 Task: Search one way flight ticket for 3 adults, 3 children in premium economy from Portland: Portland International Jetport to Evansville: Evansville Regional Airport on 5-3-2023. Number of bags: 1 carry on bag. Price is upto 94000. Outbound departure time preference is 8:45.
Action: Mouse moved to (254, 100)
Screenshot: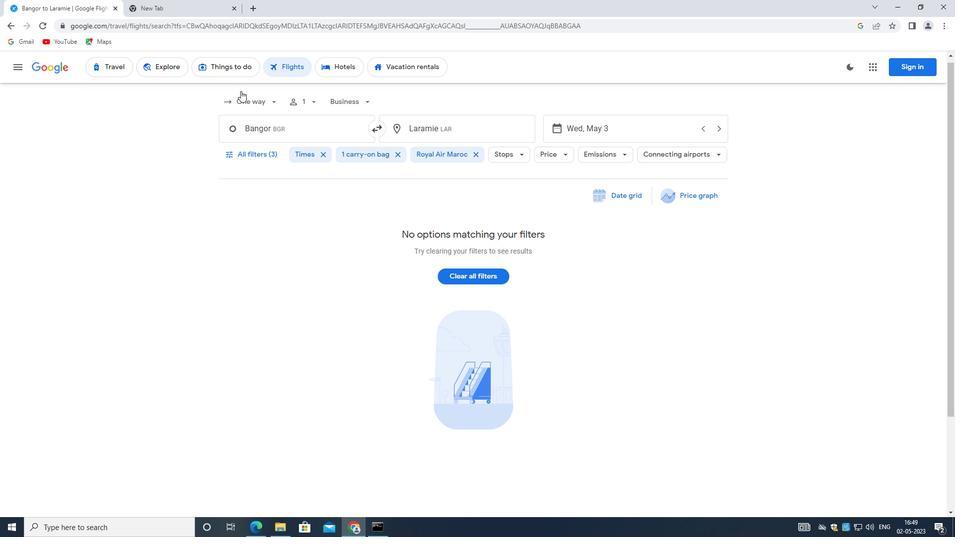 
Action: Mouse pressed left at (254, 100)
Screenshot: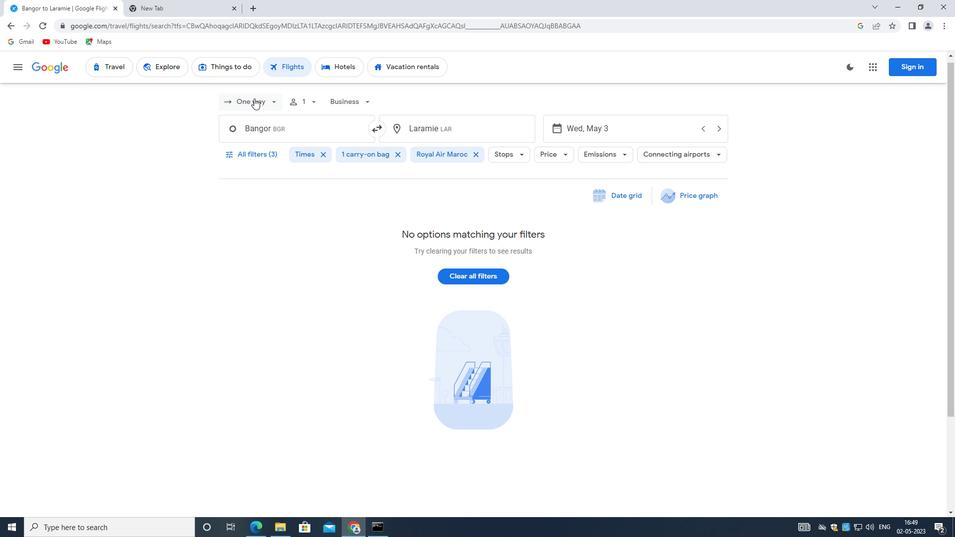 
Action: Mouse moved to (258, 146)
Screenshot: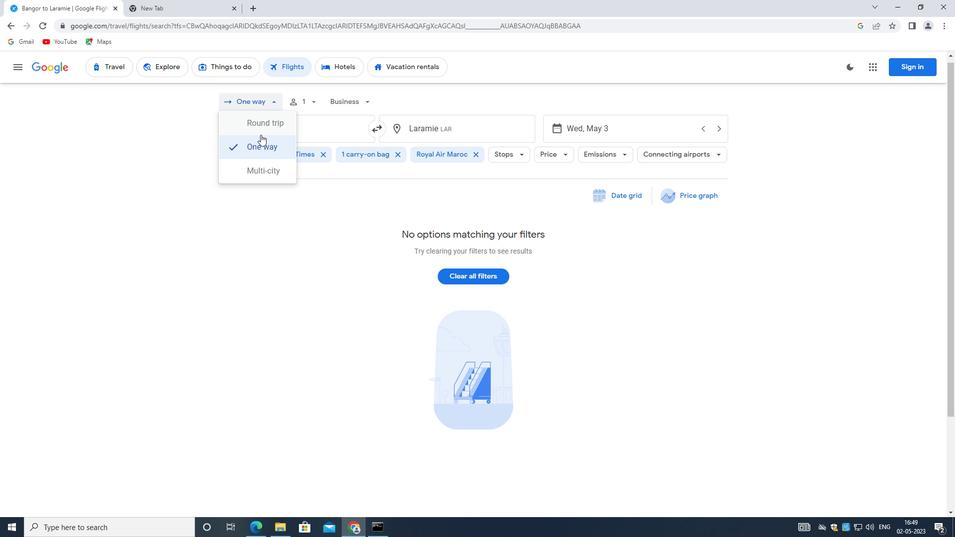 
Action: Mouse pressed left at (258, 146)
Screenshot: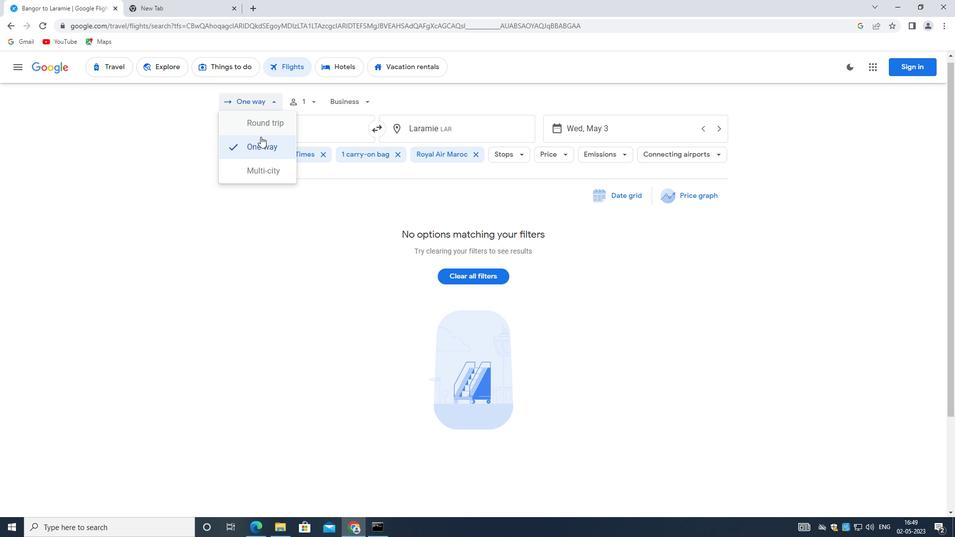 
Action: Mouse moved to (309, 100)
Screenshot: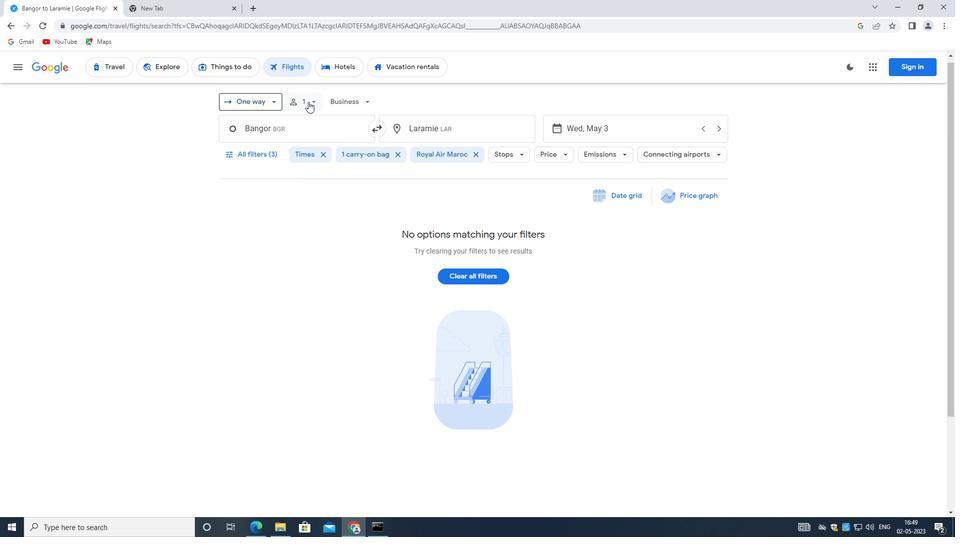 
Action: Mouse pressed left at (309, 100)
Screenshot: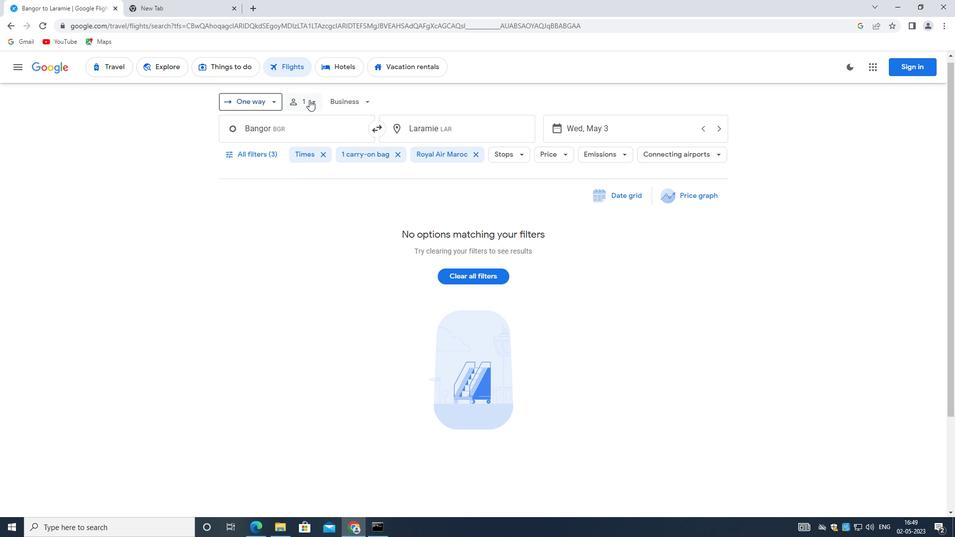 
Action: Mouse moved to (393, 128)
Screenshot: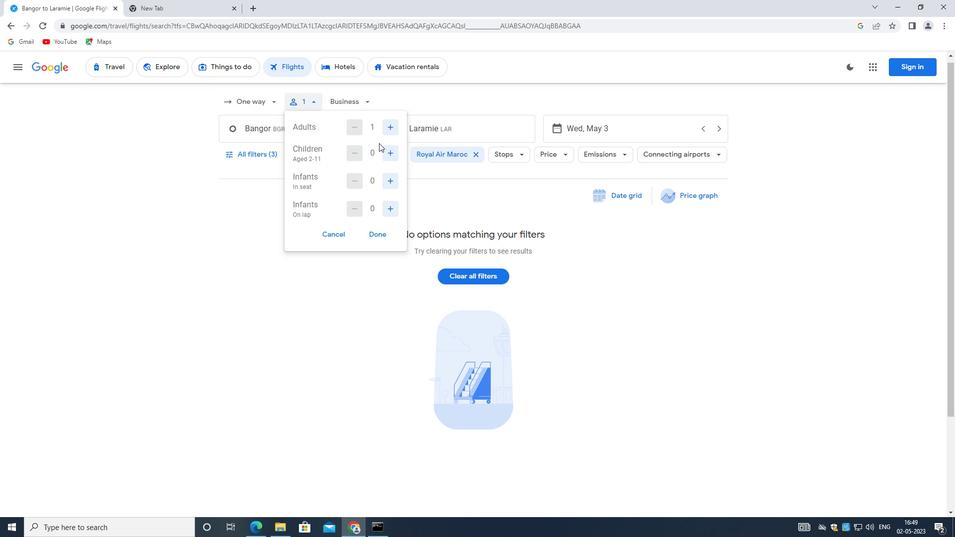 
Action: Mouse pressed left at (393, 128)
Screenshot: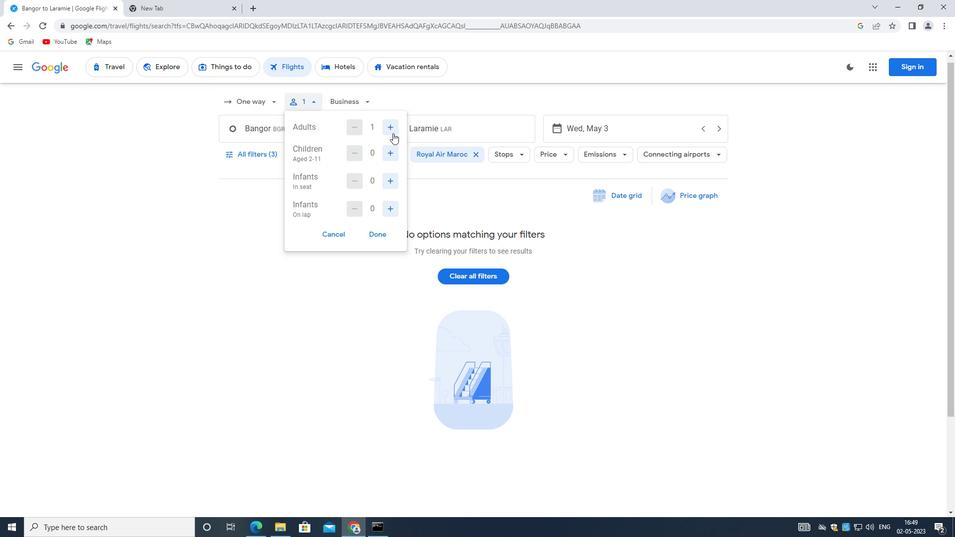 
Action: Mouse pressed left at (393, 128)
Screenshot: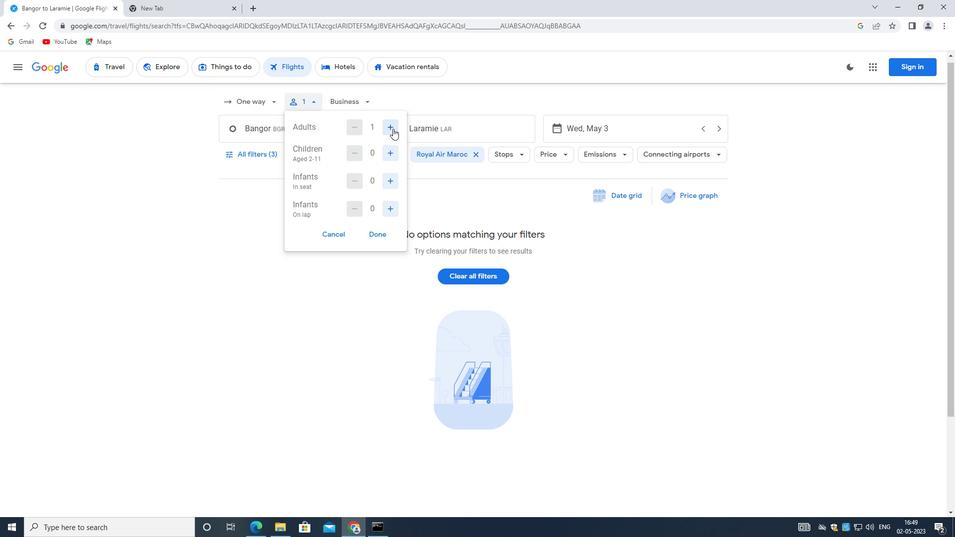 
Action: Mouse moved to (388, 155)
Screenshot: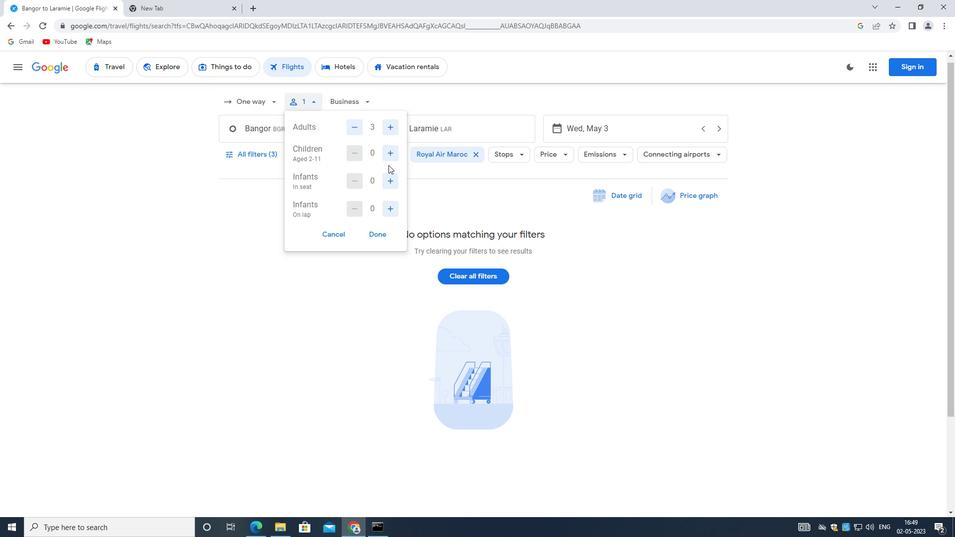 
Action: Mouse pressed left at (388, 155)
Screenshot: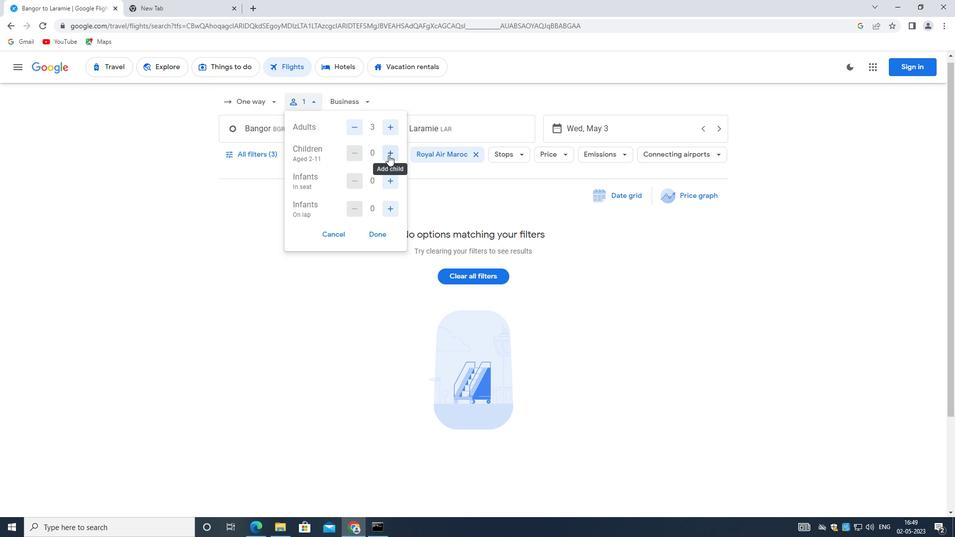 
Action: Mouse pressed left at (388, 155)
Screenshot: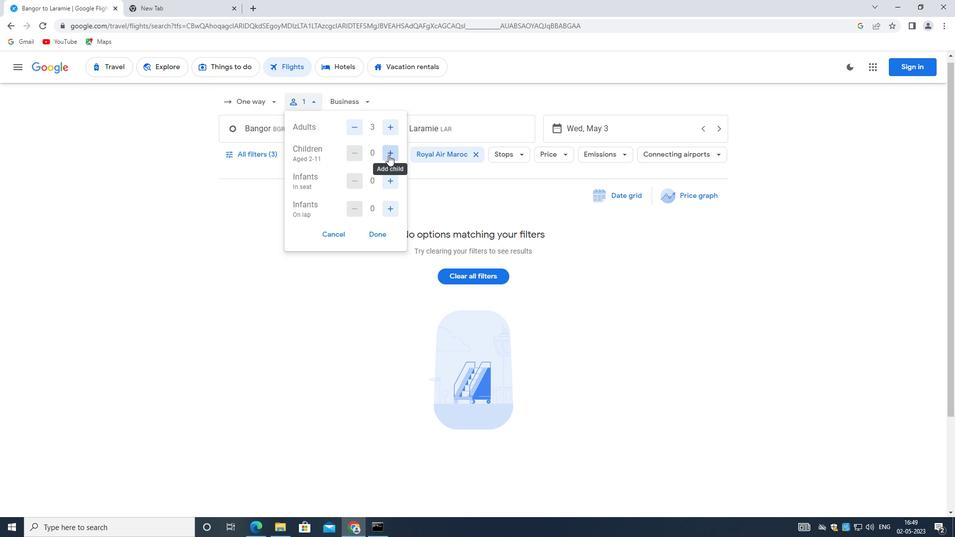 
Action: Mouse moved to (388, 154)
Screenshot: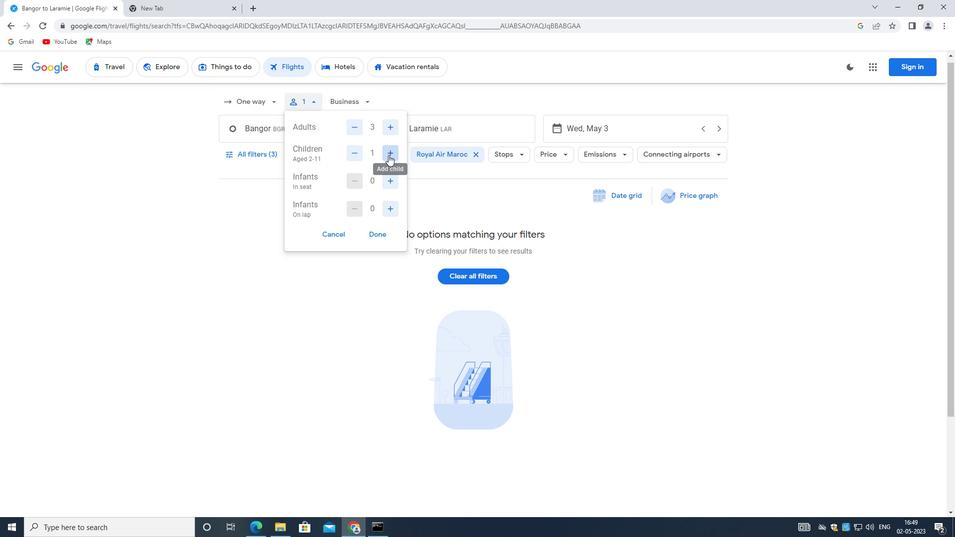 
Action: Mouse pressed left at (388, 154)
Screenshot: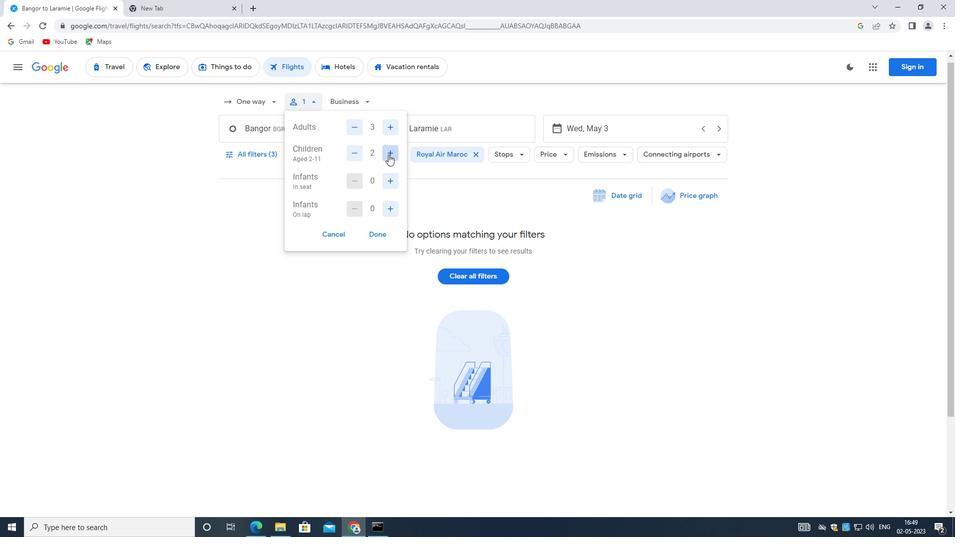 
Action: Mouse moved to (488, 190)
Screenshot: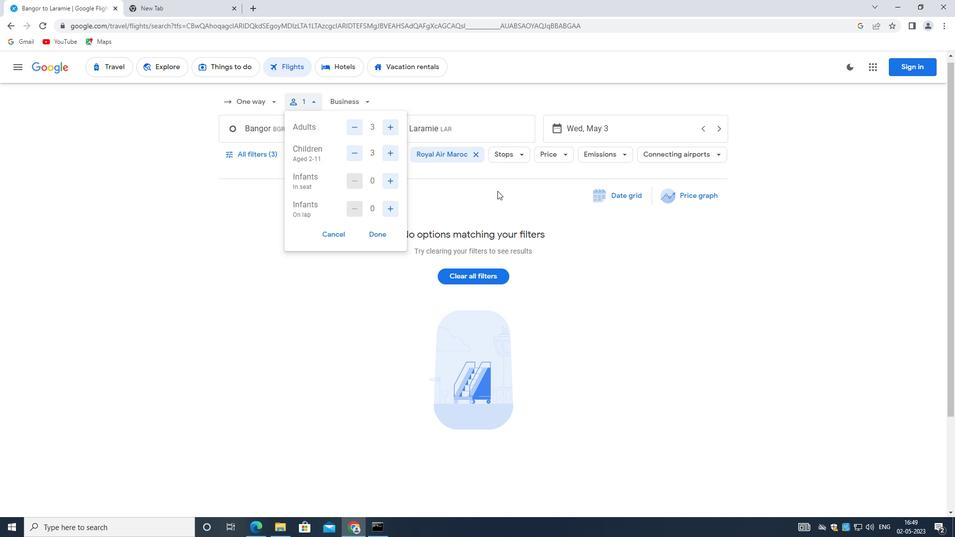 
Action: Mouse pressed left at (488, 190)
Screenshot: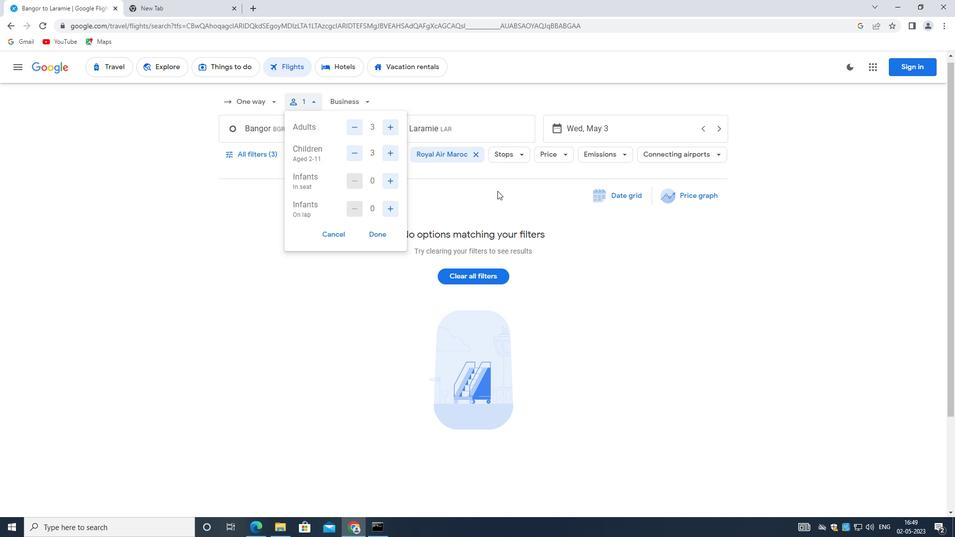 
Action: Mouse moved to (361, 99)
Screenshot: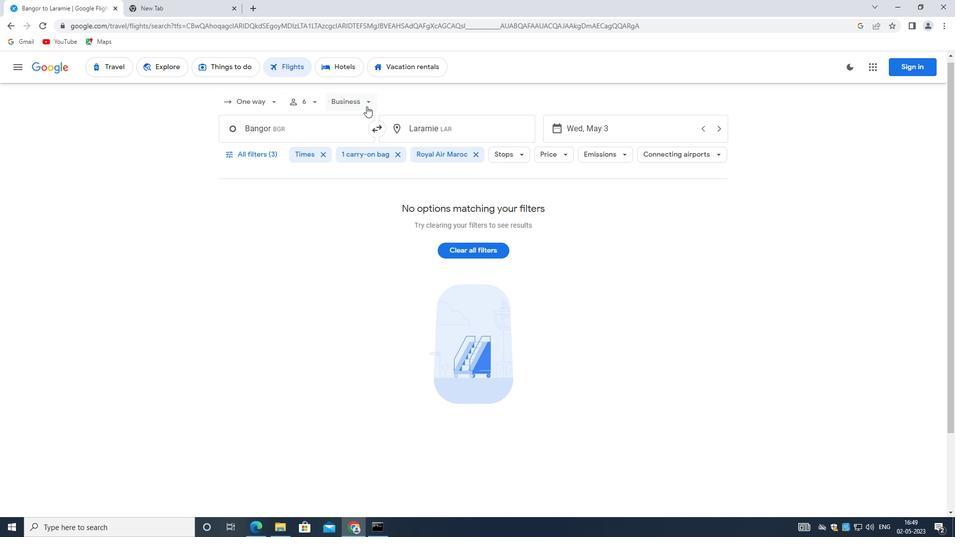 
Action: Mouse pressed left at (361, 99)
Screenshot: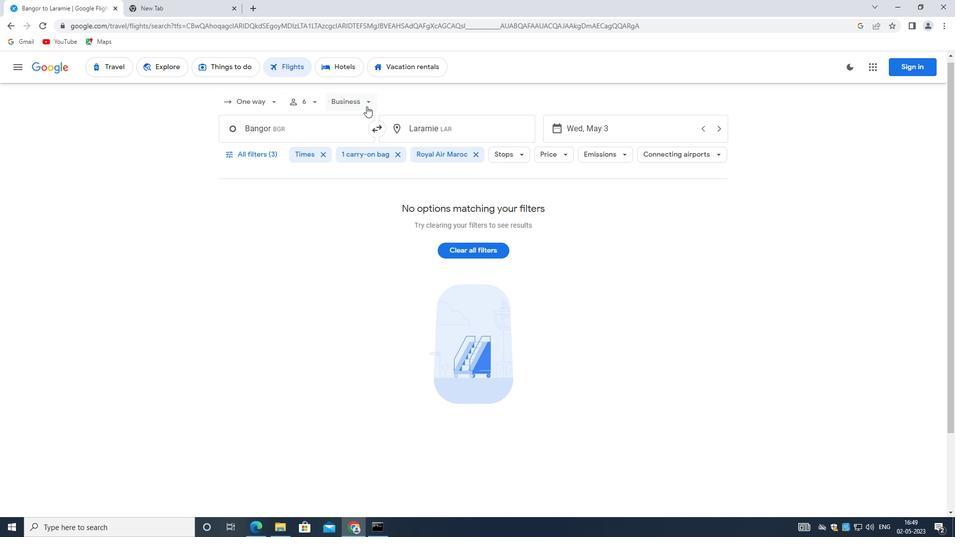 
Action: Mouse moved to (362, 121)
Screenshot: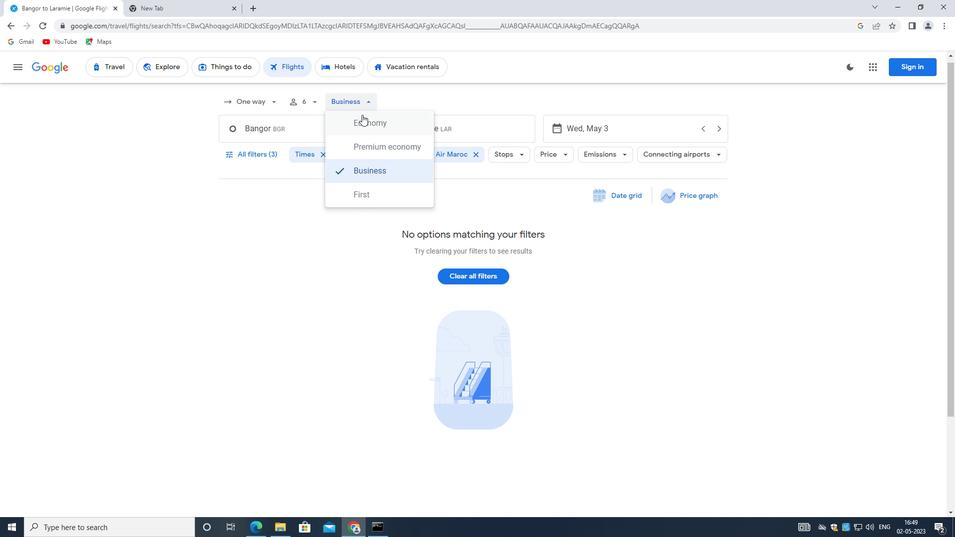 
Action: Mouse pressed left at (362, 121)
Screenshot: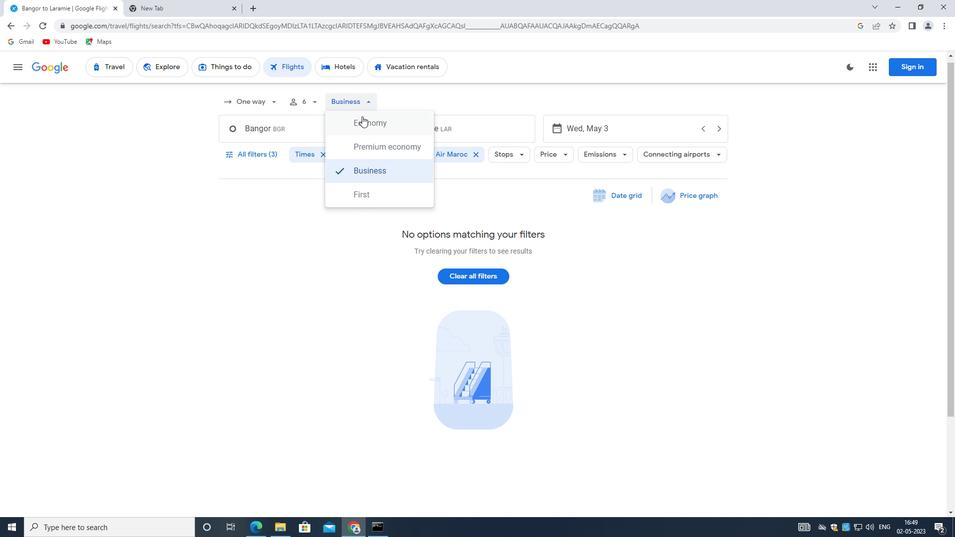 
Action: Mouse moved to (311, 134)
Screenshot: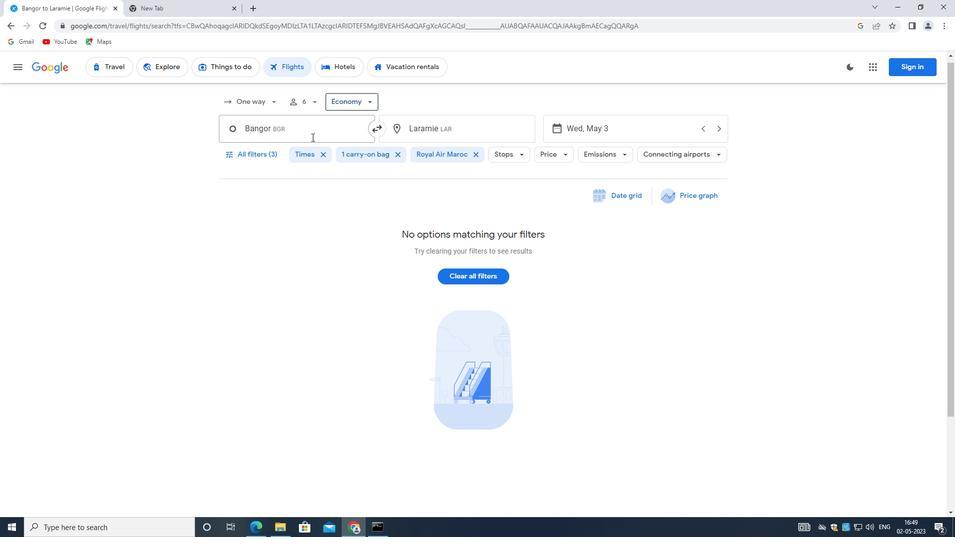 
Action: Mouse pressed left at (311, 134)
Screenshot: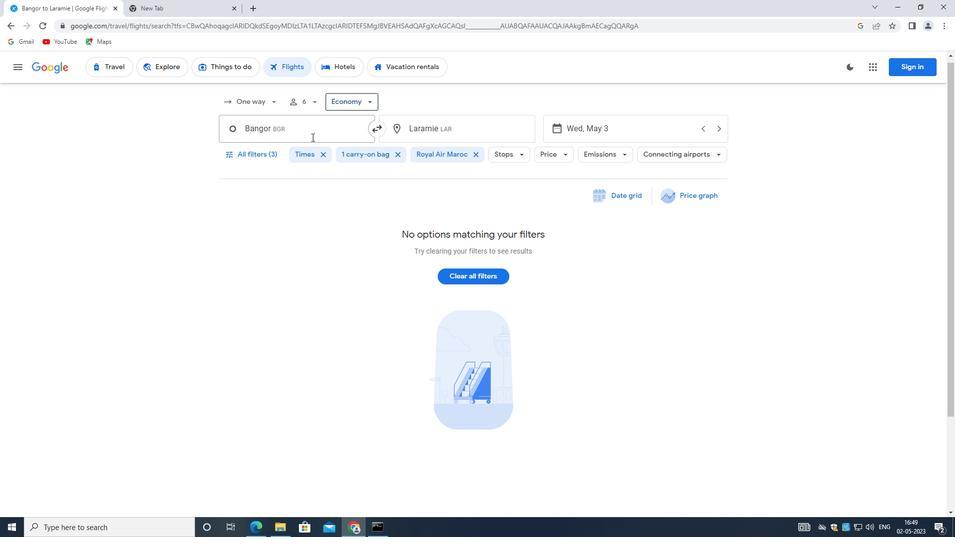 
Action: Mouse moved to (311, 132)
Screenshot: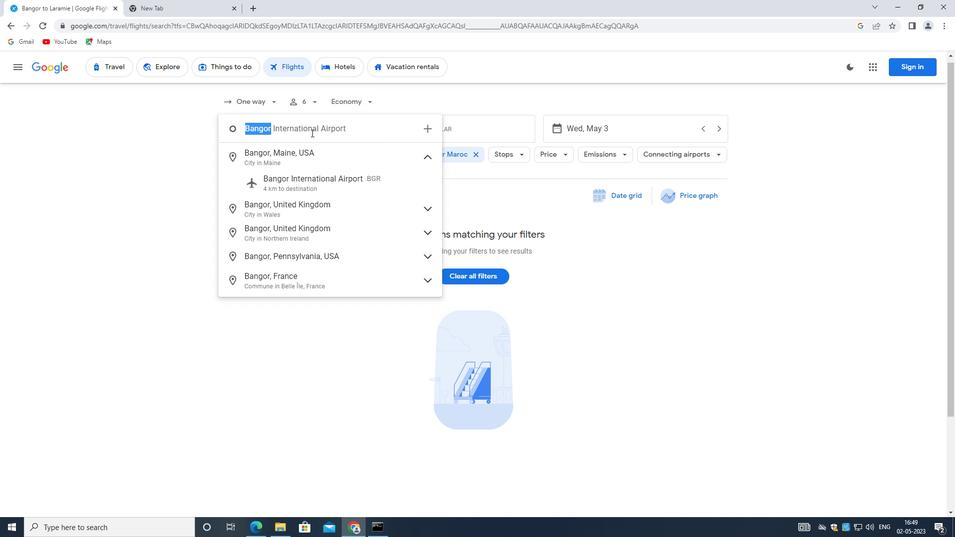 
Action: Key pressed <Key.backspace>portland
Screenshot: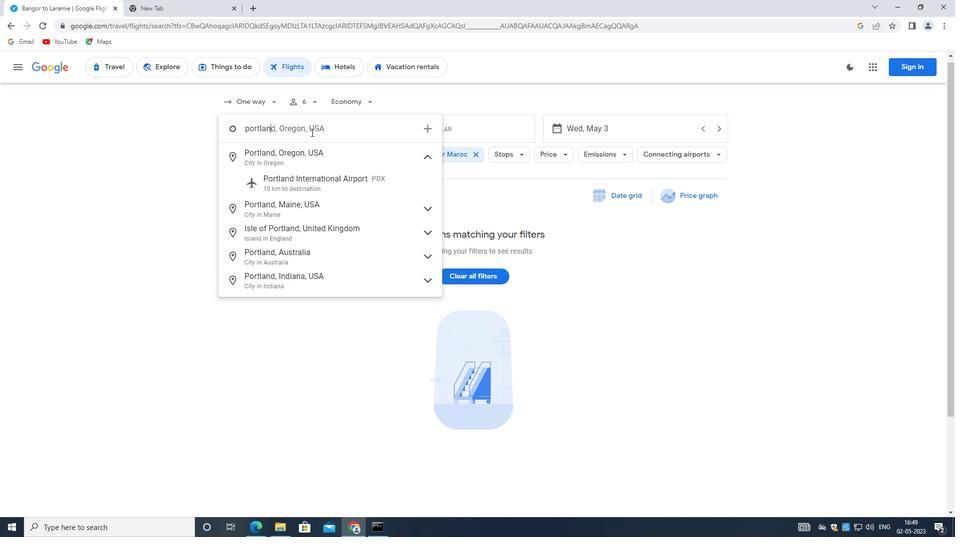 
Action: Mouse moved to (347, 180)
Screenshot: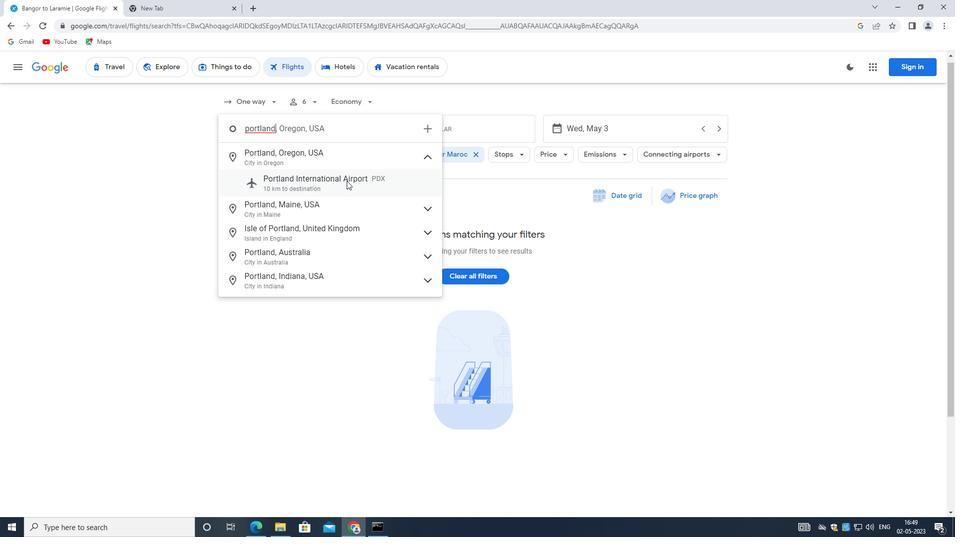 
Action: Mouse pressed left at (347, 180)
Screenshot: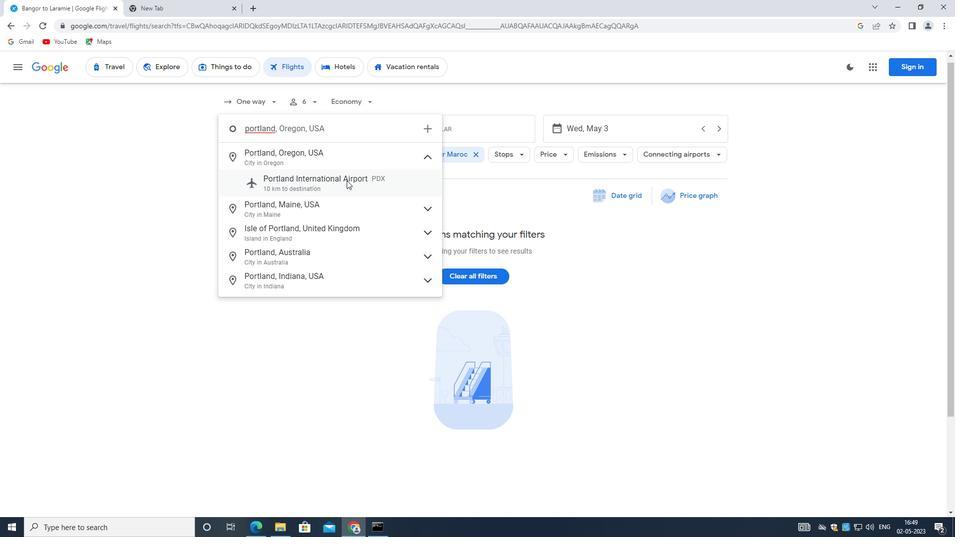 
Action: Mouse moved to (441, 123)
Screenshot: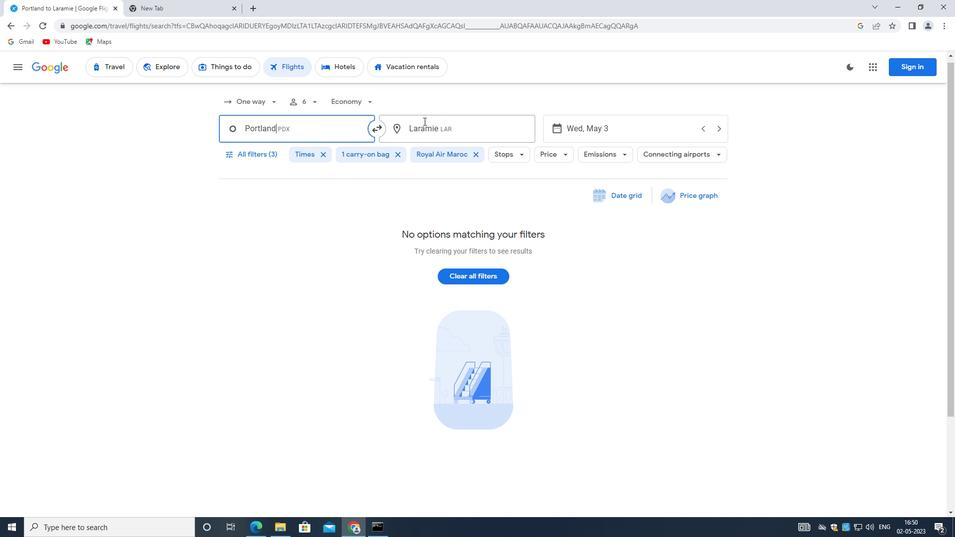 
Action: Mouse pressed left at (441, 123)
Screenshot: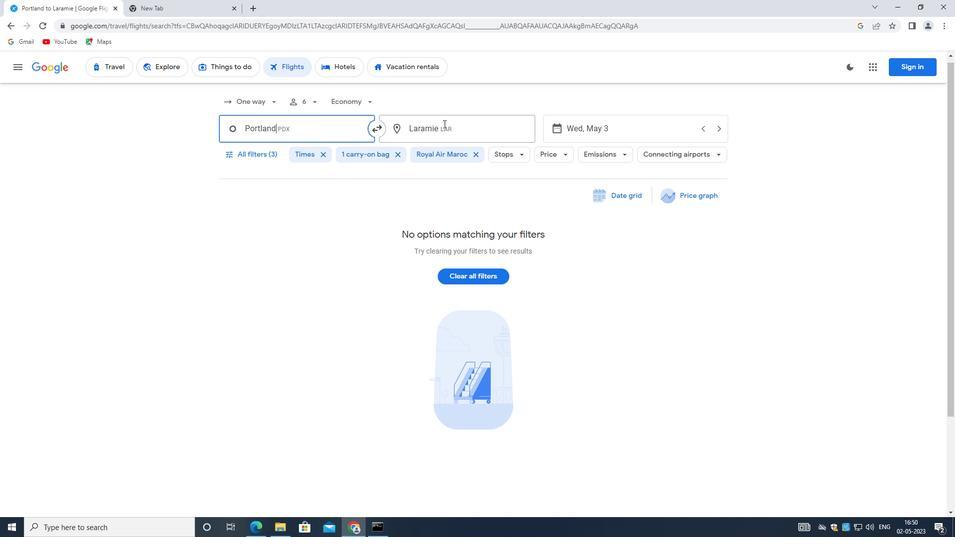
Action: Mouse moved to (422, 119)
Screenshot: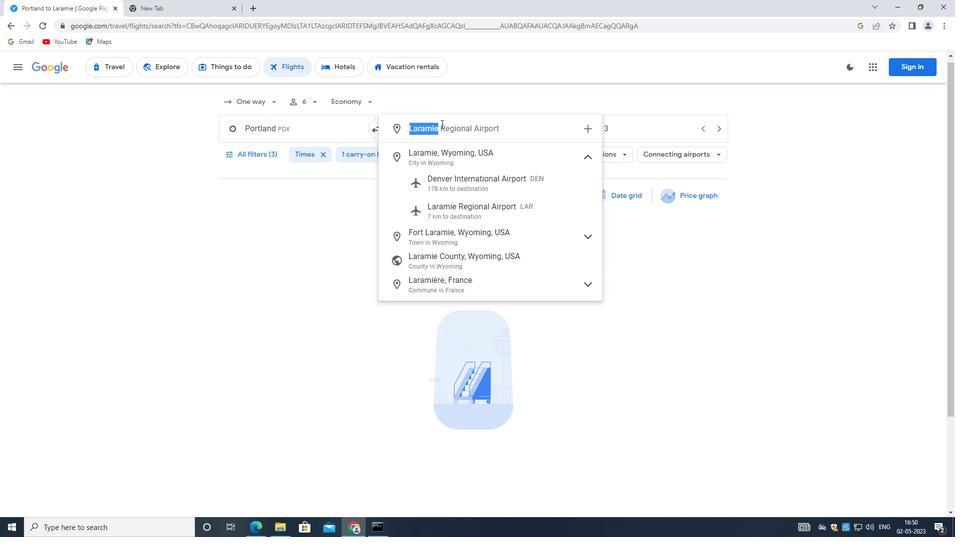 
Action: Key pressed <Key.backspace><Key.shift><Key.shift><Key.shift><Key.shift>EVANSVILLE
Screenshot: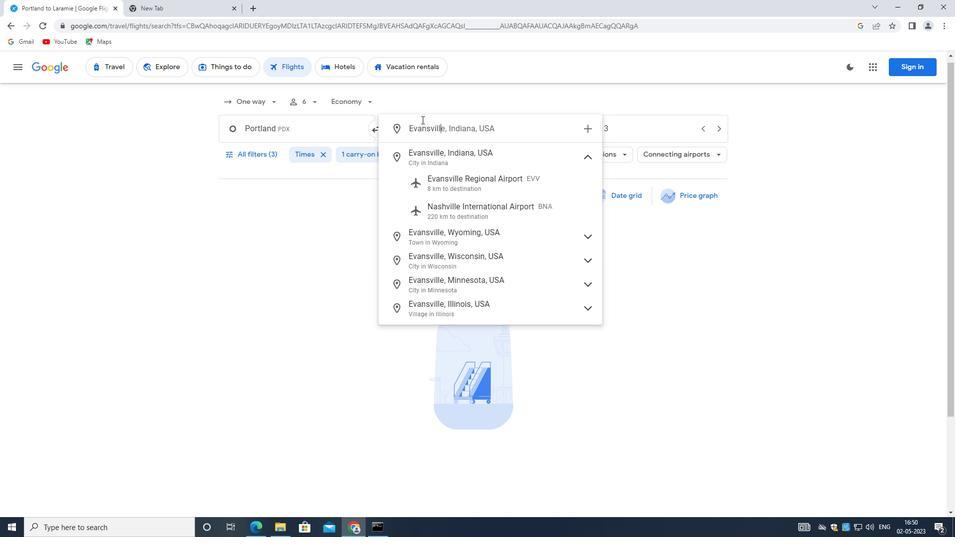 
Action: Mouse moved to (461, 178)
Screenshot: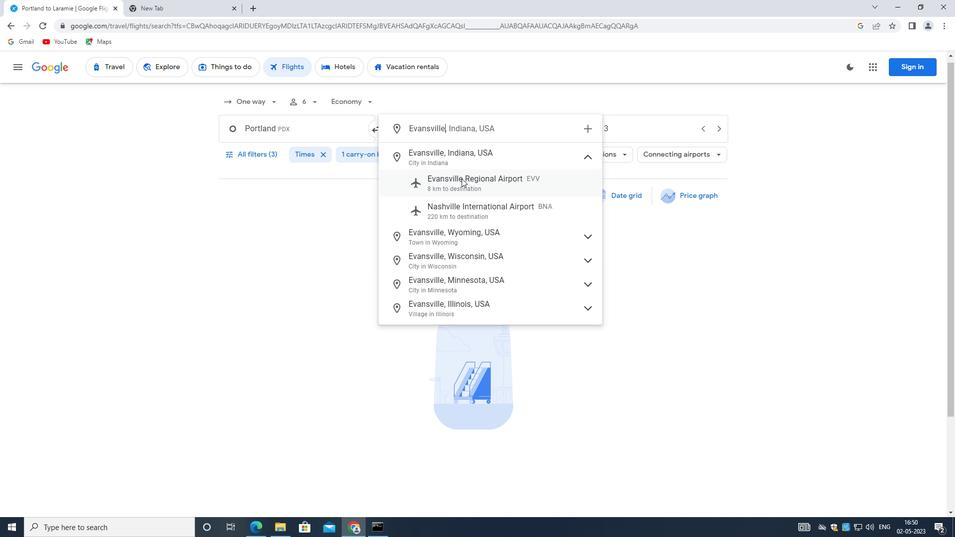 
Action: Mouse pressed left at (461, 178)
Screenshot: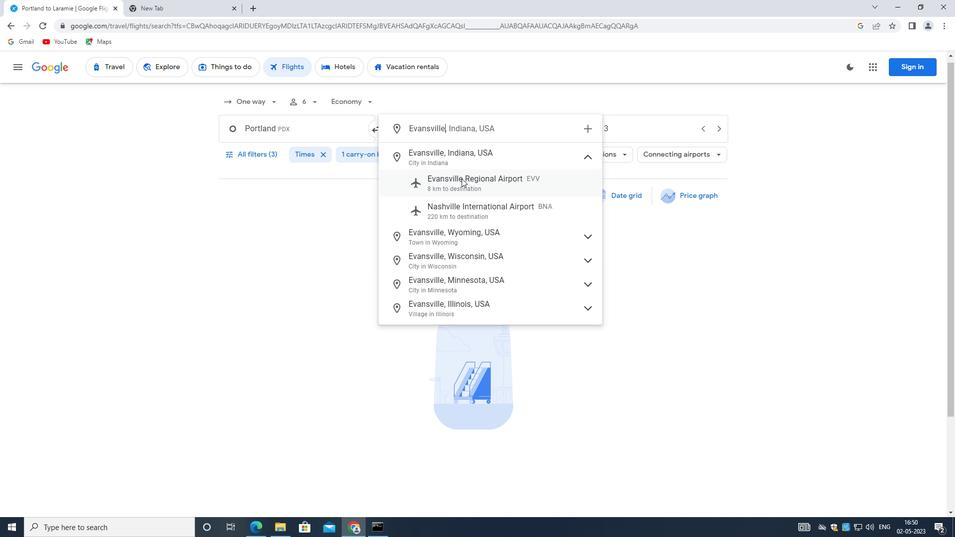 
Action: Mouse moved to (595, 128)
Screenshot: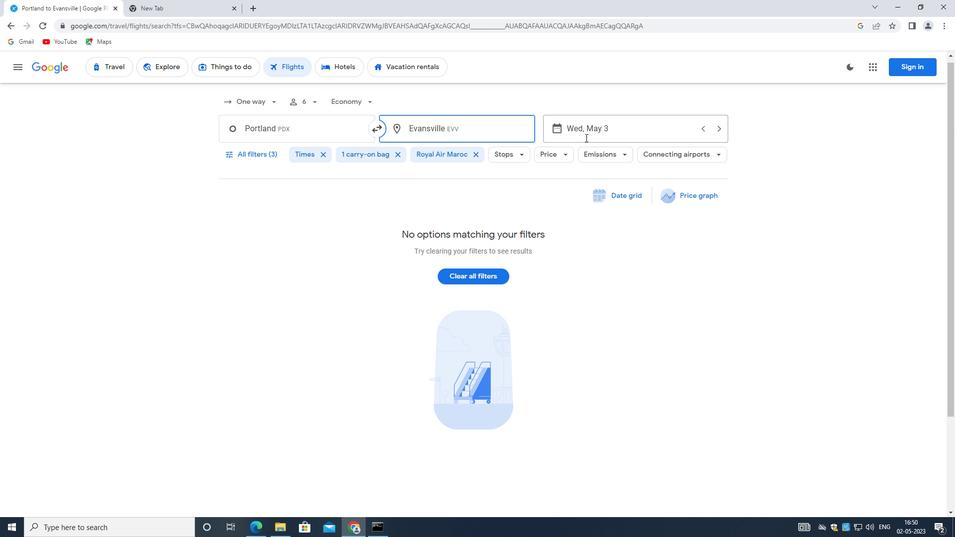 
Action: Mouse pressed left at (595, 128)
Screenshot: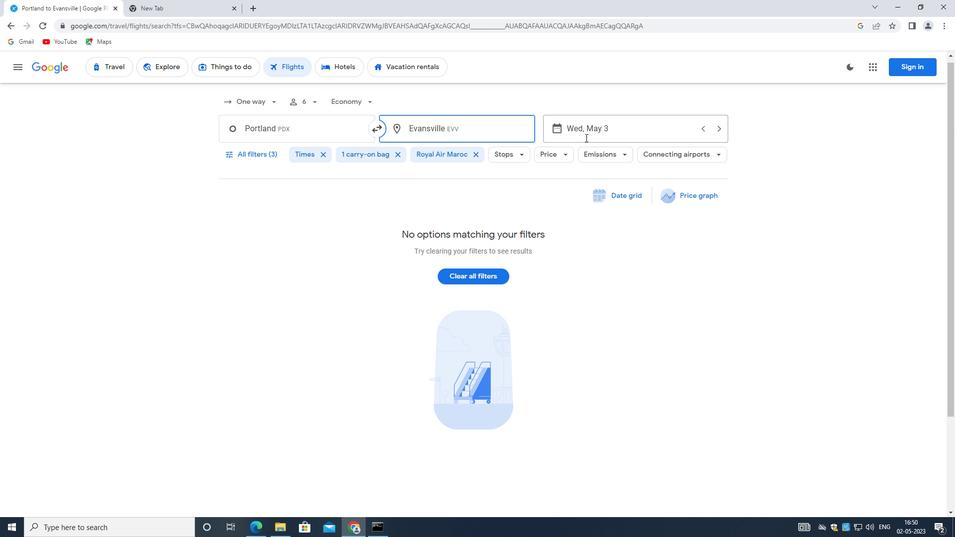 
Action: Mouse moved to (705, 372)
Screenshot: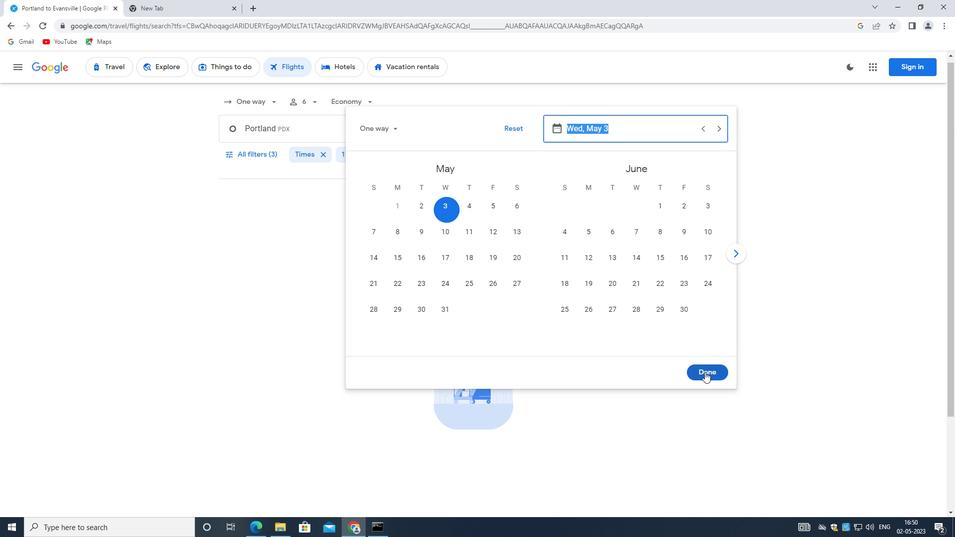 
Action: Mouse pressed left at (705, 372)
Screenshot: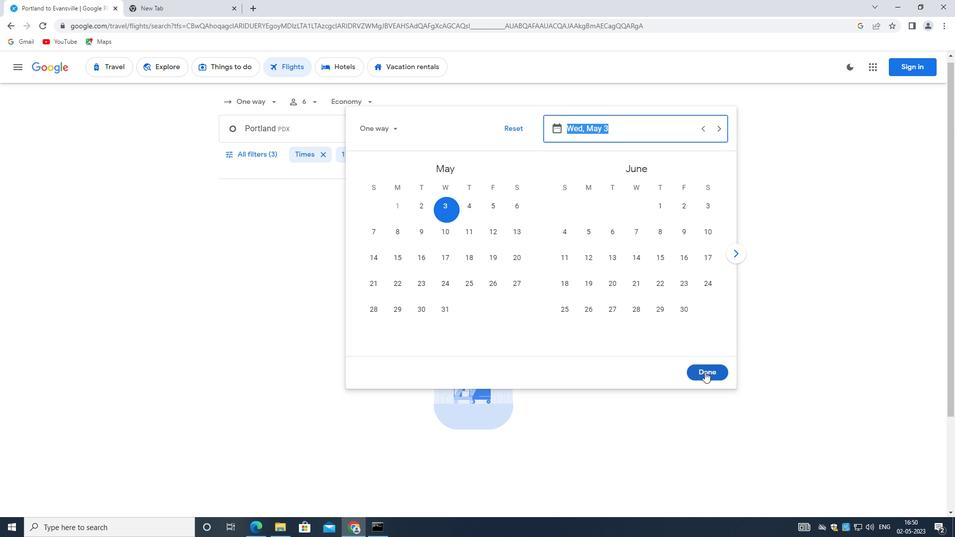 
Action: Mouse moved to (300, 260)
Screenshot: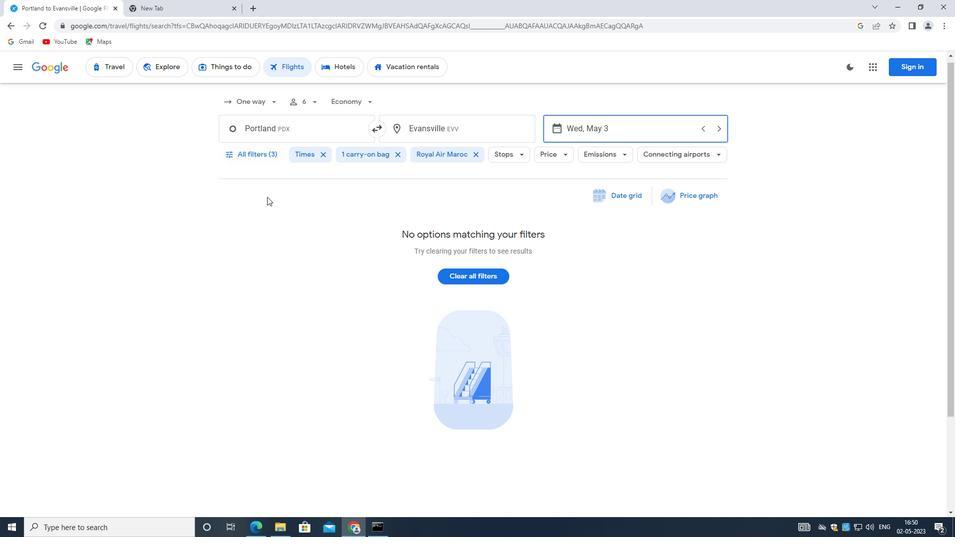 
Action: Mouse scrolled (300, 260) with delta (0, 0)
Screenshot: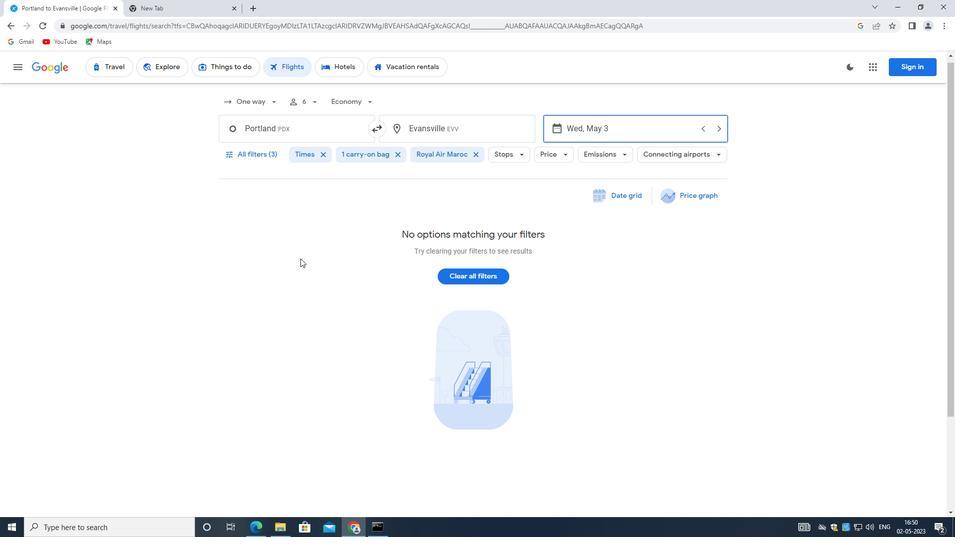 
Action: Mouse moved to (256, 155)
Screenshot: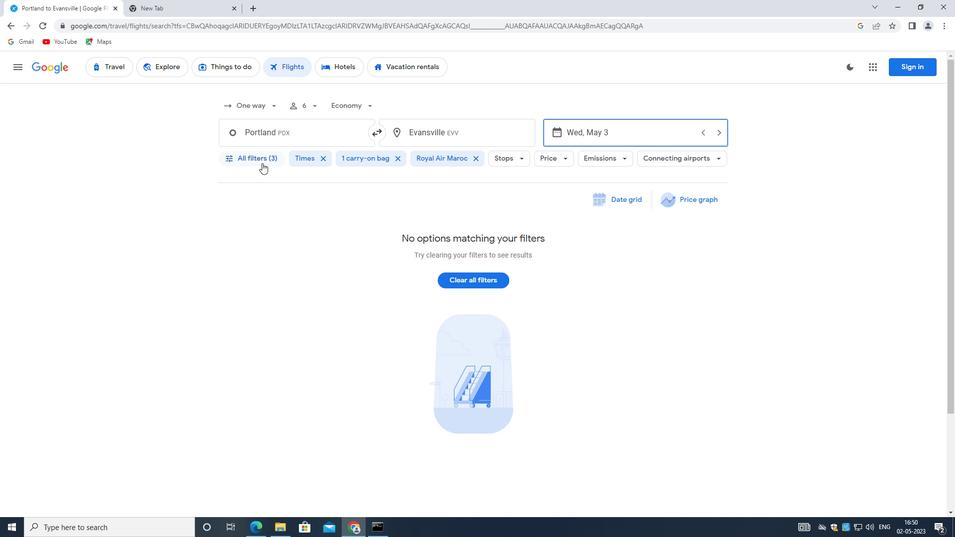 
Action: Mouse pressed left at (256, 155)
Screenshot: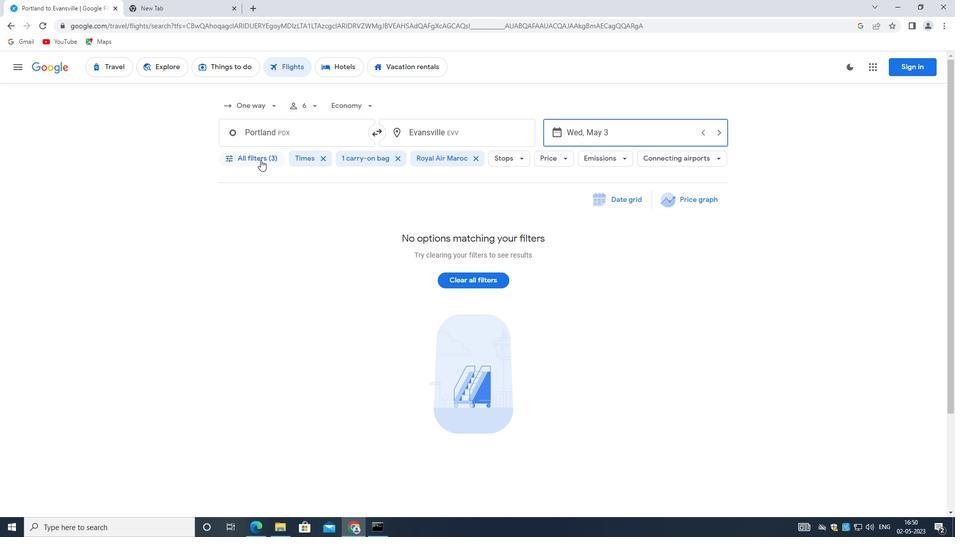 
Action: Mouse moved to (309, 290)
Screenshot: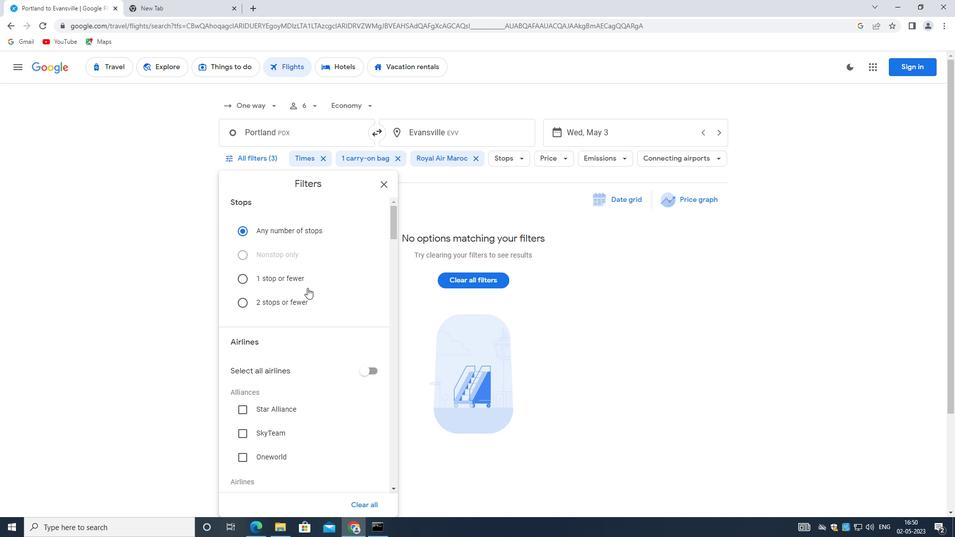 
Action: Mouse scrolled (309, 289) with delta (0, 0)
Screenshot: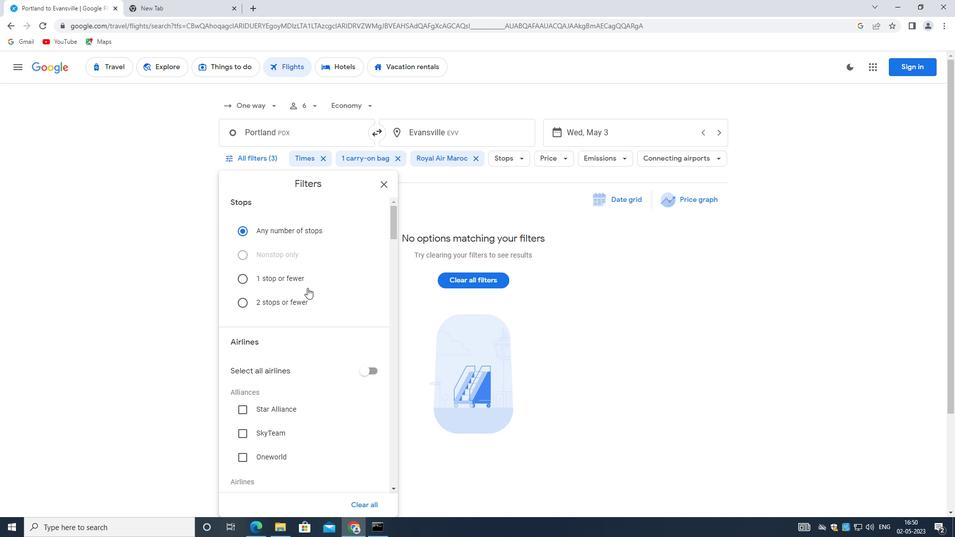 
Action: Mouse moved to (309, 291)
Screenshot: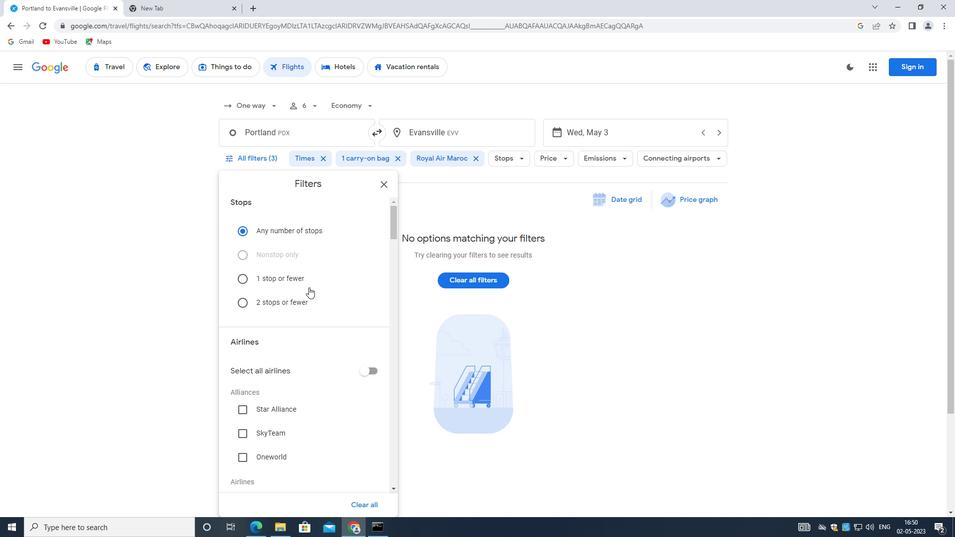 
Action: Mouse scrolled (309, 291) with delta (0, 0)
Screenshot: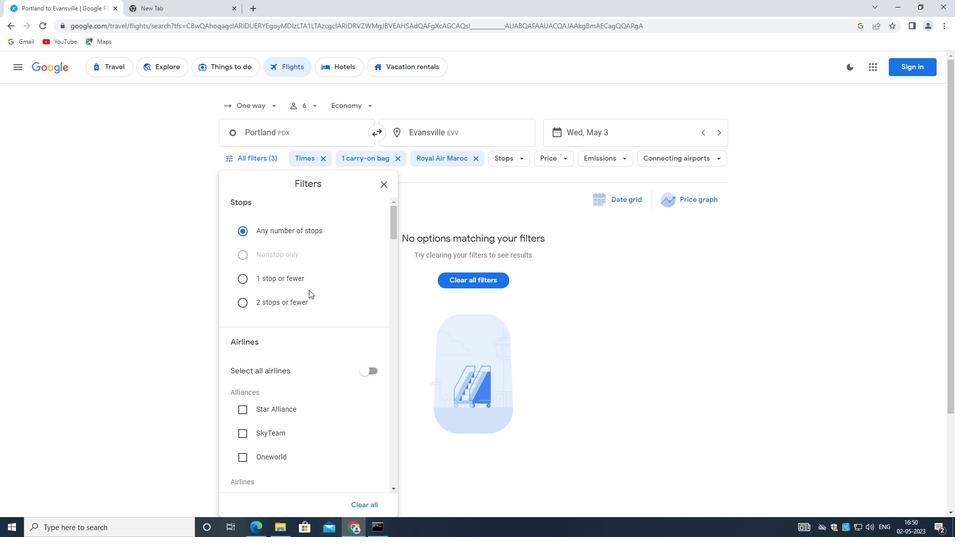 
Action: Mouse scrolled (309, 291) with delta (0, 0)
Screenshot: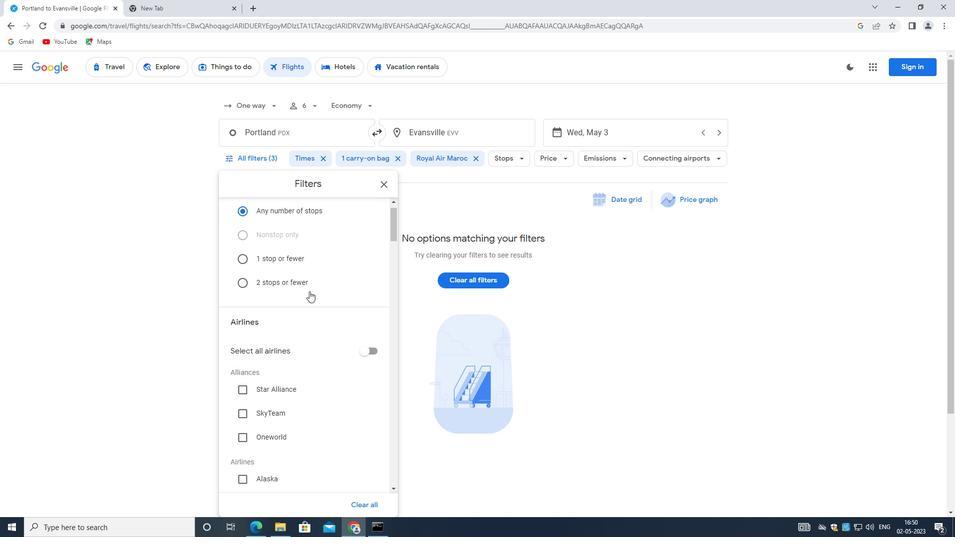 
Action: Mouse moved to (309, 291)
Screenshot: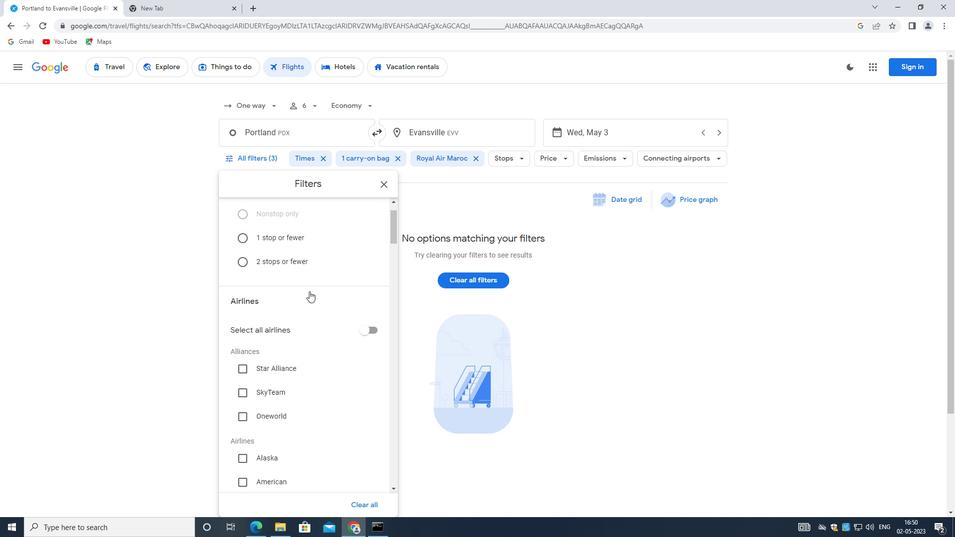 
Action: Mouse scrolled (309, 291) with delta (0, 0)
Screenshot: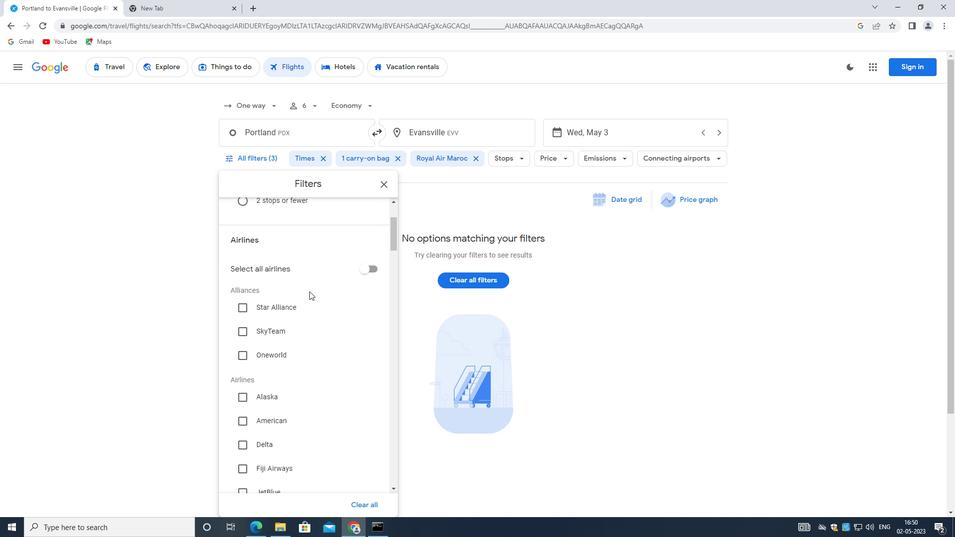 
Action: Mouse moved to (309, 293)
Screenshot: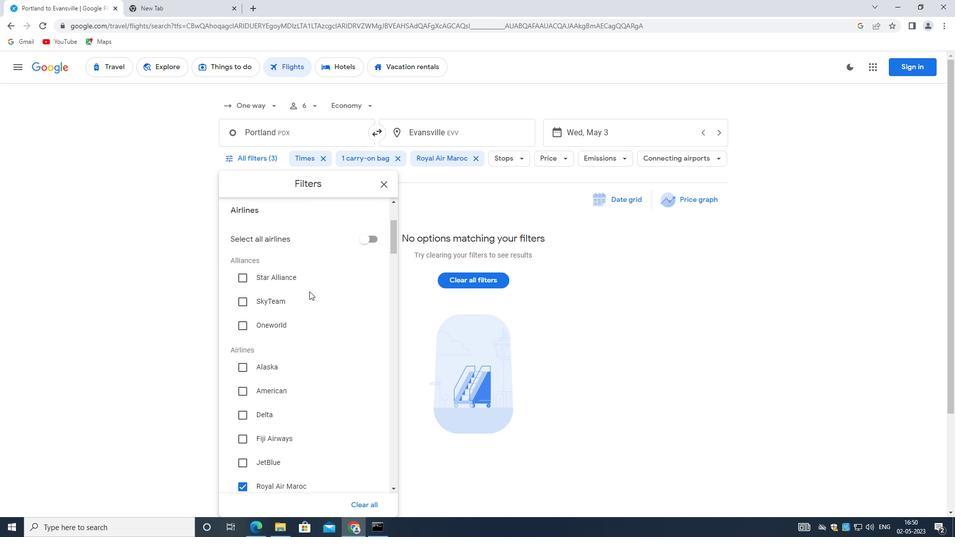 
Action: Mouse scrolled (309, 292) with delta (0, 0)
Screenshot: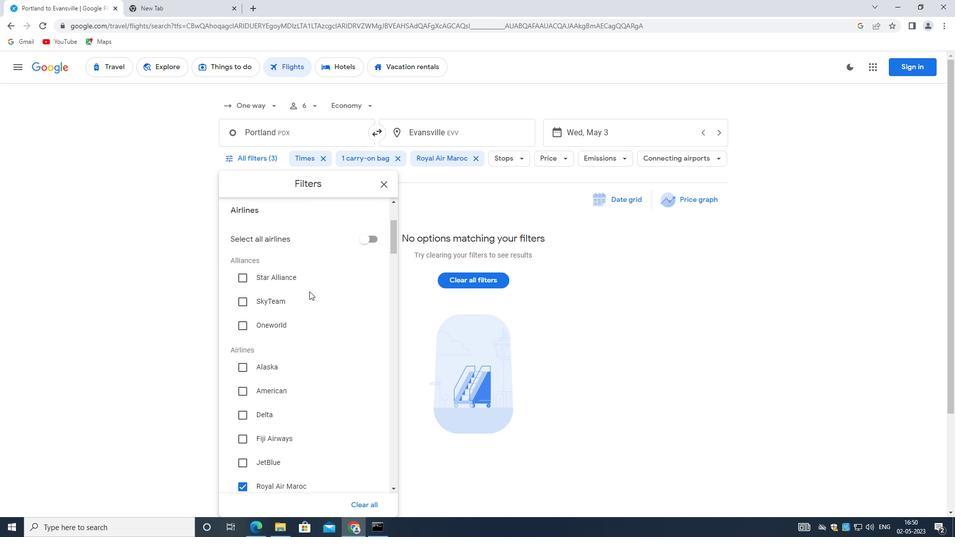 
Action: Mouse moved to (235, 370)
Screenshot: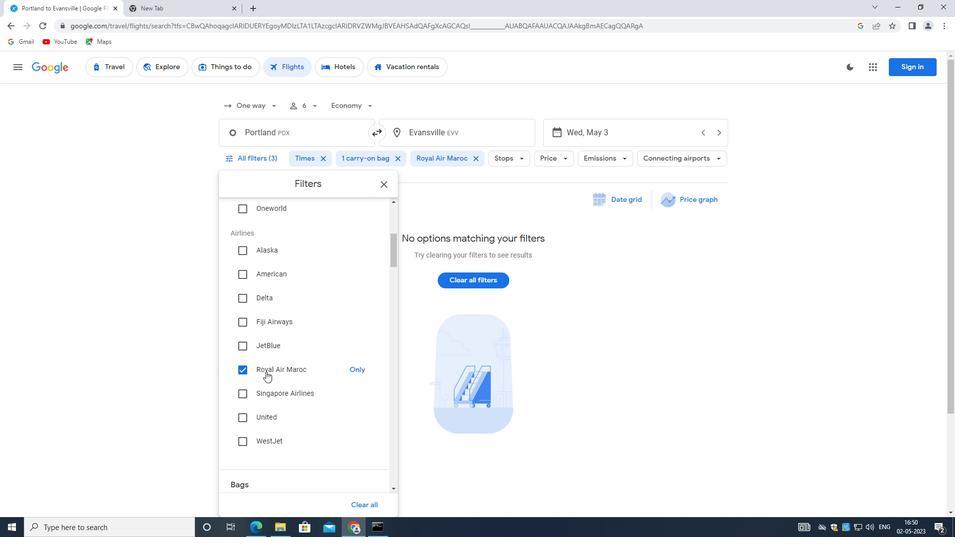 
Action: Mouse pressed left at (235, 370)
Screenshot: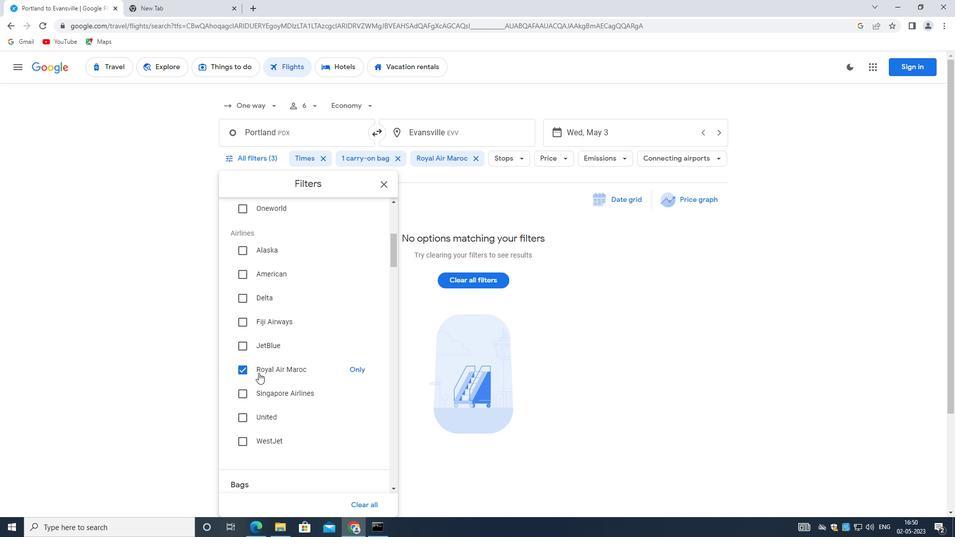 
Action: Mouse moved to (303, 361)
Screenshot: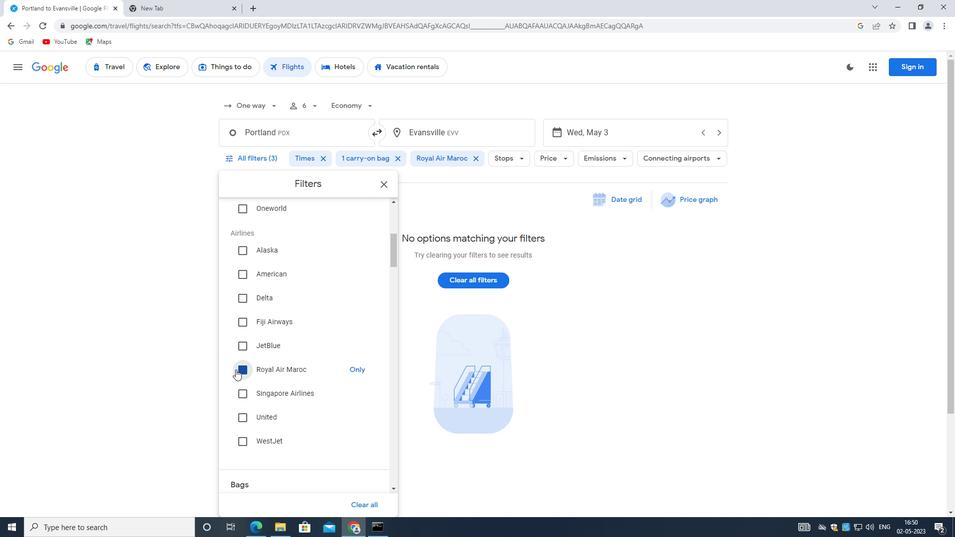 
Action: Mouse scrolled (303, 361) with delta (0, 0)
Screenshot: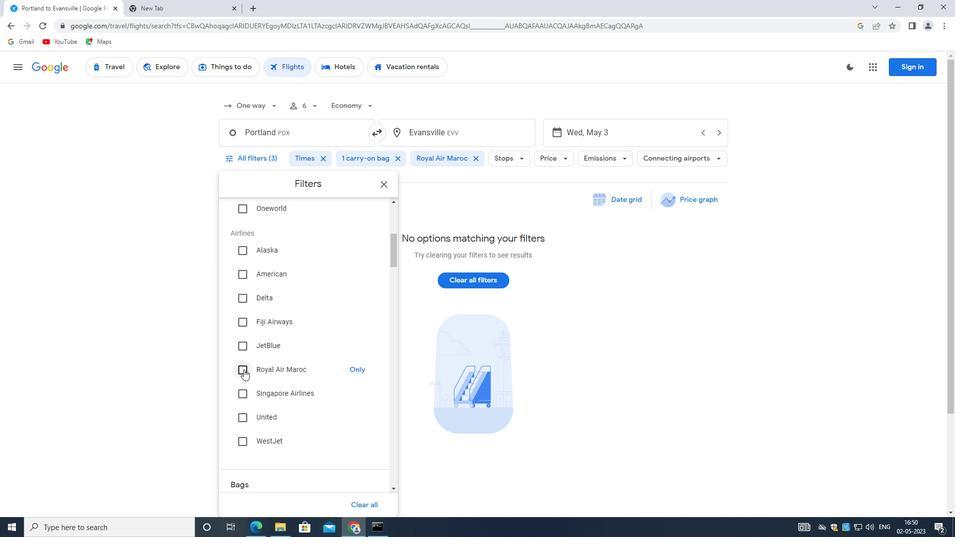 
Action: Mouse scrolled (303, 361) with delta (0, 0)
Screenshot: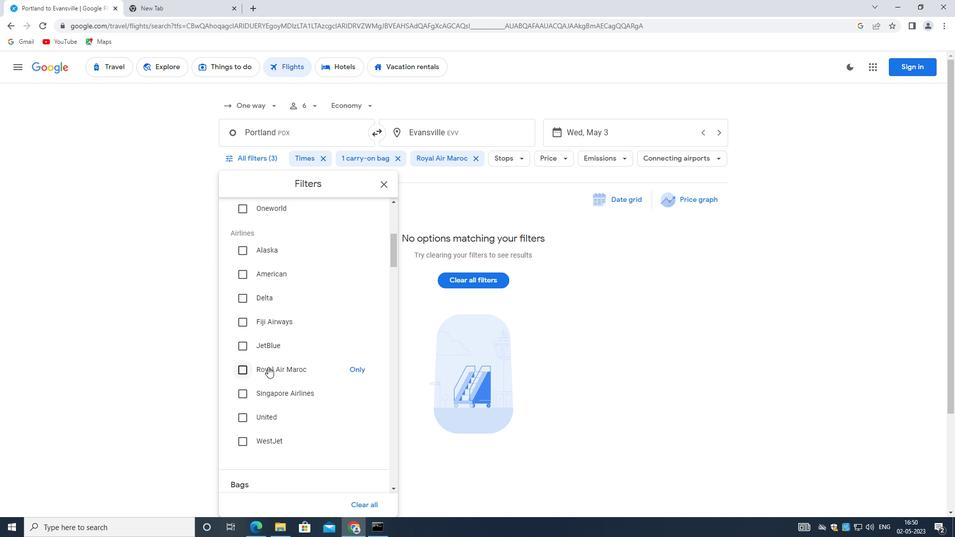 
Action: Mouse scrolled (303, 361) with delta (0, 0)
Screenshot: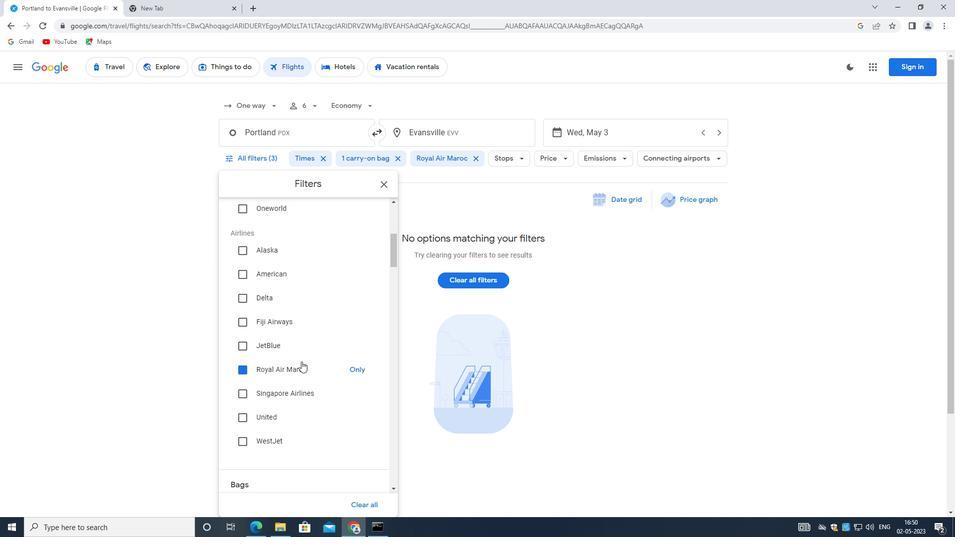 
Action: Mouse scrolled (303, 361) with delta (0, 0)
Screenshot: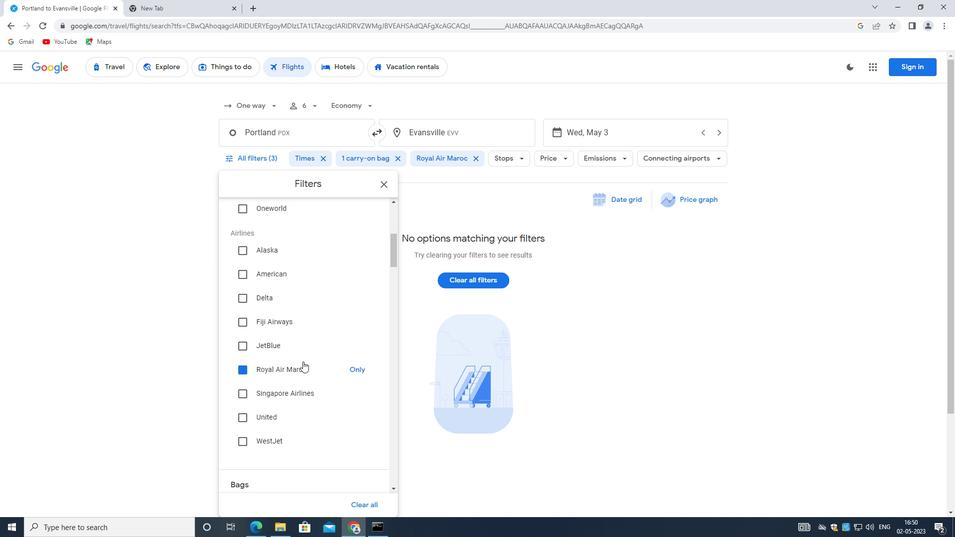 
Action: Mouse moved to (285, 326)
Screenshot: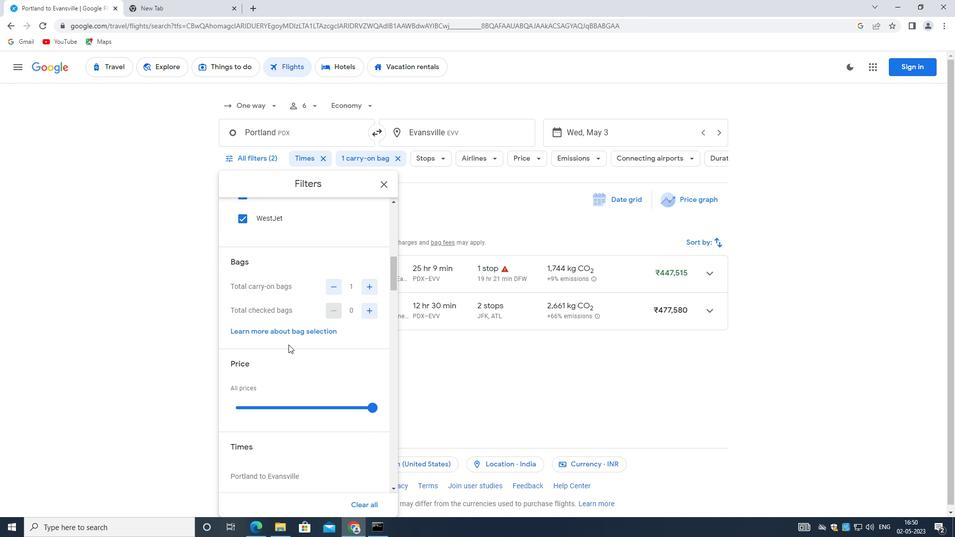 
Action: Mouse scrolled (285, 326) with delta (0, 0)
Screenshot: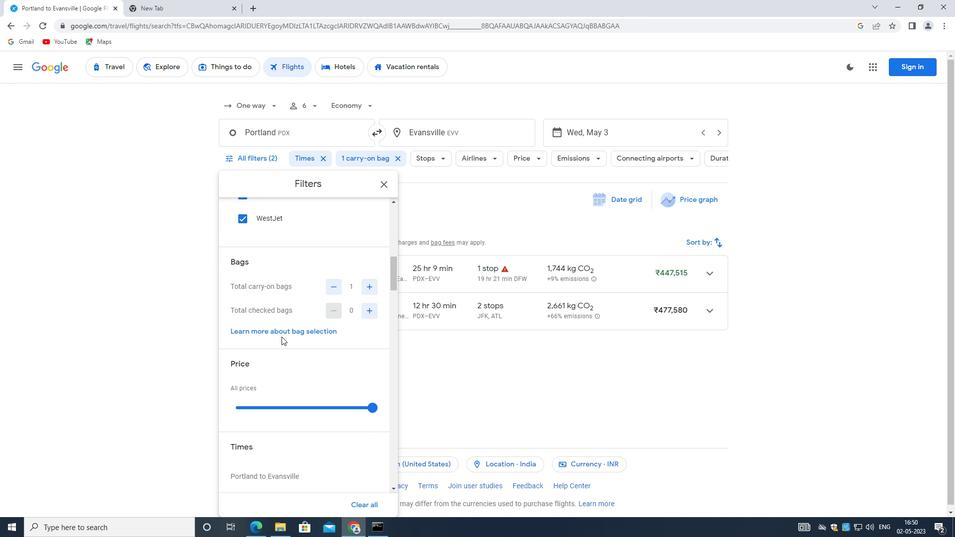 
Action: Mouse moved to (285, 329)
Screenshot: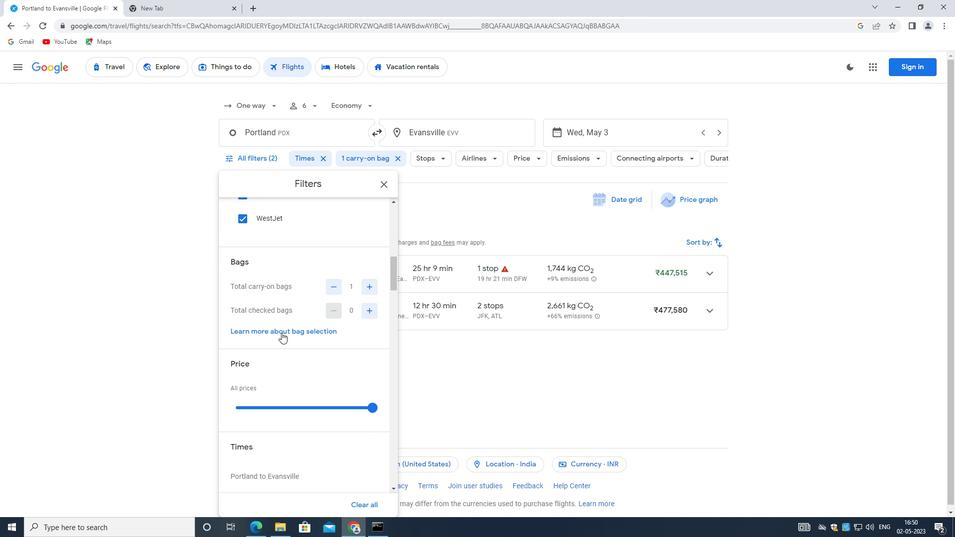 
Action: Mouse scrolled (285, 328) with delta (0, 0)
Screenshot: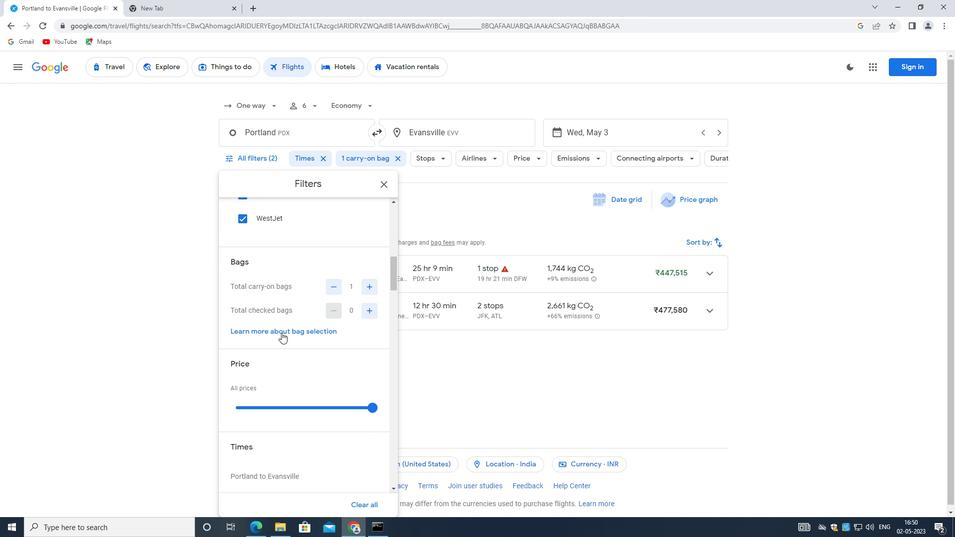 
Action: Mouse scrolled (285, 329) with delta (0, 0)
Screenshot: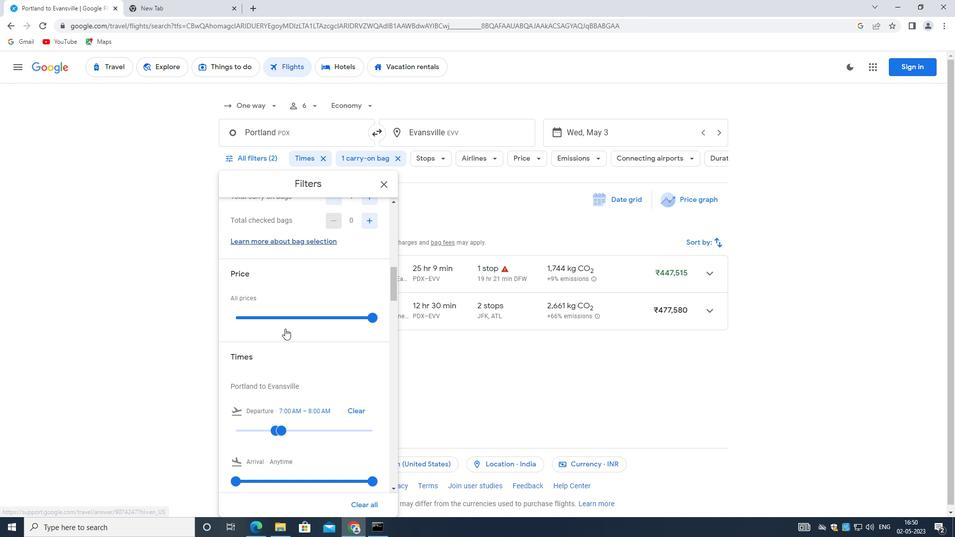 
Action: Mouse moved to (342, 237)
Screenshot: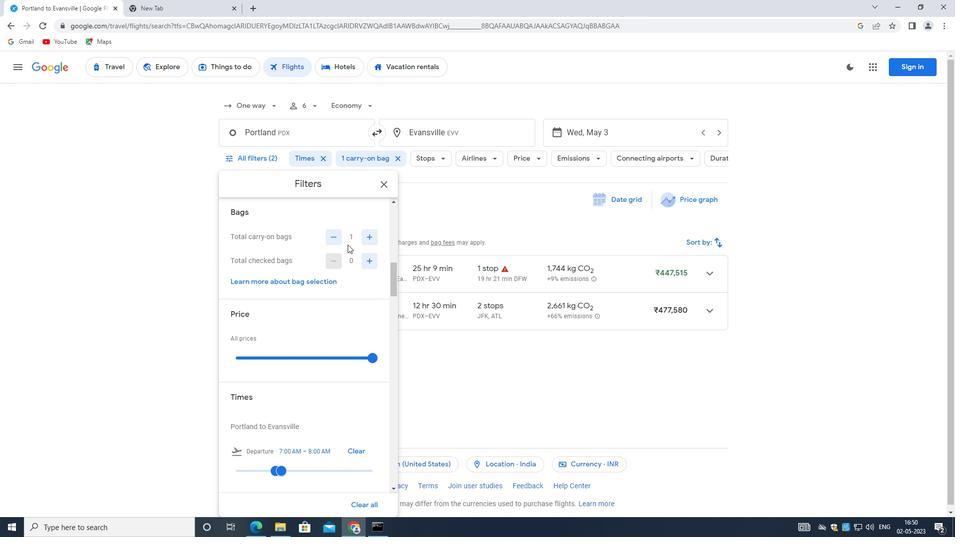 
Action: Mouse scrolled (342, 236) with delta (0, 0)
Screenshot: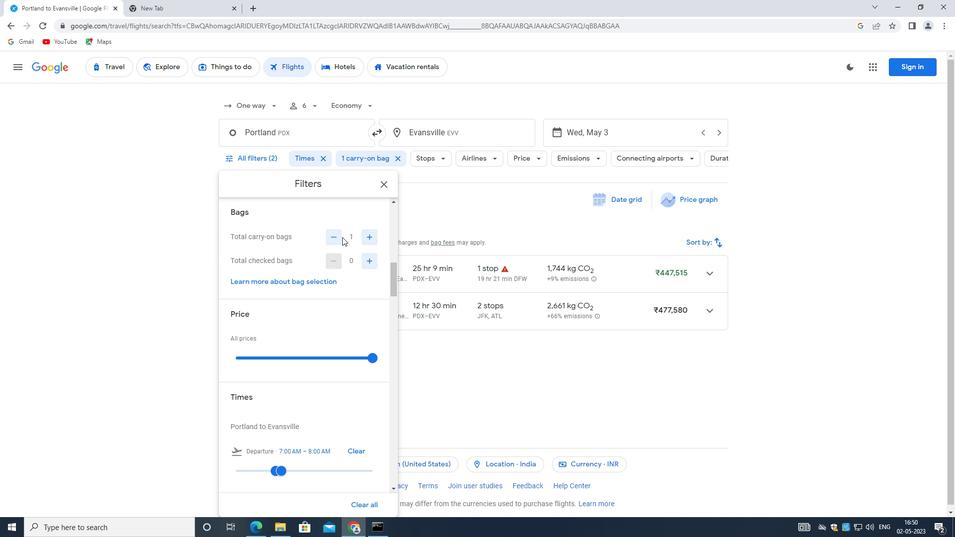
Action: Mouse moved to (370, 307)
Screenshot: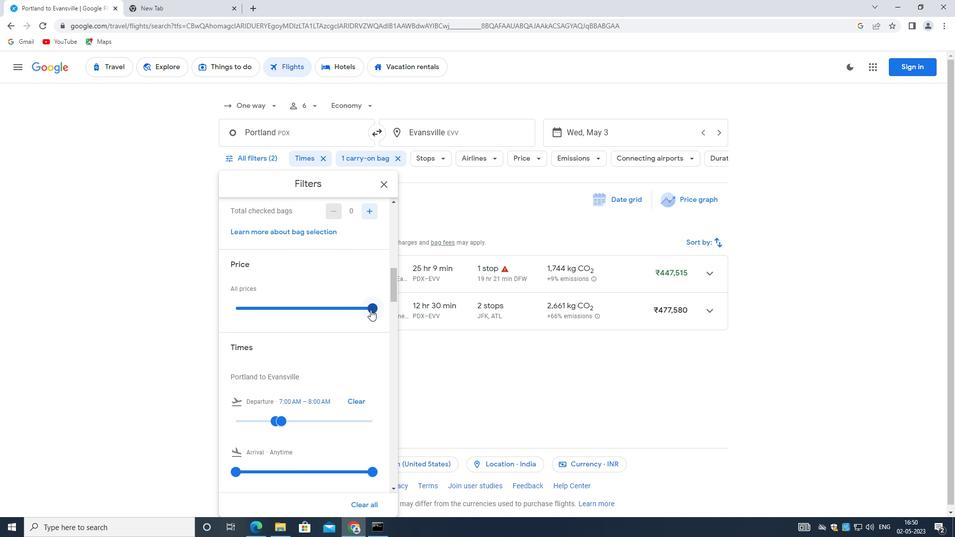 
Action: Mouse pressed left at (370, 307)
Screenshot: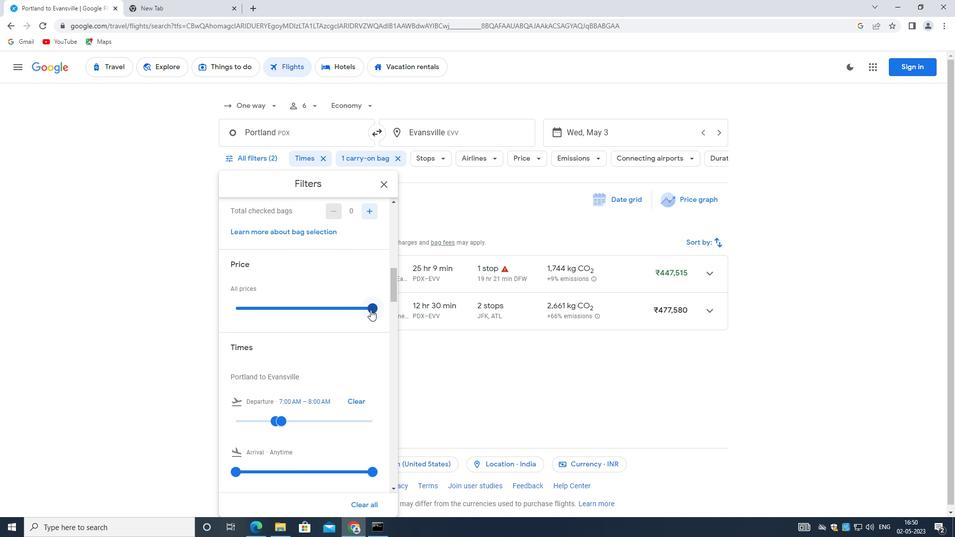 
Action: Mouse moved to (370, 306)
Screenshot: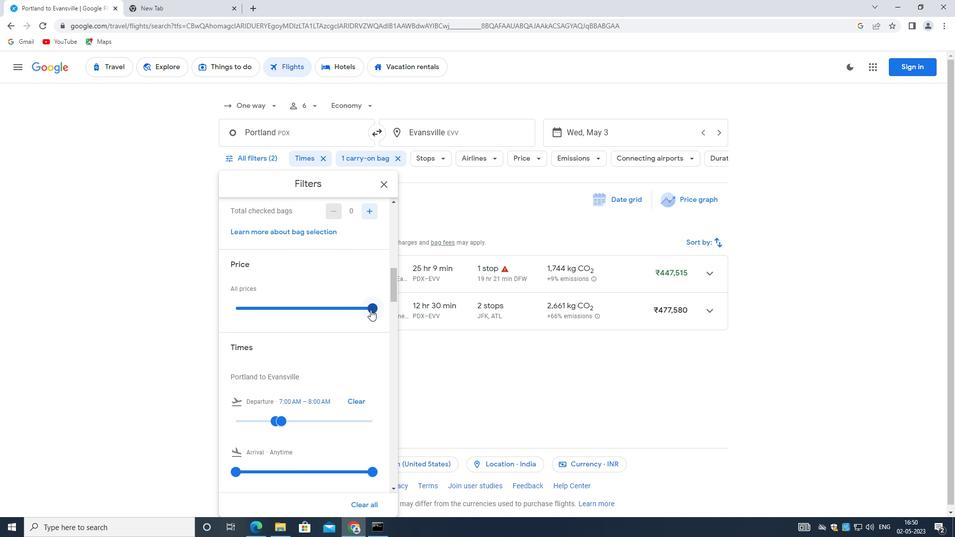
Action: Mouse pressed left at (370, 306)
Screenshot: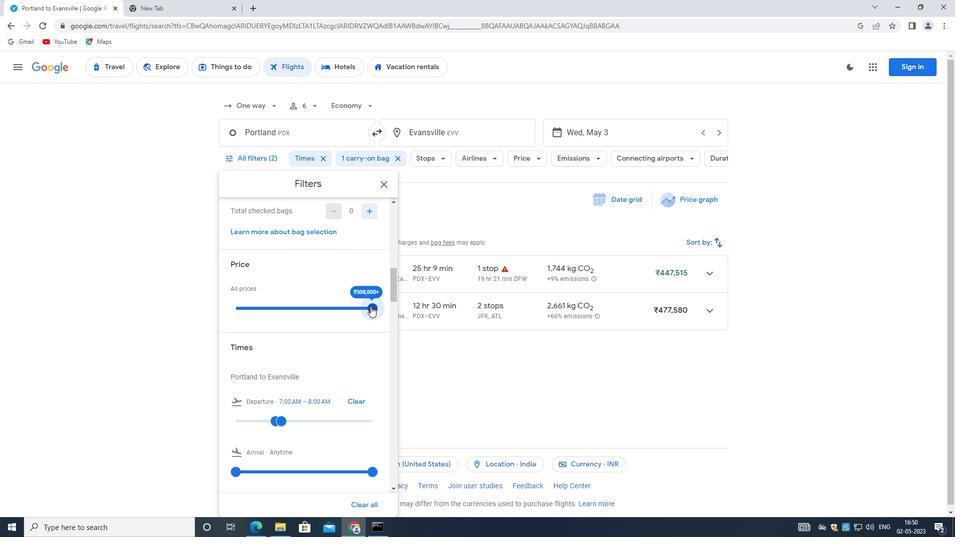 
Action: Mouse moved to (341, 296)
Screenshot: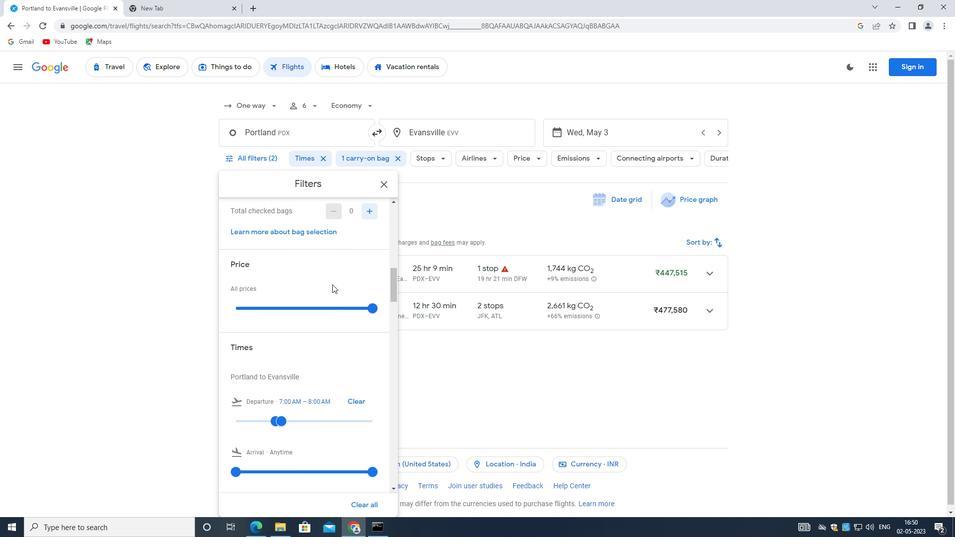 
Action: Mouse scrolled (341, 295) with delta (0, 0)
Screenshot: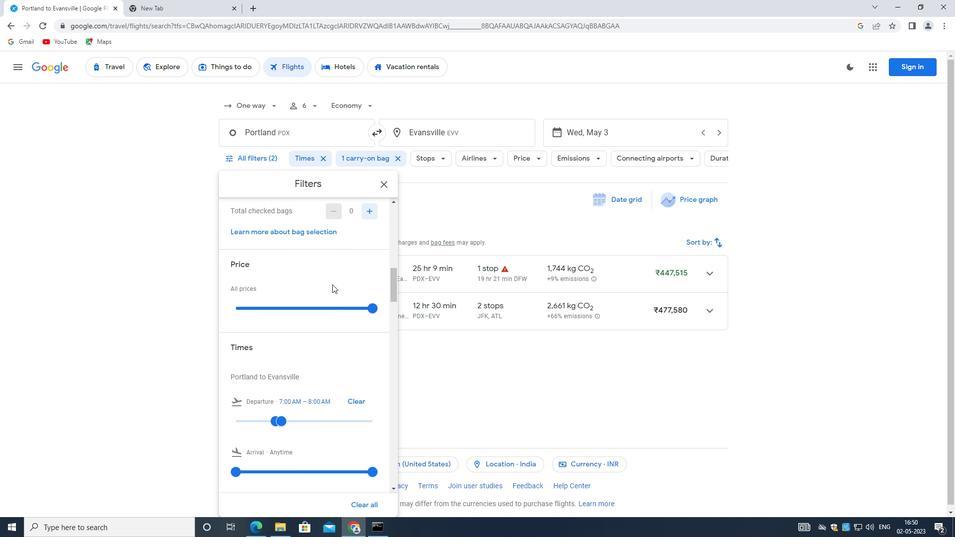 
Action: Mouse moved to (342, 298)
Screenshot: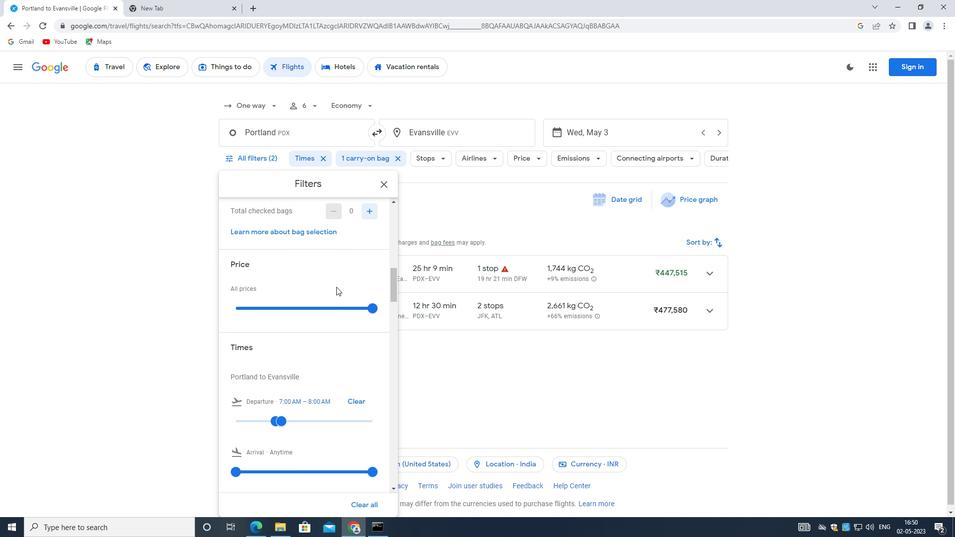
Action: Mouse scrolled (342, 297) with delta (0, 0)
Screenshot: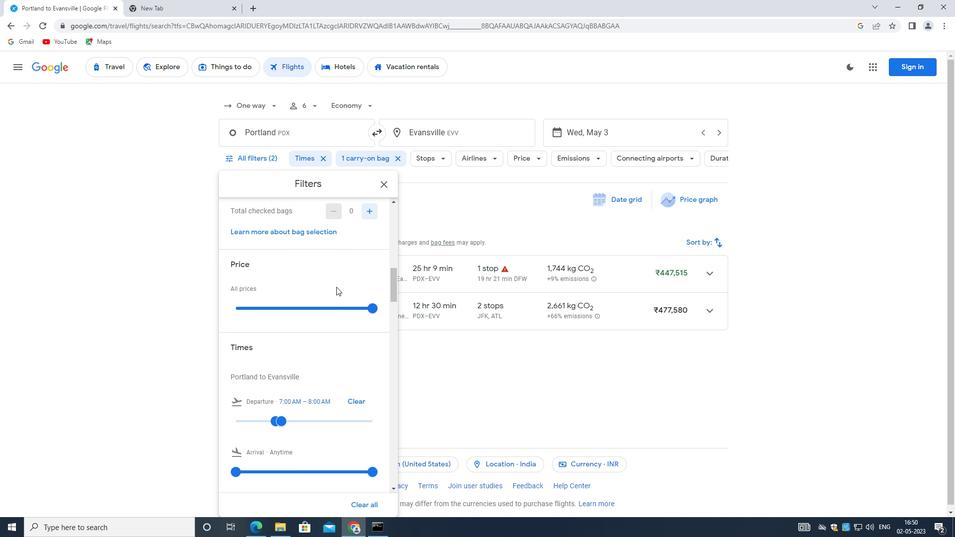 
Action: Mouse moved to (238, 320)
Screenshot: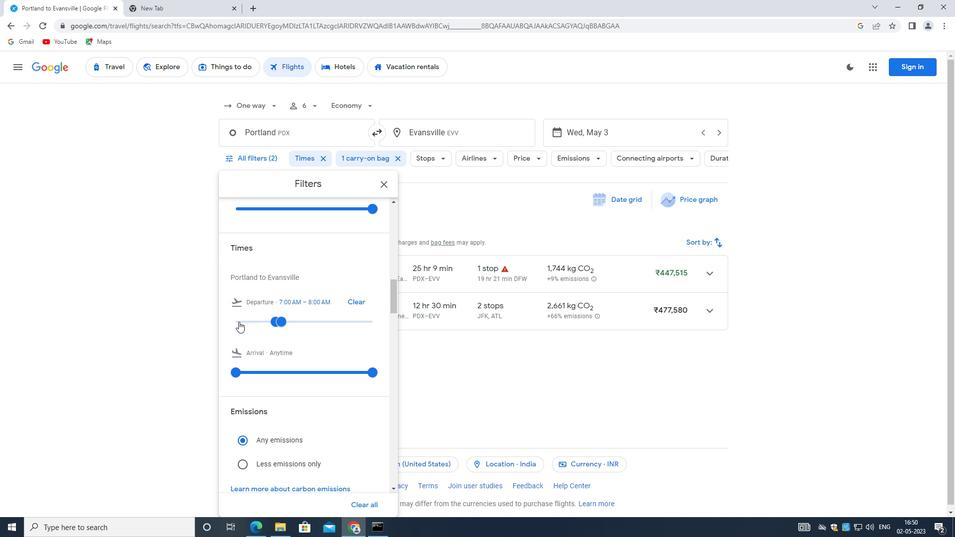 
Action: Mouse pressed left at (238, 320)
Screenshot: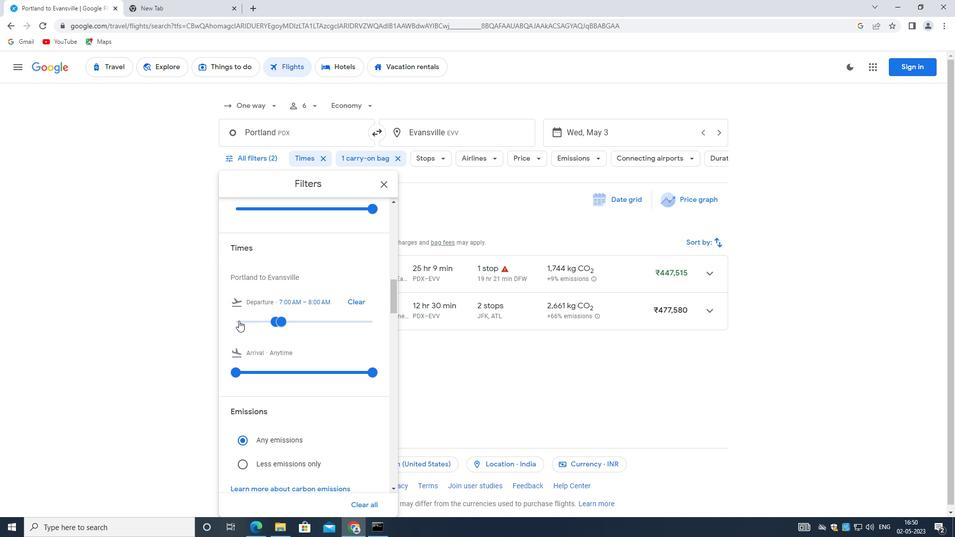 
Action: Mouse moved to (280, 321)
Screenshot: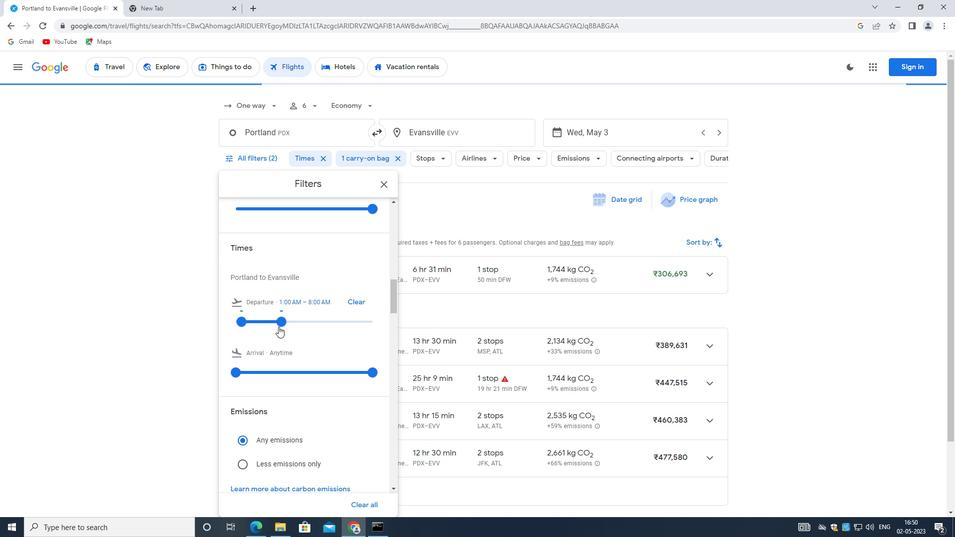 
Action: Mouse pressed left at (280, 321)
Screenshot: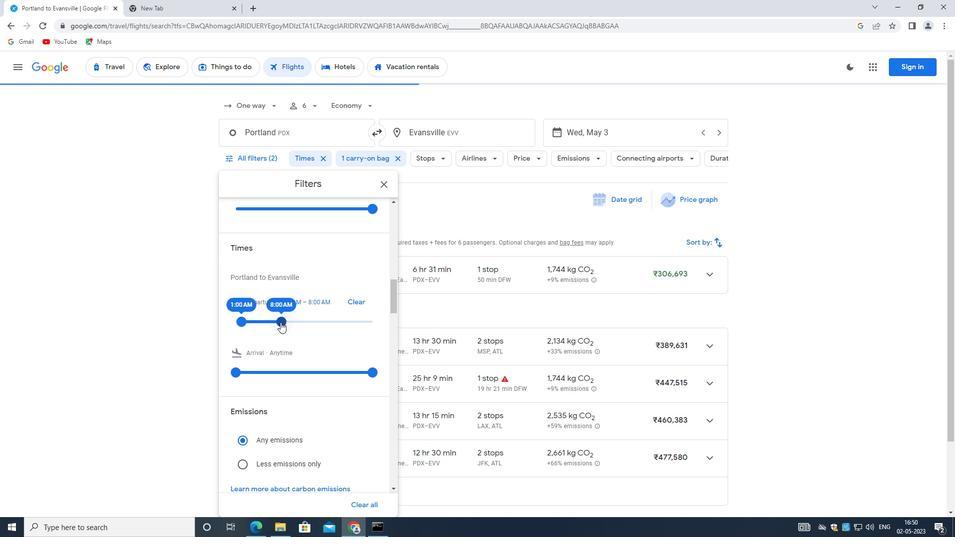 
Action: Mouse moved to (290, 321)
Screenshot: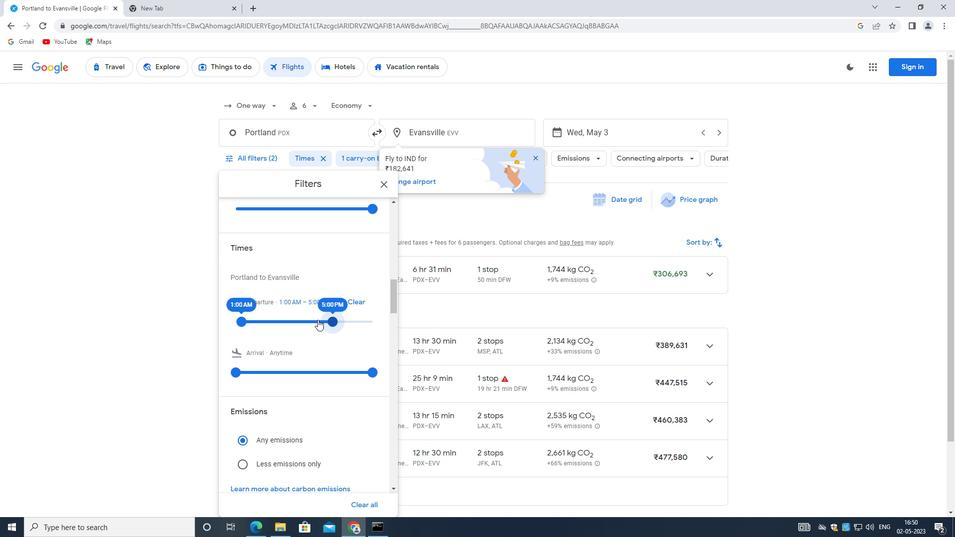 
Action: Mouse pressed left at (290, 321)
Screenshot: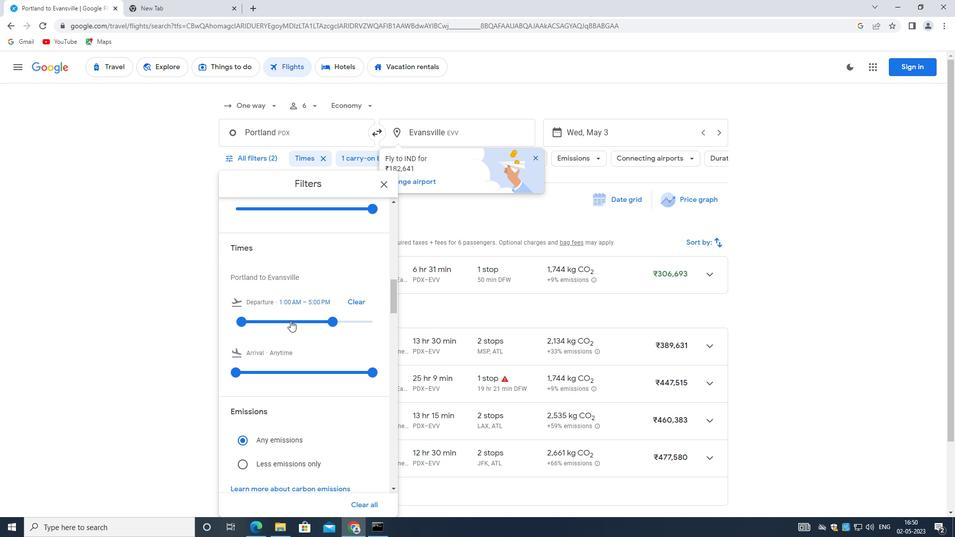 
Action: Mouse moved to (290, 320)
Screenshot: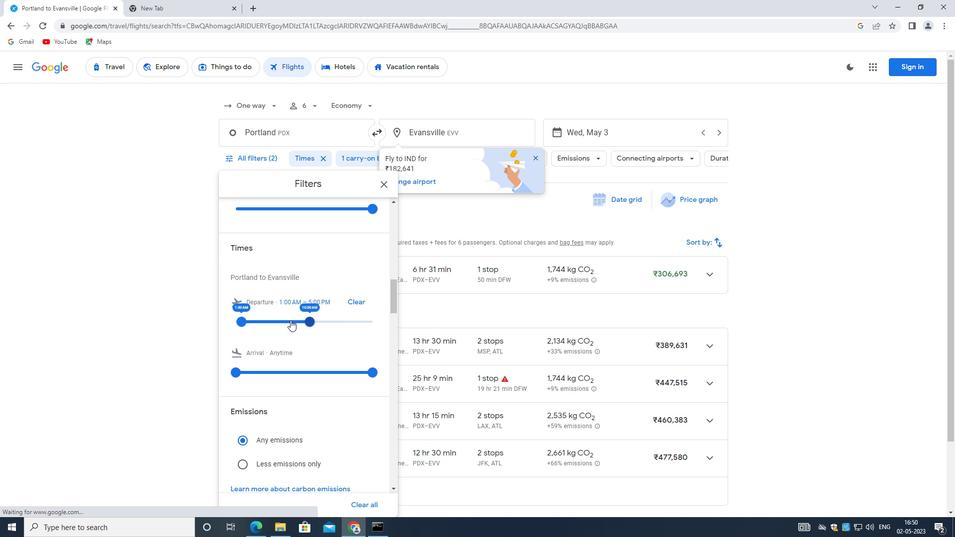 
Action: Mouse pressed left at (290, 320)
Screenshot: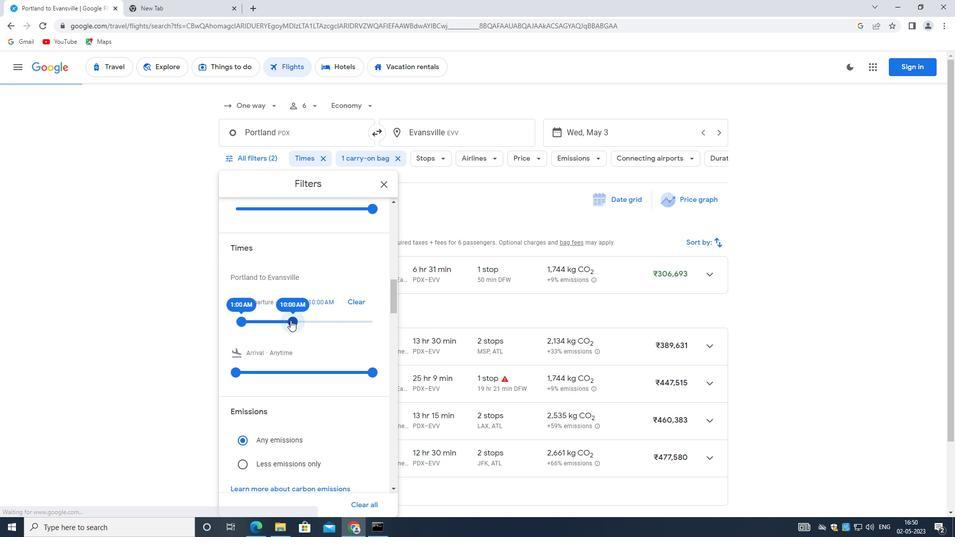 
Action: Mouse moved to (235, 319)
Screenshot: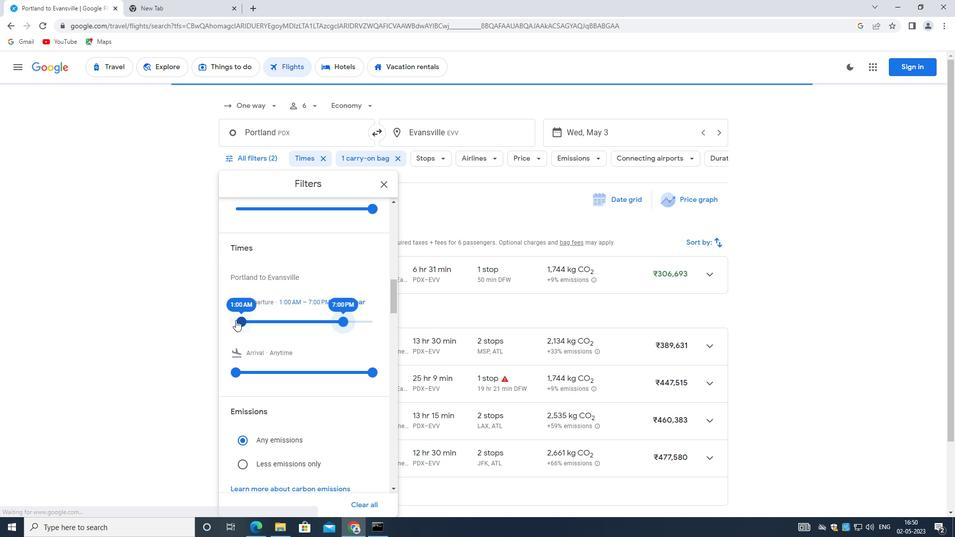 
Action: Mouse pressed left at (235, 319)
Screenshot: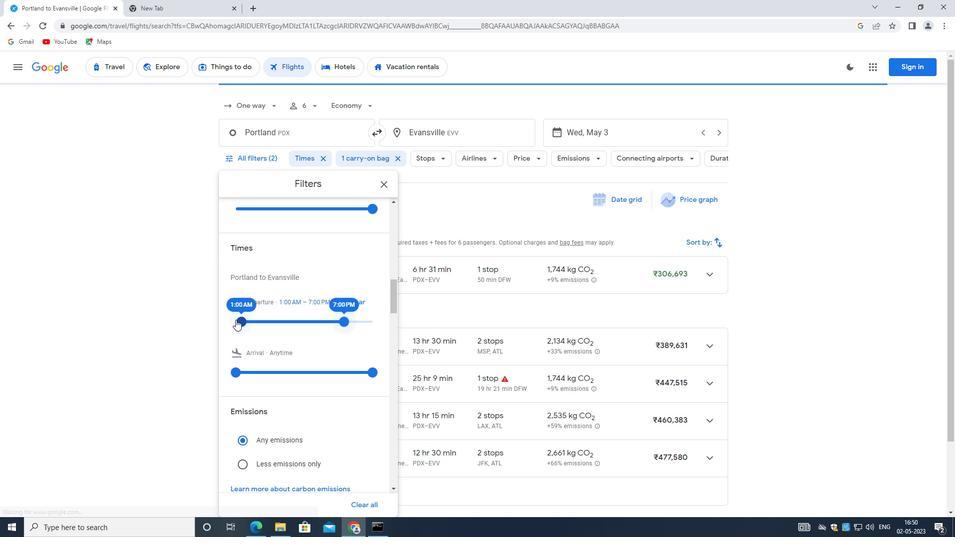 
Action: Mouse moved to (342, 321)
Screenshot: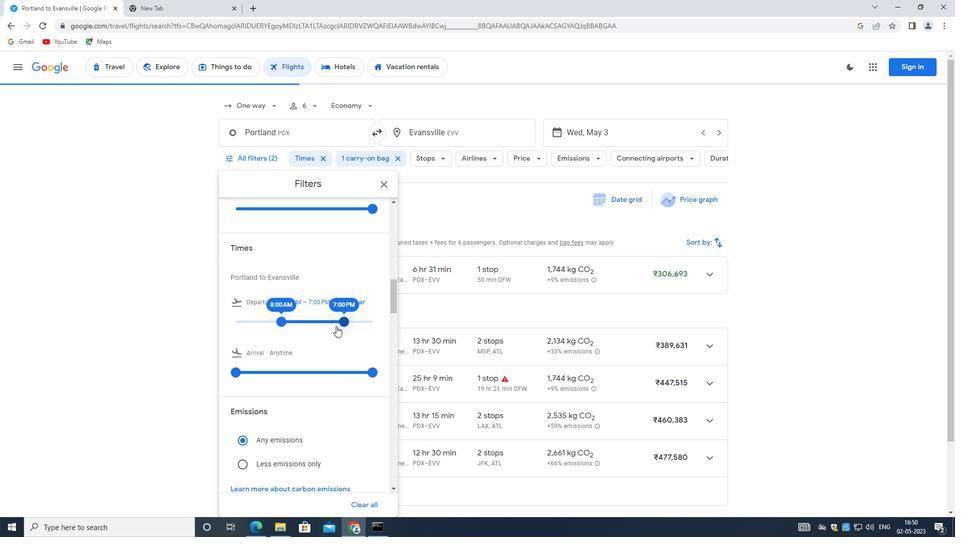 
Action: Mouse pressed left at (342, 321)
Screenshot: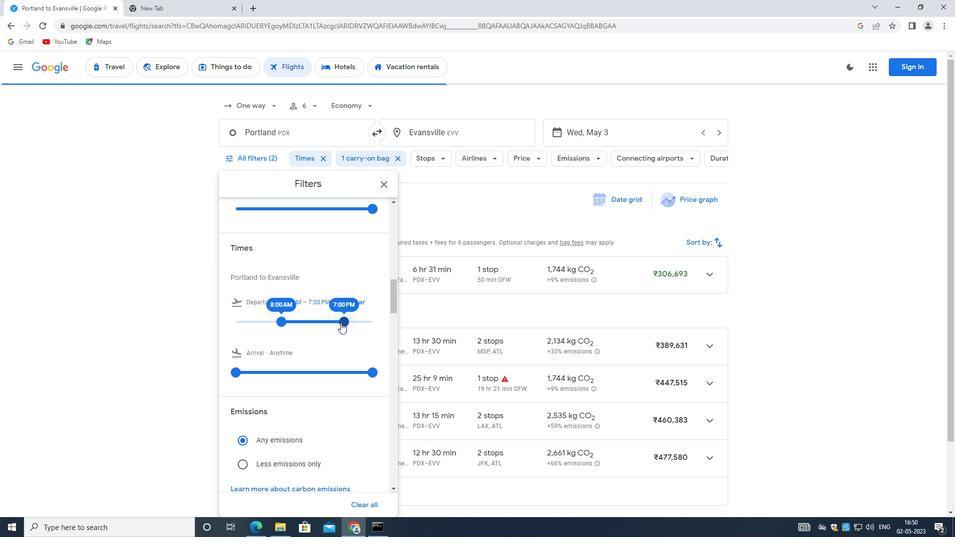 
Action: Mouse moved to (295, 337)
Screenshot: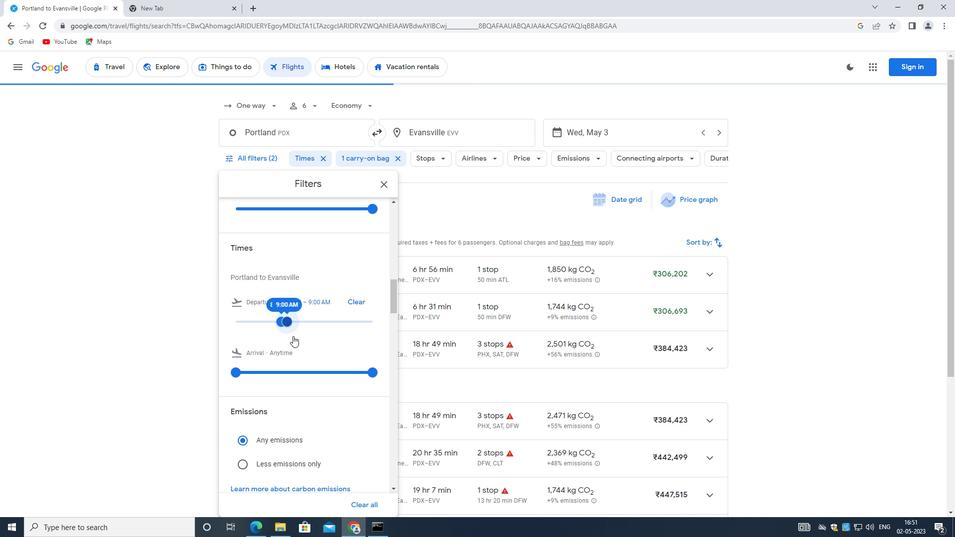 
Action: Mouse scrolled (295, 336) with delta (0, 0)
Screenshot: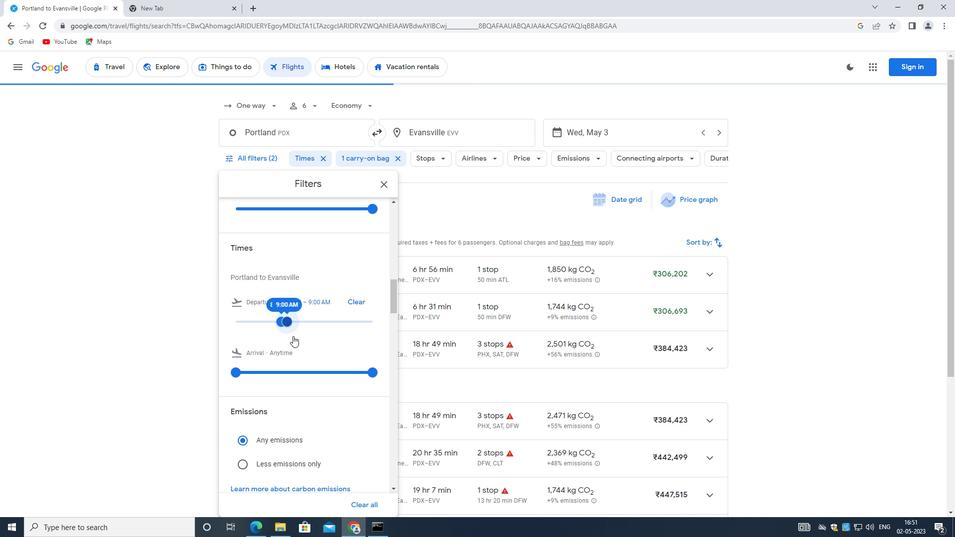 
Action: Mouse moved to (295, 337)
Screenshot: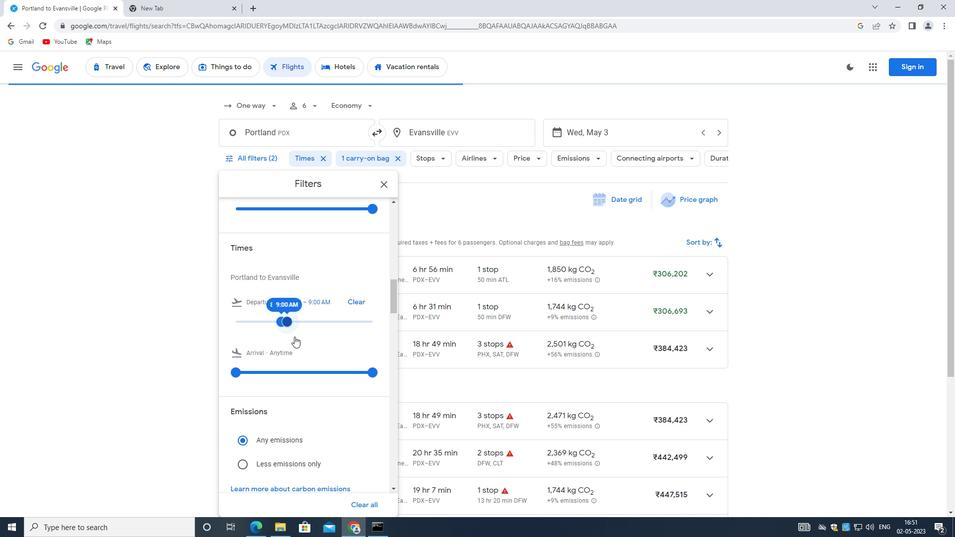 
Action: Mouse scrolled (295, 337) with delta (0, 0)
Screenshot: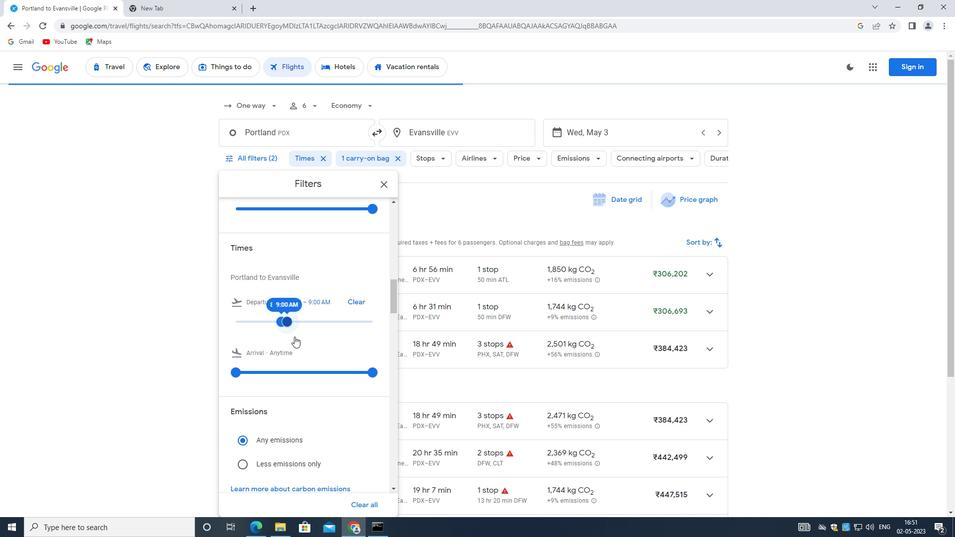 
Action: Mouse moved to (295, 339)
Screenshot: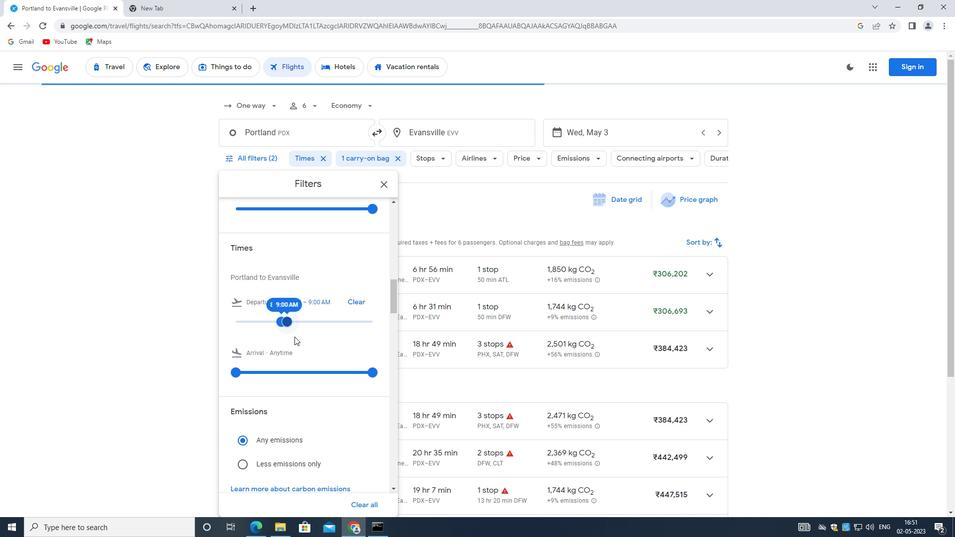 
Action: Mouse scrolled (295, 338) with delta (0, 0)
Screenshot: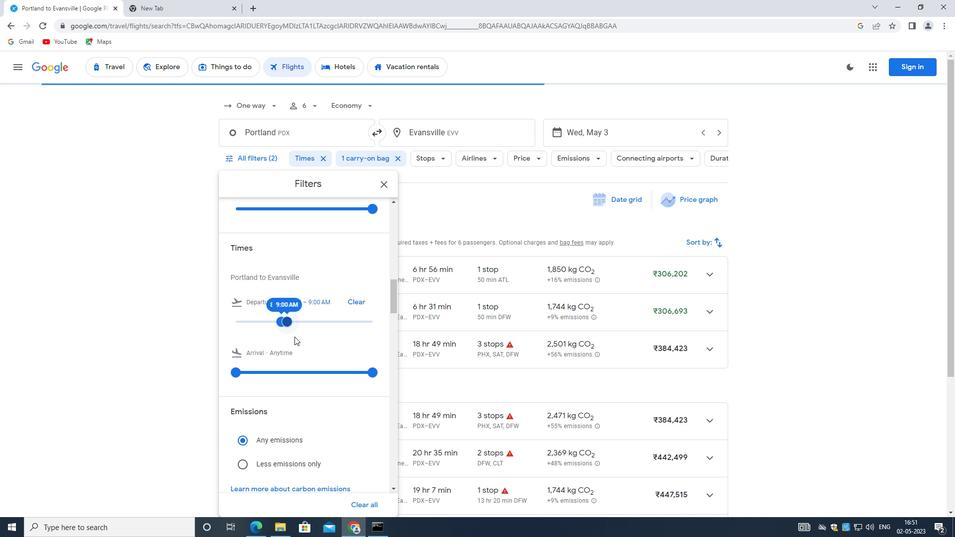 
Action: Mouse scrolled (295, 338) with delta (0, 0)
Screenshot: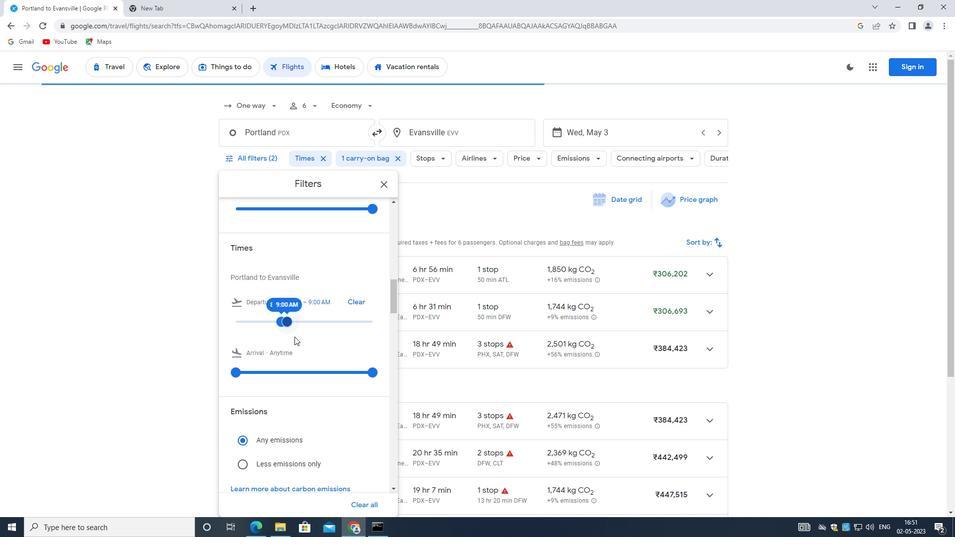 
Action: Mouse moved to (296, 339)
Screenshot: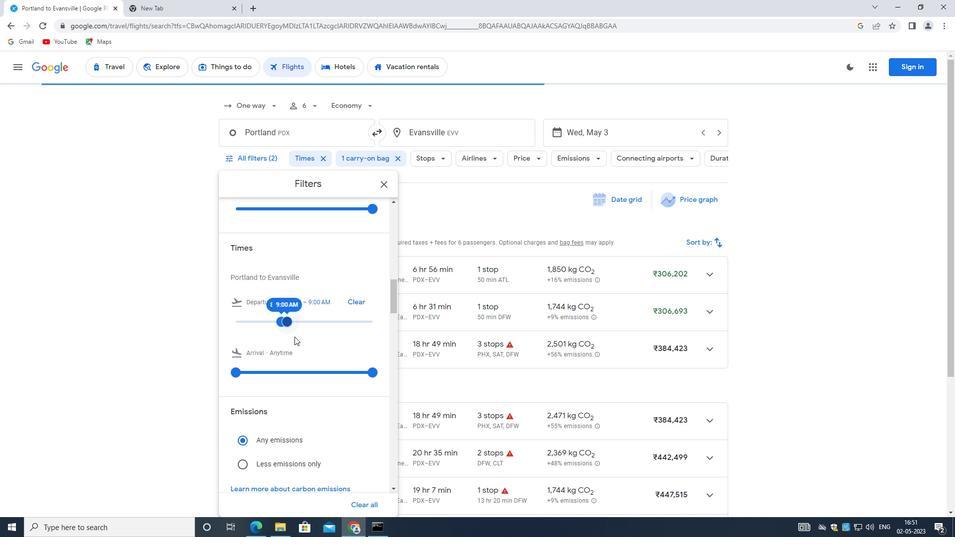 
Action: Mouse scrolled (296, 339) with delta (0, 0)
Screenshot: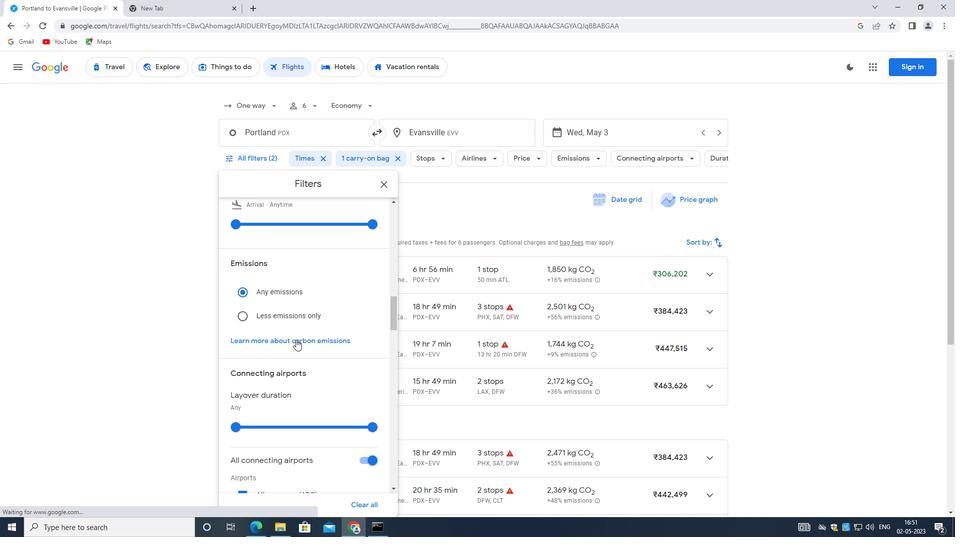 
Action: Mouse moved to (296, 340)
Screenshot: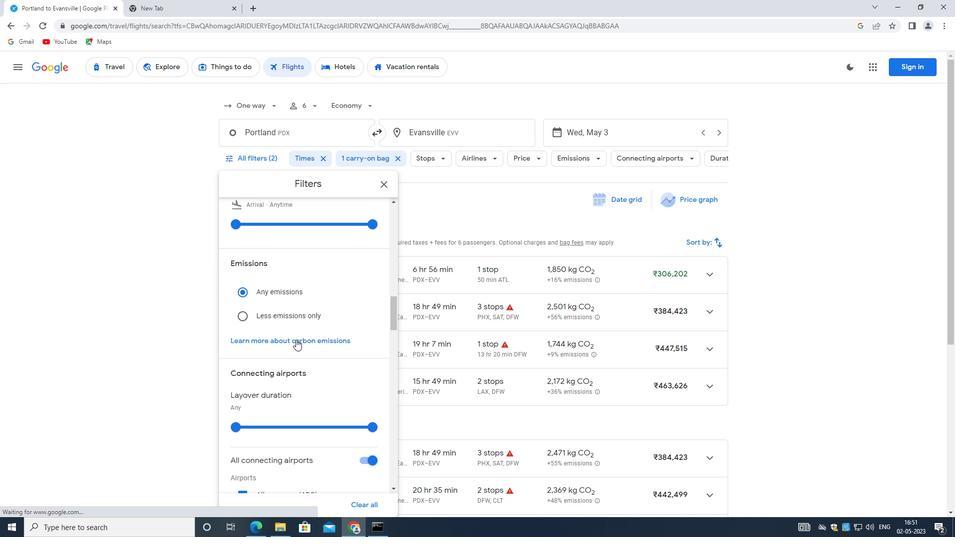 
Action: Mouse scrolled (296, 340) with delta (0, 0)
Screenshot: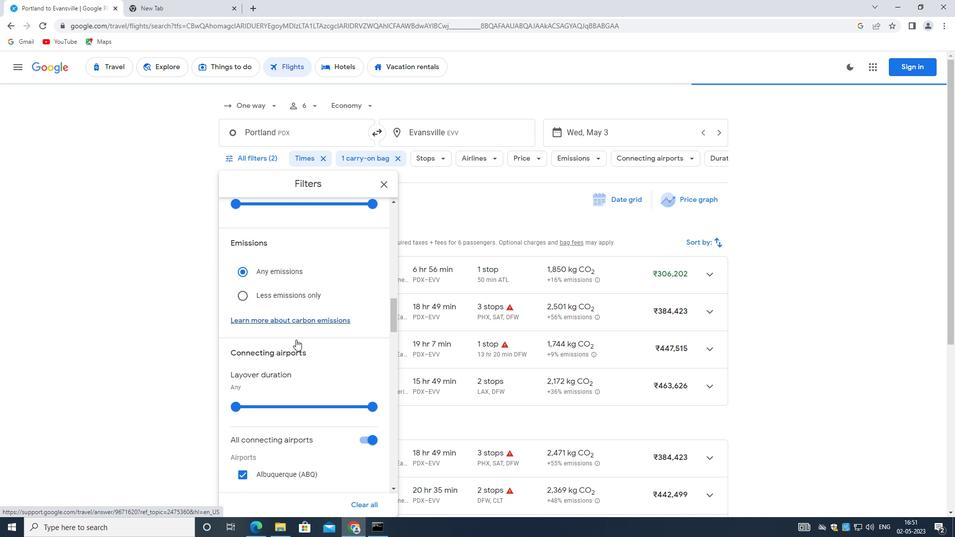 
Action: Mouse moved to (361, 310)
Screenshot: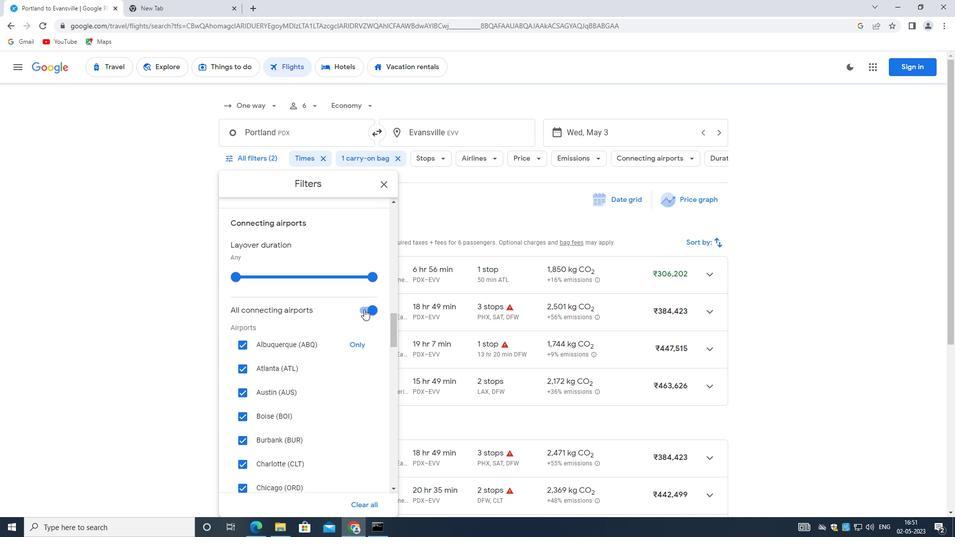 
Action: Mouse pressed left at (361, 310)
Screenshot: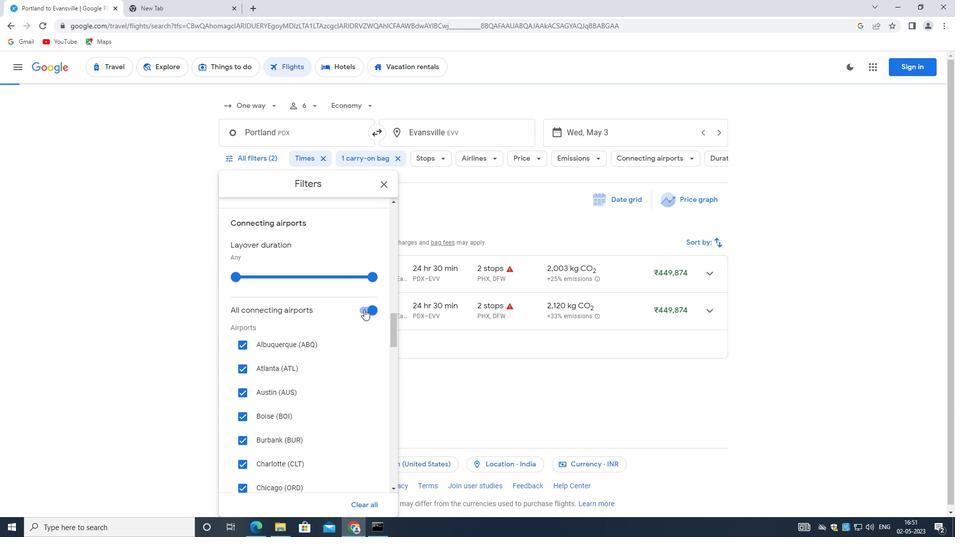 
Action: Mouse moved to (322, 324)
Screenshot: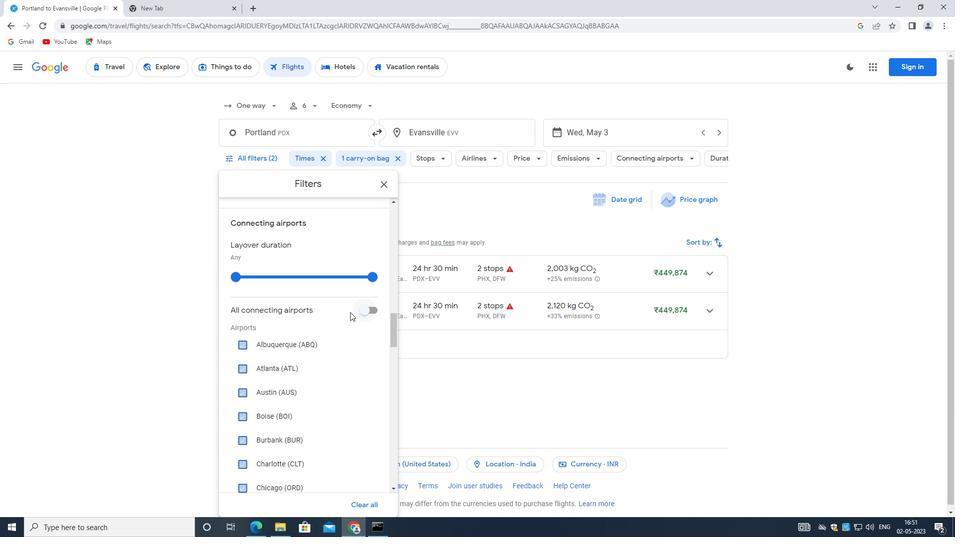 
Action: Mouse scrolled (322, 323) with delta (0, 0)
Screenshot: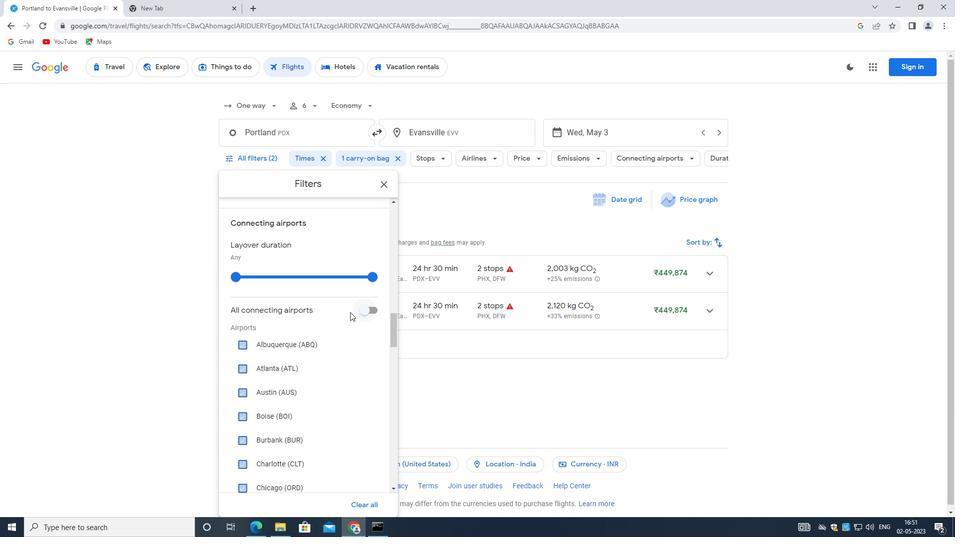 
Action: Mouse moved to (318, 331)
Screenshot: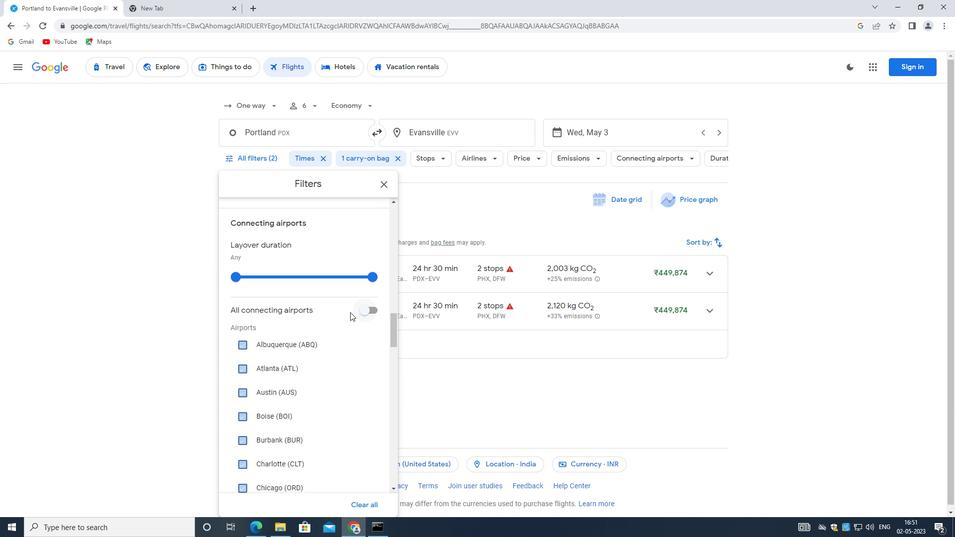 
Action: Mouse scrolled (318, 331) with delta (0, 0)
Screenshot: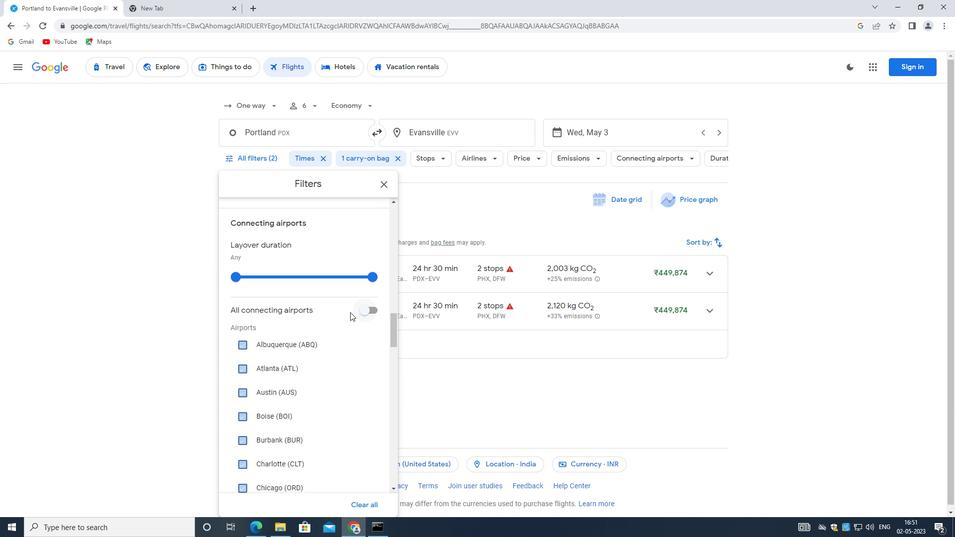 
Action: Mouse moved to (317, 333)
Screenshot: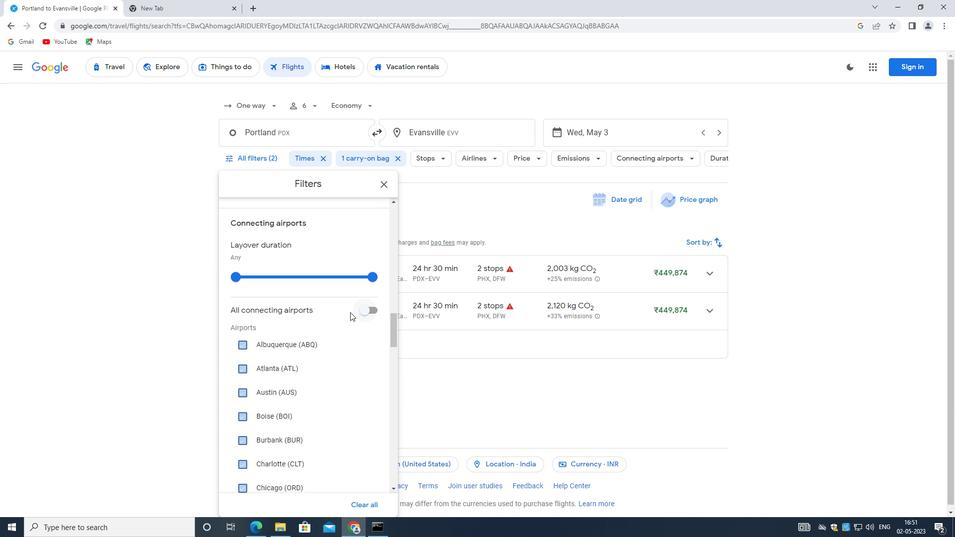 
Action: Mouse scrolled (317, 332) with delta (0, 0)
Screenshot: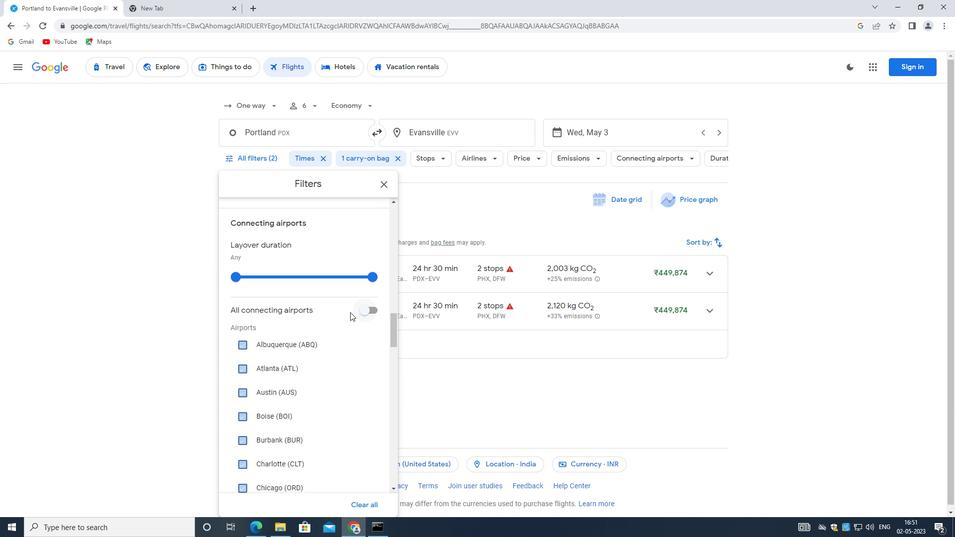 
Action: Mouse moved to (316, 334)
Screenshot: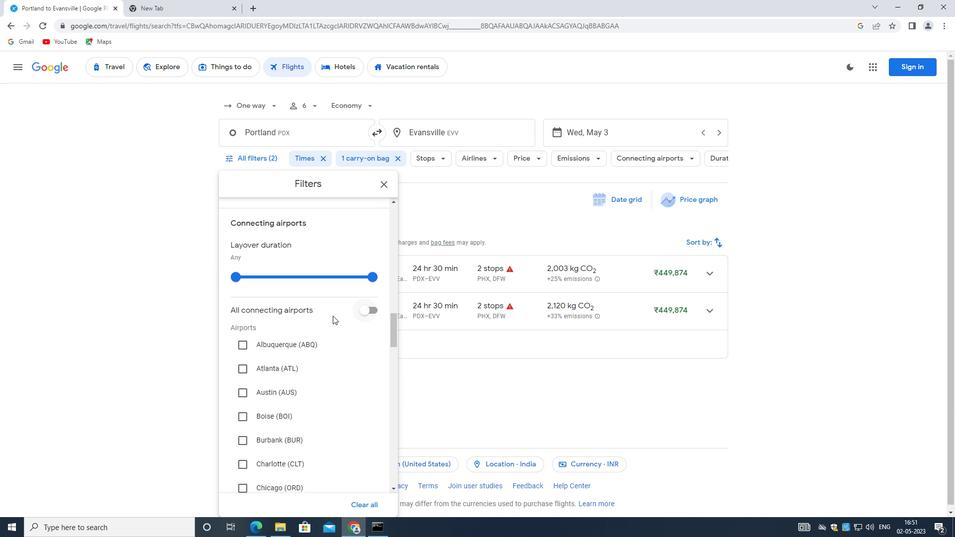
Action: Mouse scrolled (316, 333) with delta (0, 0)
Screenshot: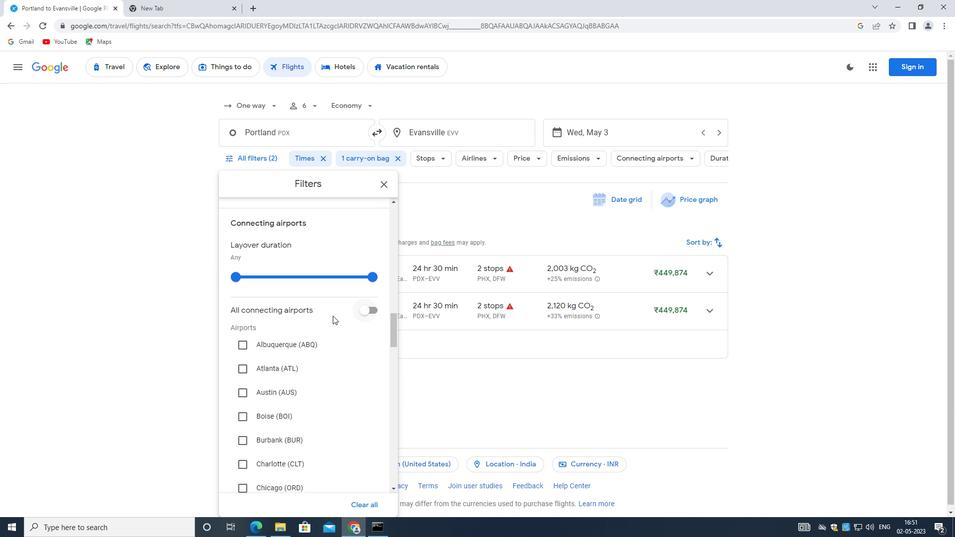 
Action: Mouse moved to (314, 334)
Screenshot: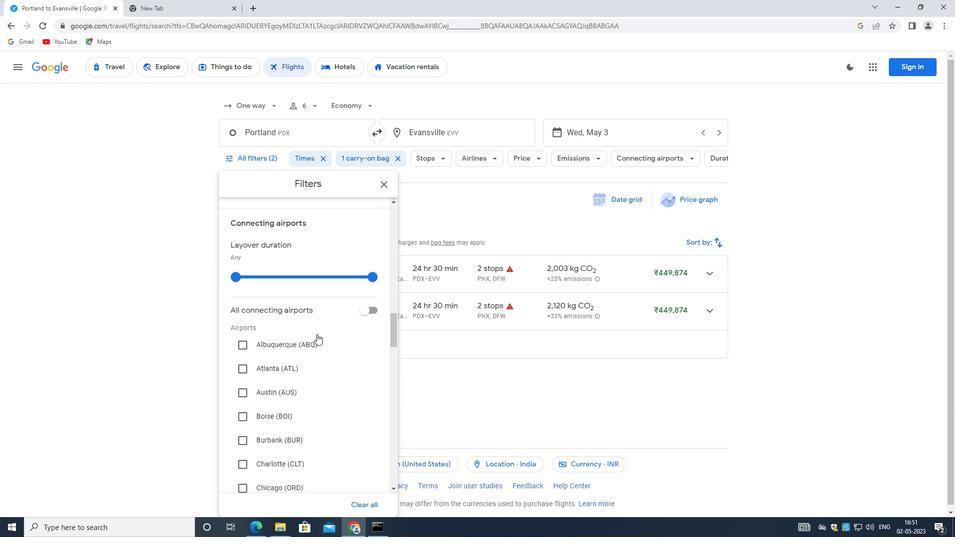 
Action: Mouse scrolled (314, 334) with delta (0, 0)
Screenshot: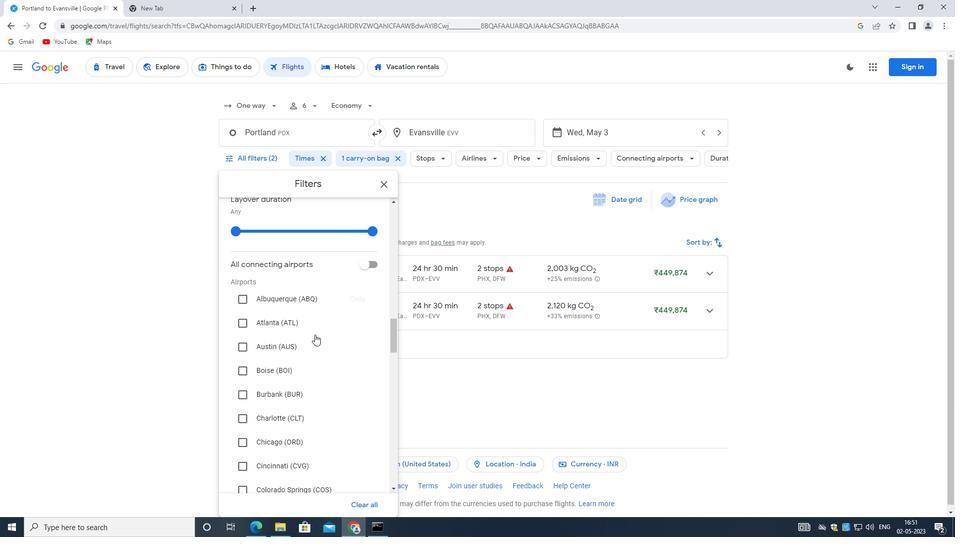 
Action: Mouse scrolled (314, 334) with delta (0, 0)
Screenshot: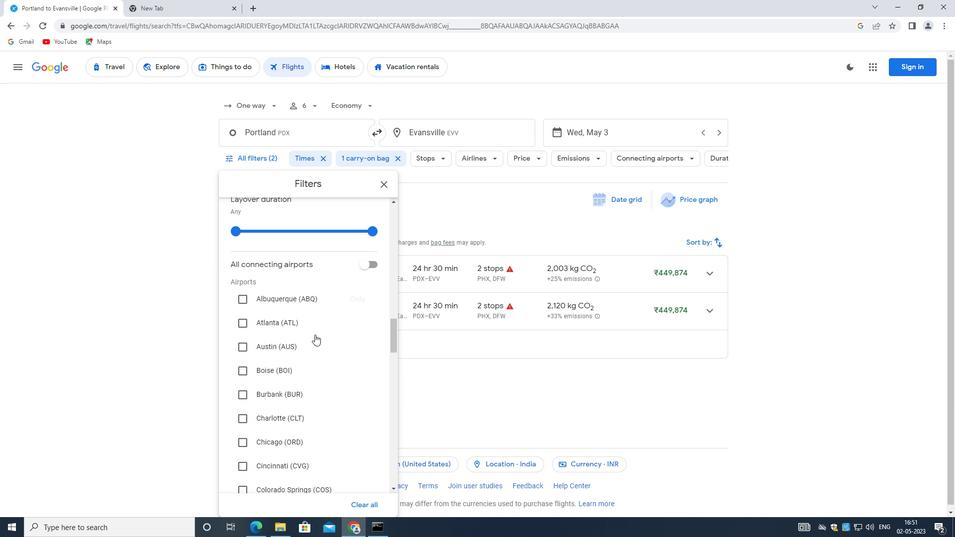 
Action: Mouse scrolled (314, 334) with delta (0, 0)
Screenshot: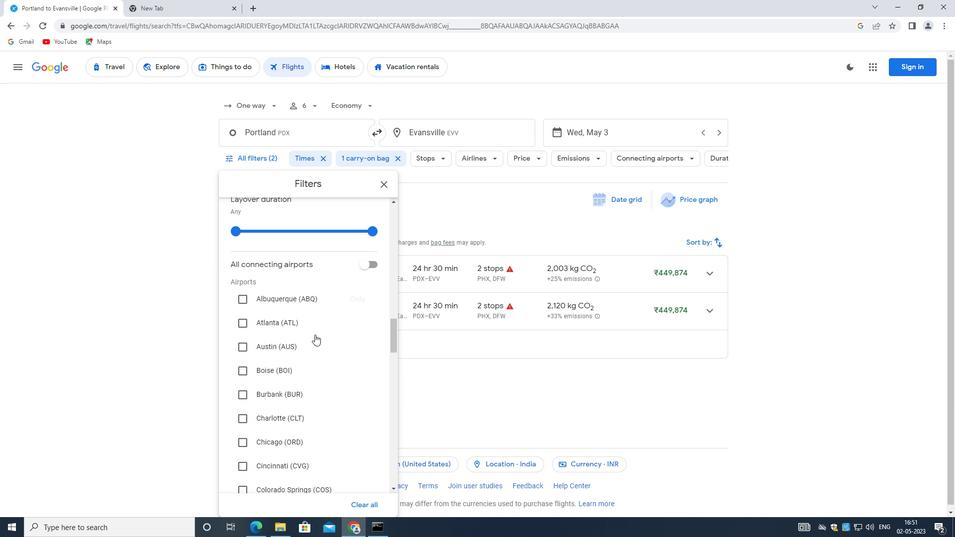 
Action: Mouse moved to (313, 334)
Screenshot: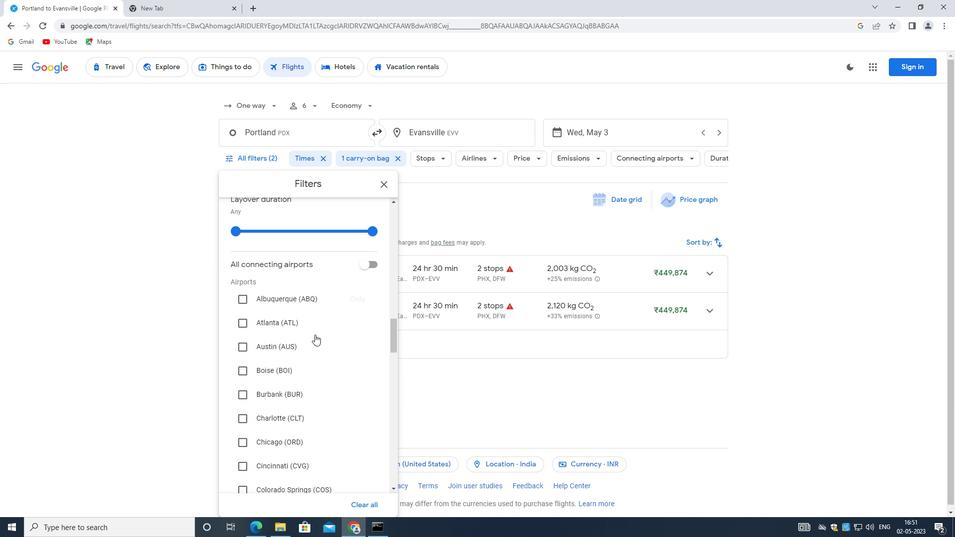 
Action: Mouse scrolled (313, 334) with delta (0, 0)
Screenshot: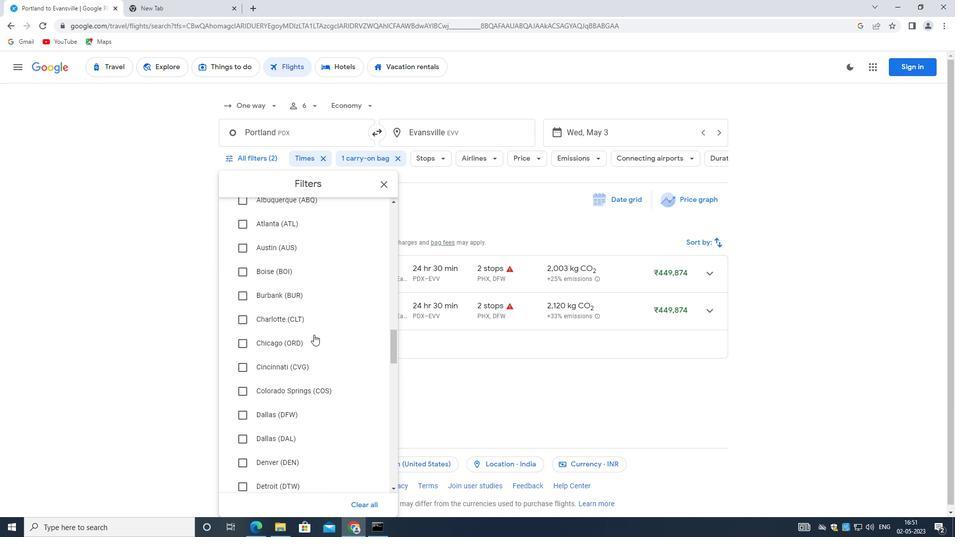 
Action: Mouse moved to (312, 335)
Screenshot: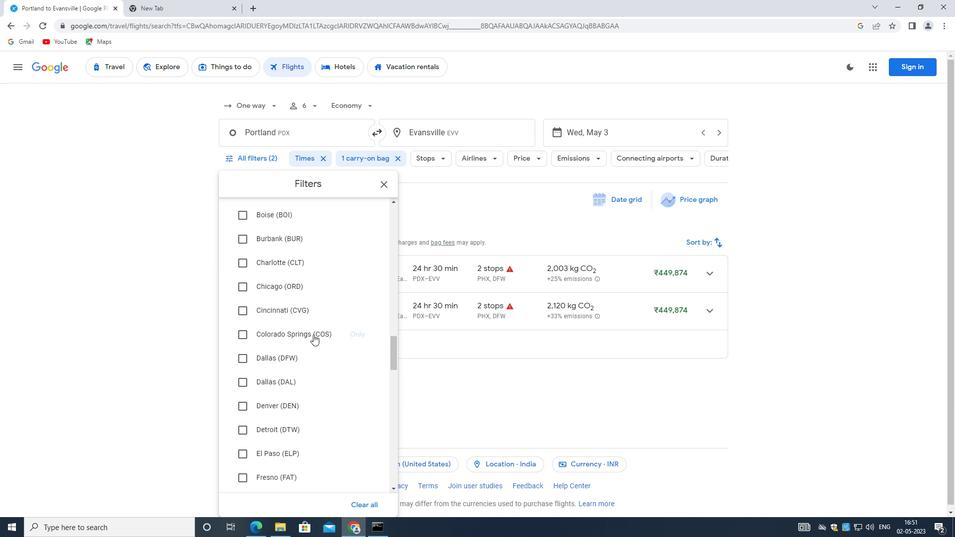 
Action: Mouse scrolled (312, 335) with delta (0, 0)
Screenshot: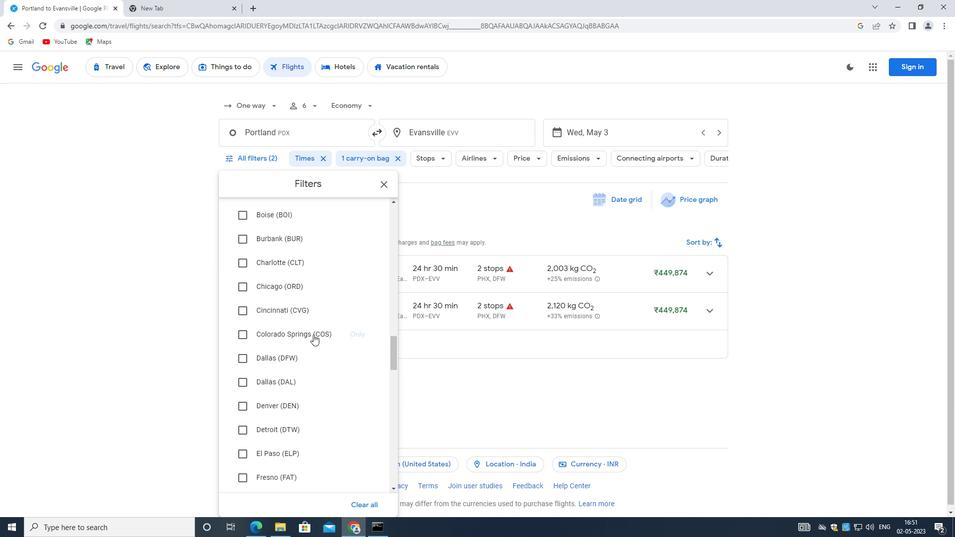 
Action: Mouse scrolled (312, 335) with delta (0, 0)
Screenshot: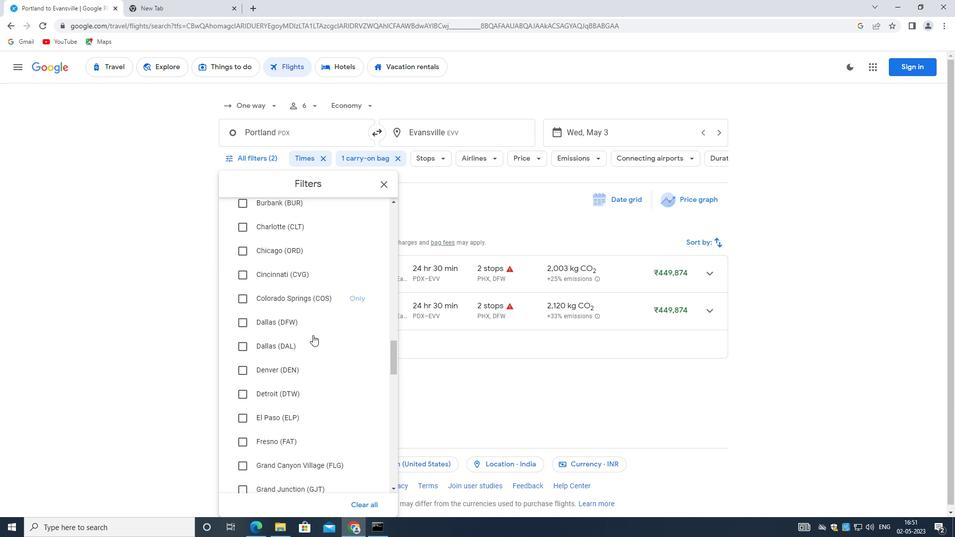
Action: Mouse scrolled (312, 335) with delta (0, 0)
Screenshot: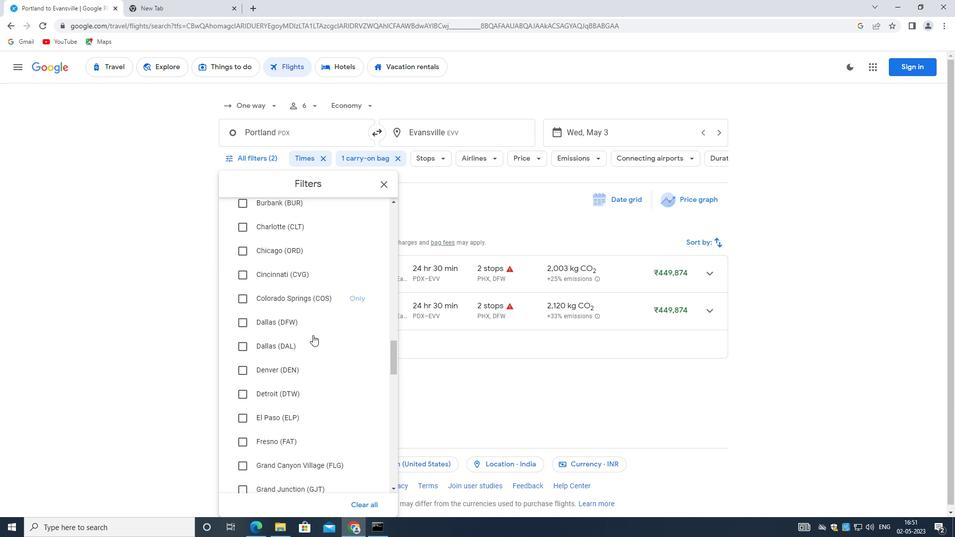 
Action: Mouse scrolled (312, 335) with delta (0, 0)
Screenshot: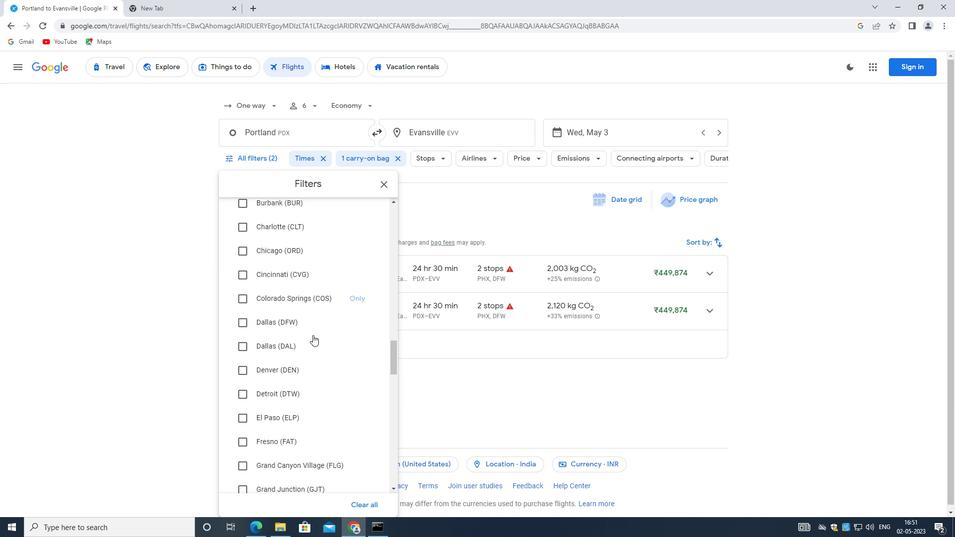
Action: Mouse scrolled (312, 335) with delta (0, 0)
Screenshot: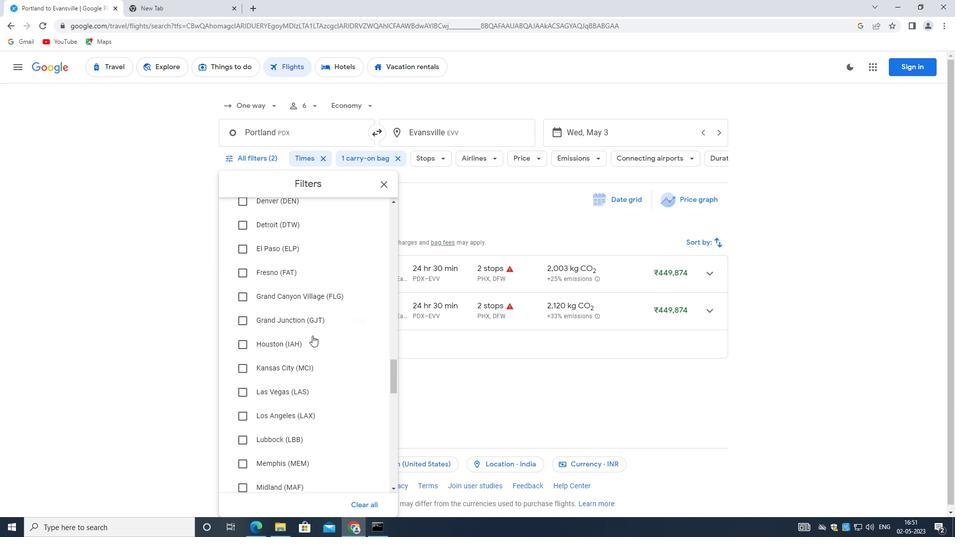 
Action: Mouse moved to (312, 336)
Screenshot: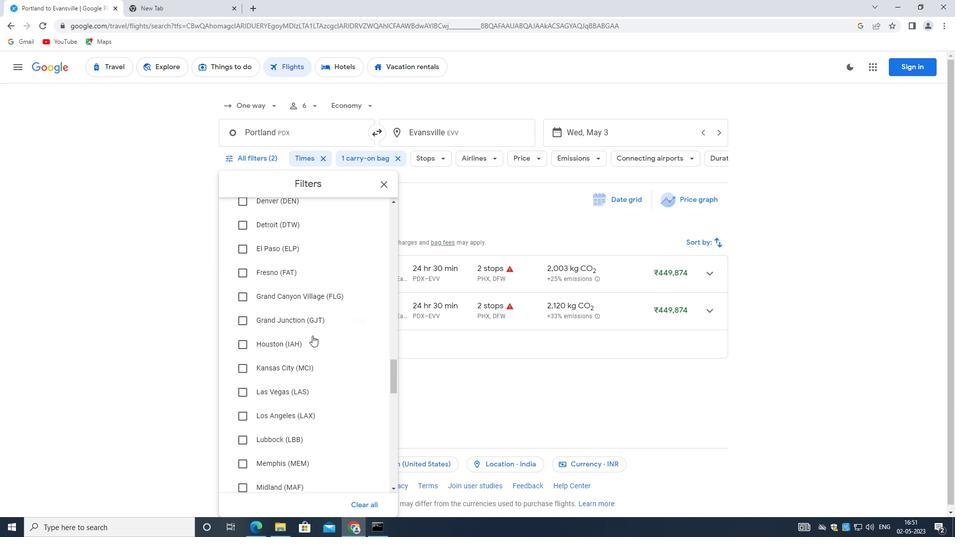 
Action: Mouse scrolled (312, 335) with delta (0, 0)
Screenshot: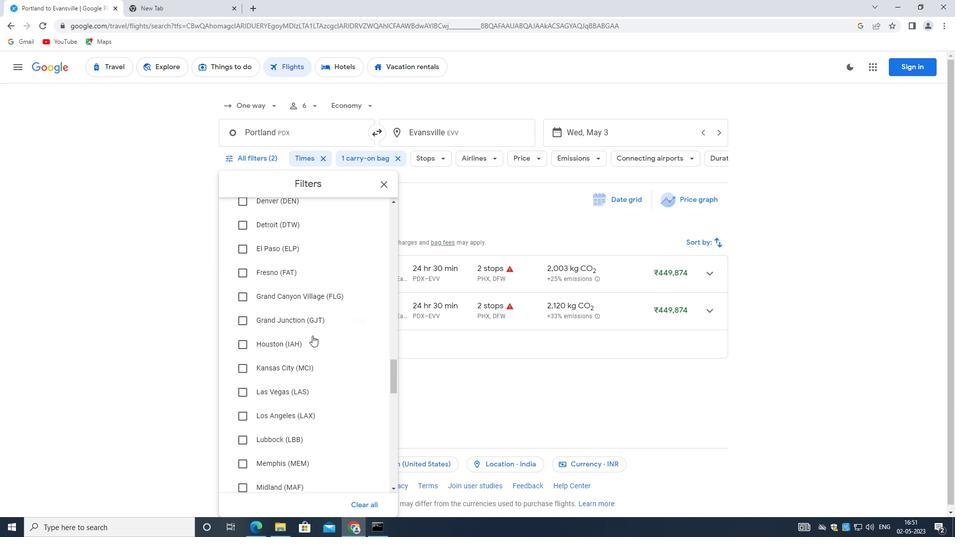 
Action: Mouse scrolled (312, 335) with delta (0, 0)
Screenshot: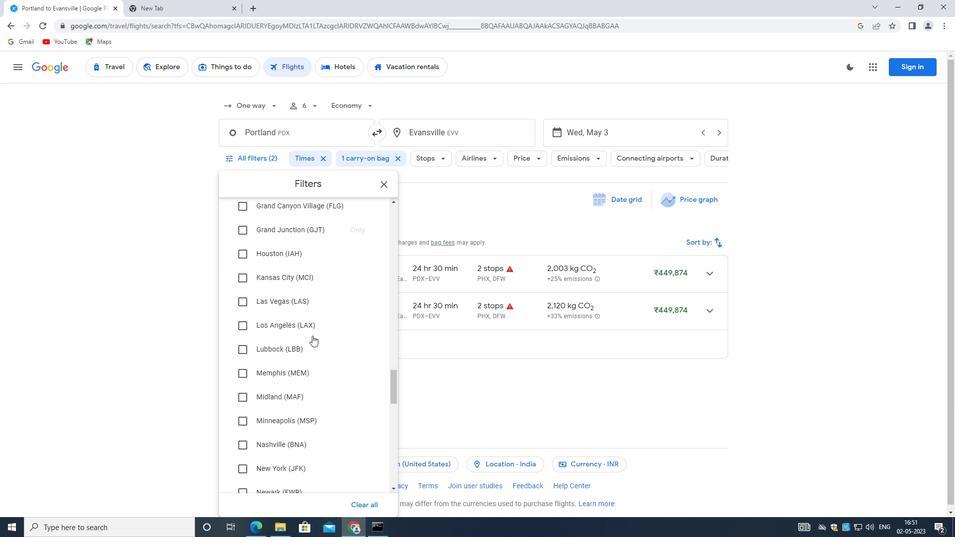 
Action: Mouse scrolled (312, 335) with delta (0, 0)
Screenshot: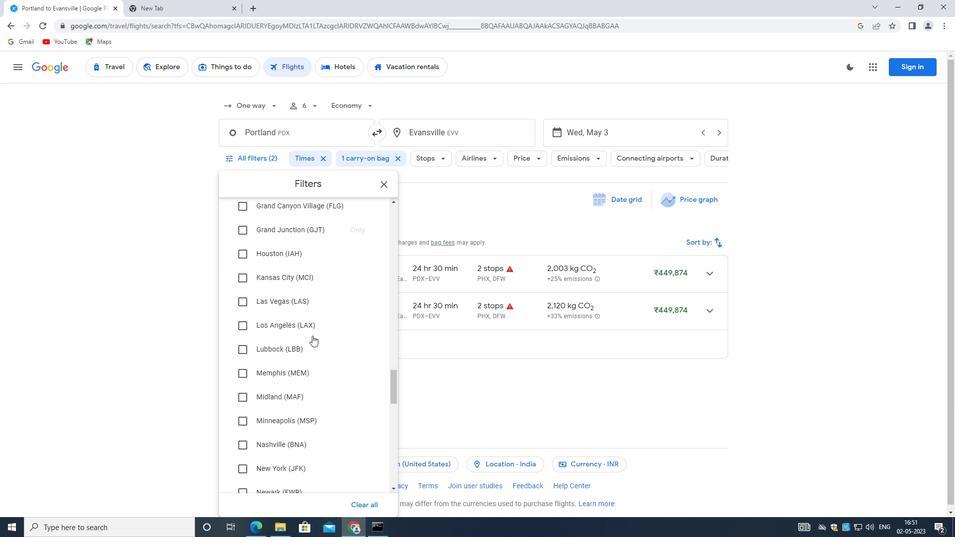 
Action: Mouse scrolled (312, 335) with delta (0, 0)
Screenshot: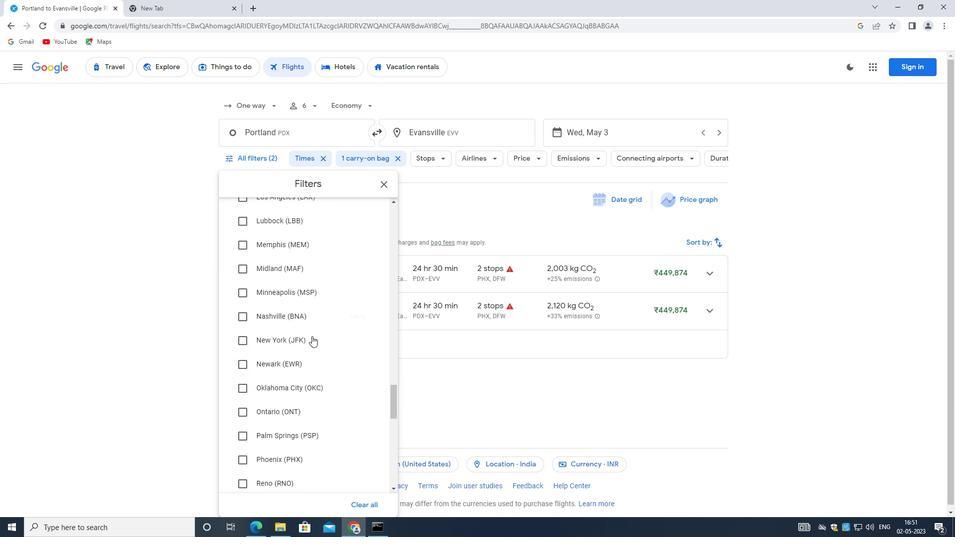 
Action: Mouse scrolled (312, 335) with delta (0, 0)
Screenshot: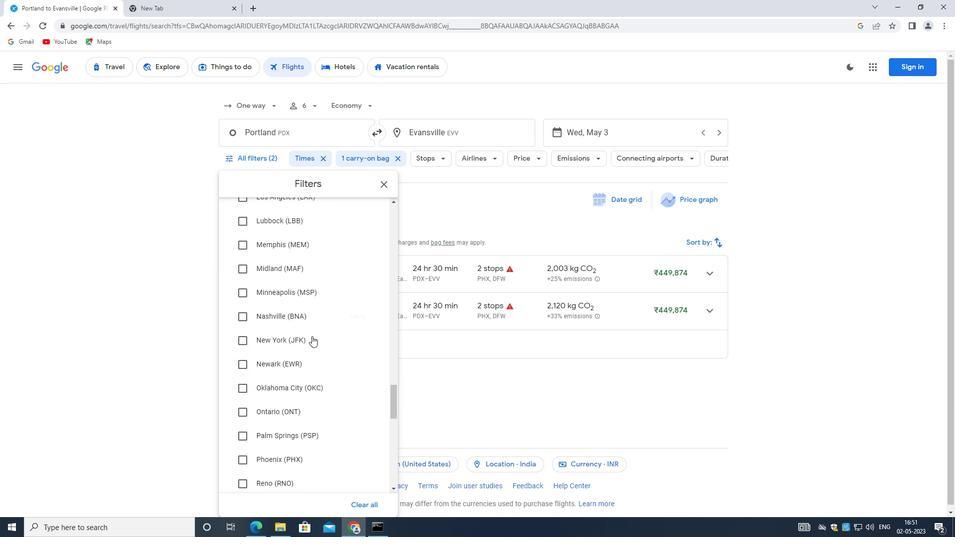 
Action: Mouse scrolled (312, 335) with delta (0, 0)
Screenshot: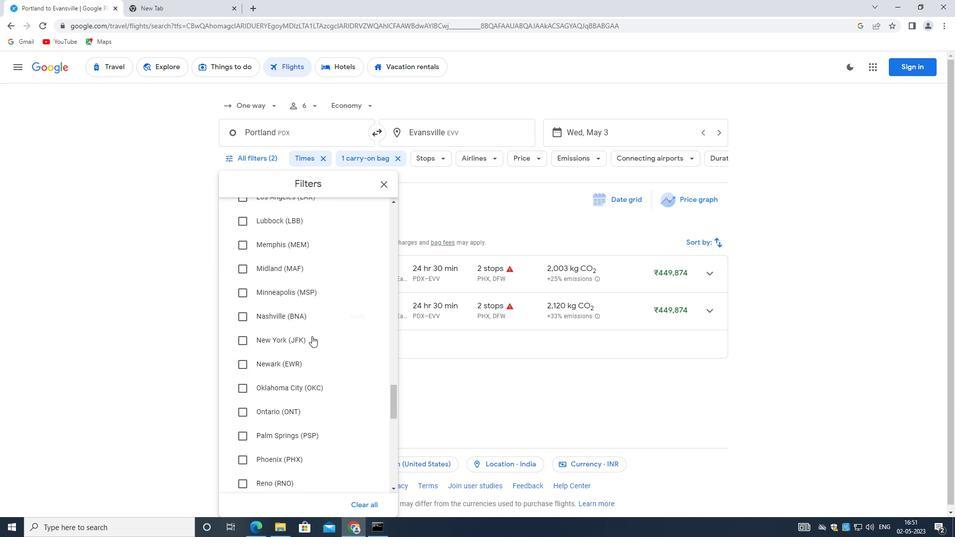 
Action: Mouse scrolled (312, 335) with delta (0, 0)
Screenshot: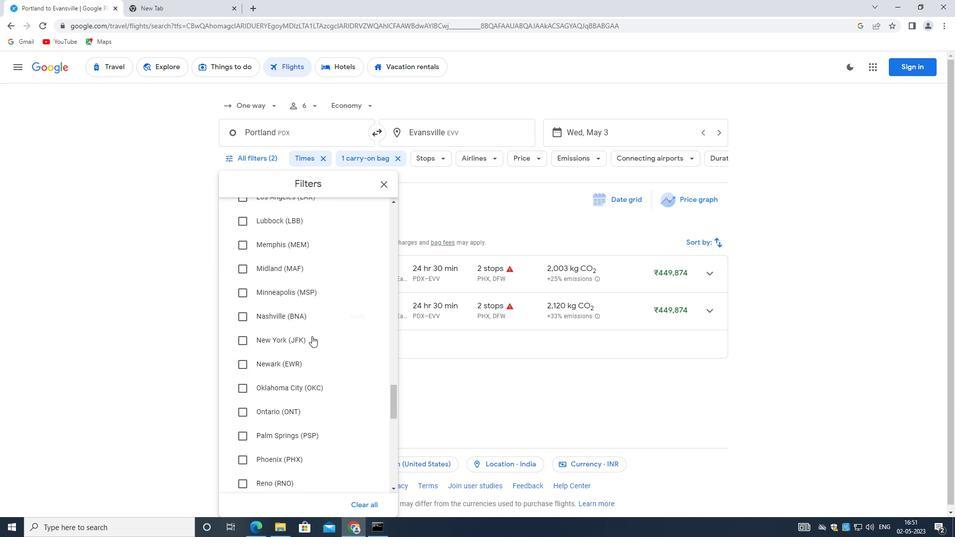 
Action: Mouse scrolled (312, 335) with delta (0, 0)
Screenshot: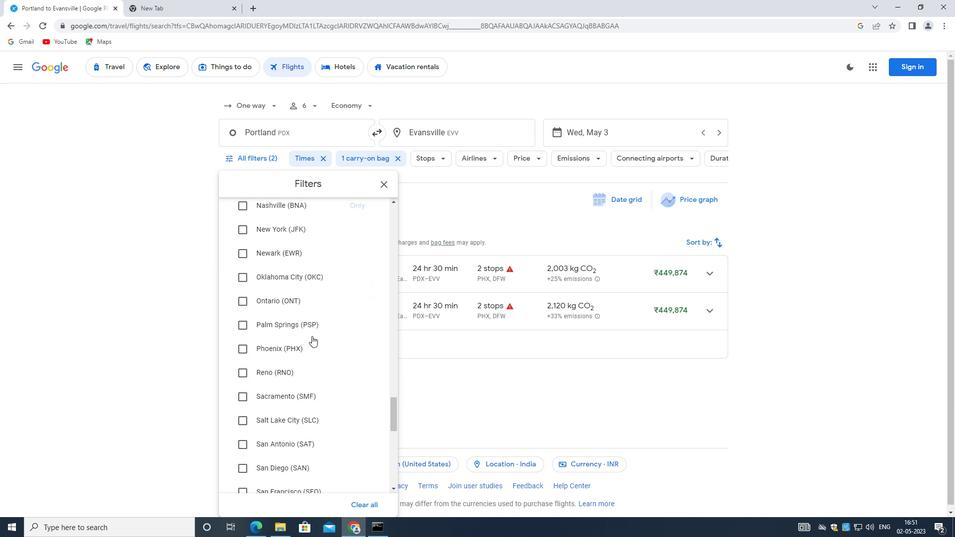 
Action: Mouse moved to (311, 336)
Screenshot: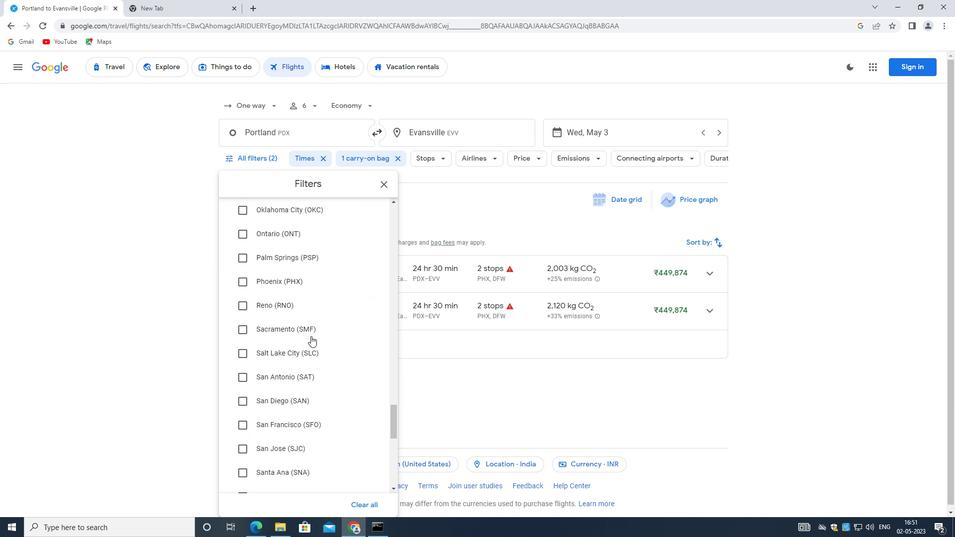 
Action: Mouse scrolled (311, 335) with delta (0, 0)
Screenshot: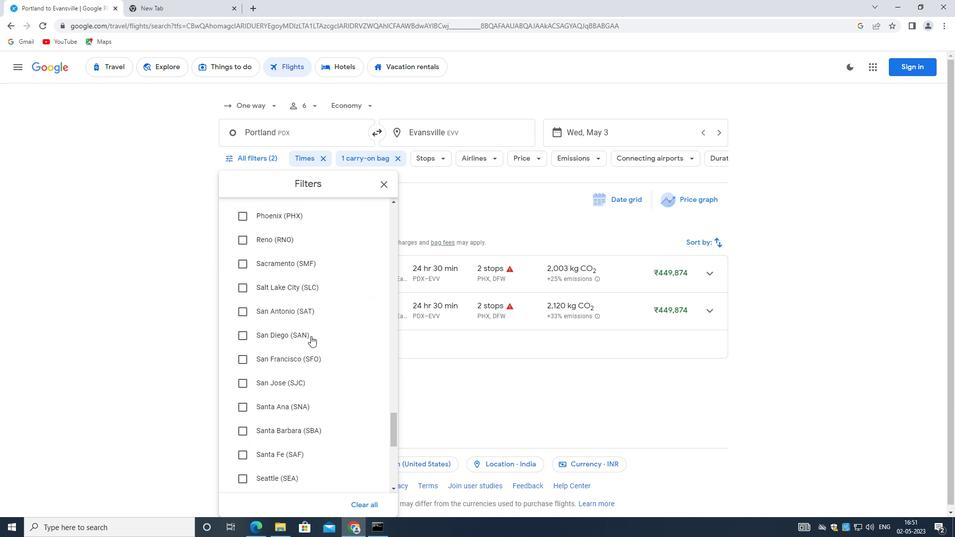 
Action: Mouse scrolled (311, 335) with delta (0, 0)
Screenshot: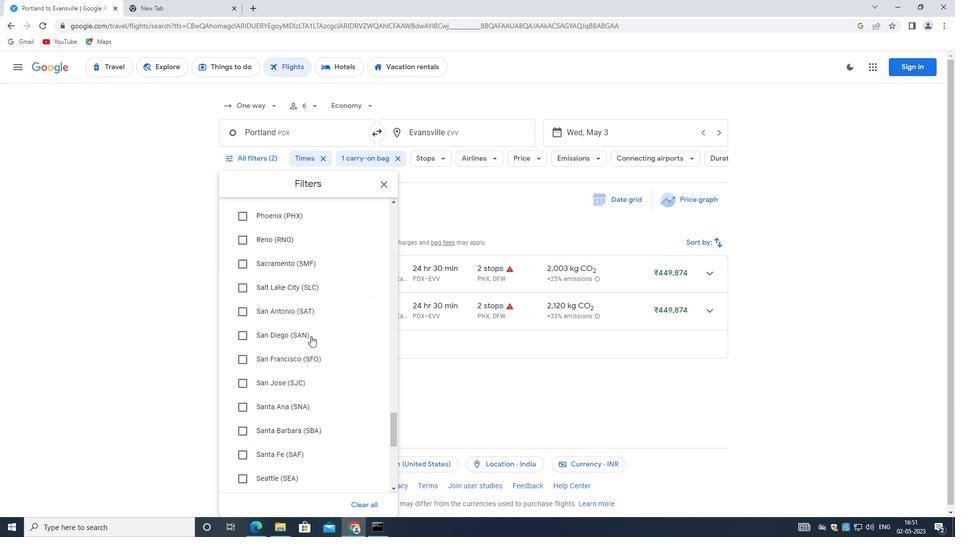 
Action: Mouse scrolled (311, 335) with delta (0, 0)
Screenshot: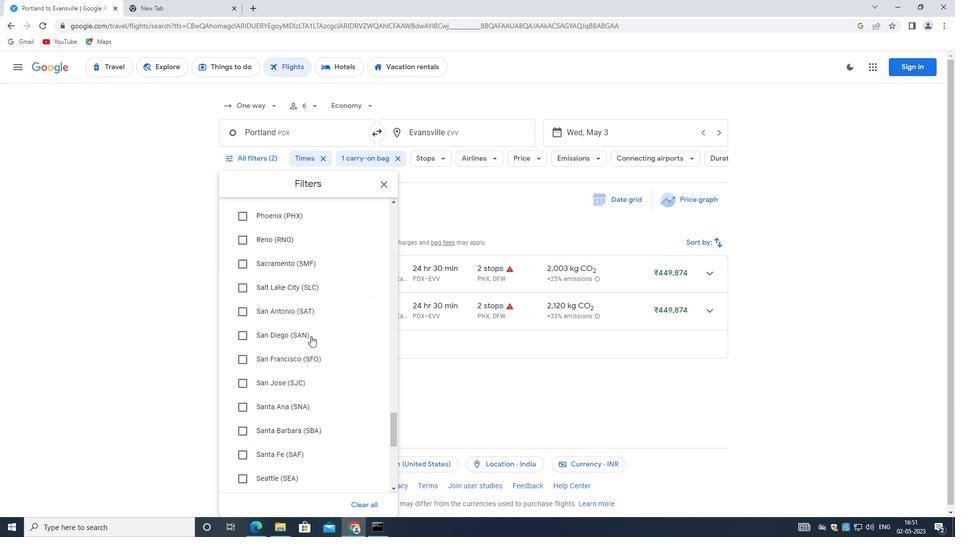 
Action: Mouse scrolled (311, 335) with delta (0, 0)
Screenshot: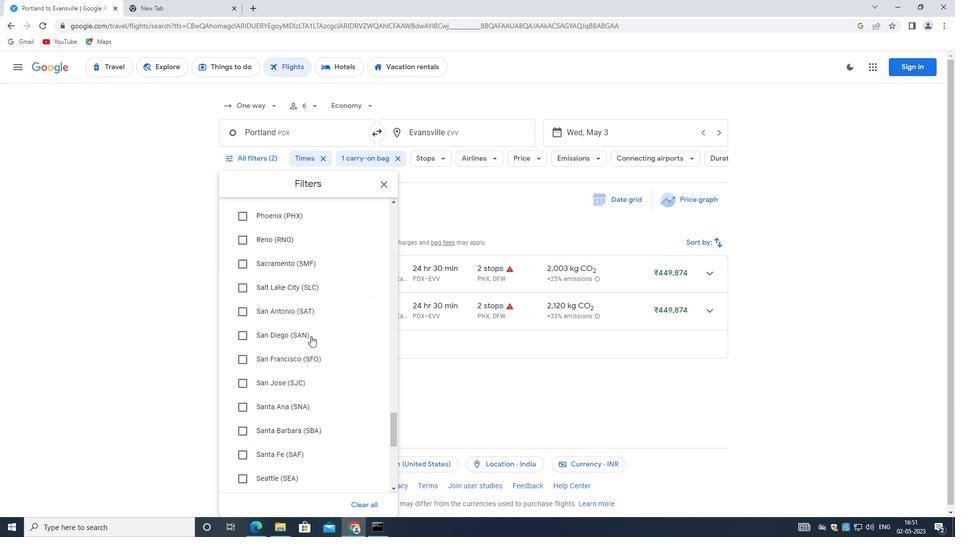 
Action: Mouse scrolled (311, 335) with delta (0, 0)
Screenshot: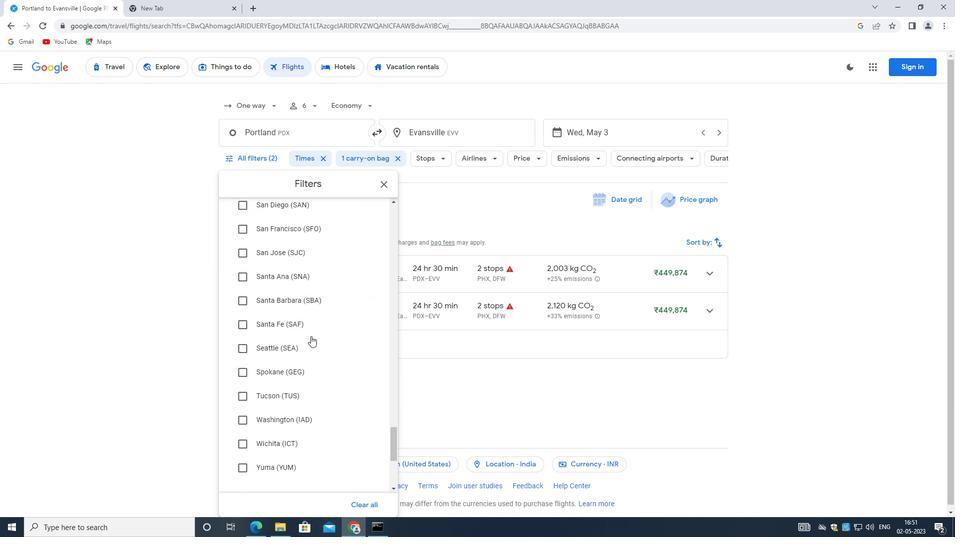 
Action: Mouse moved to (310, 336)
Screenshot: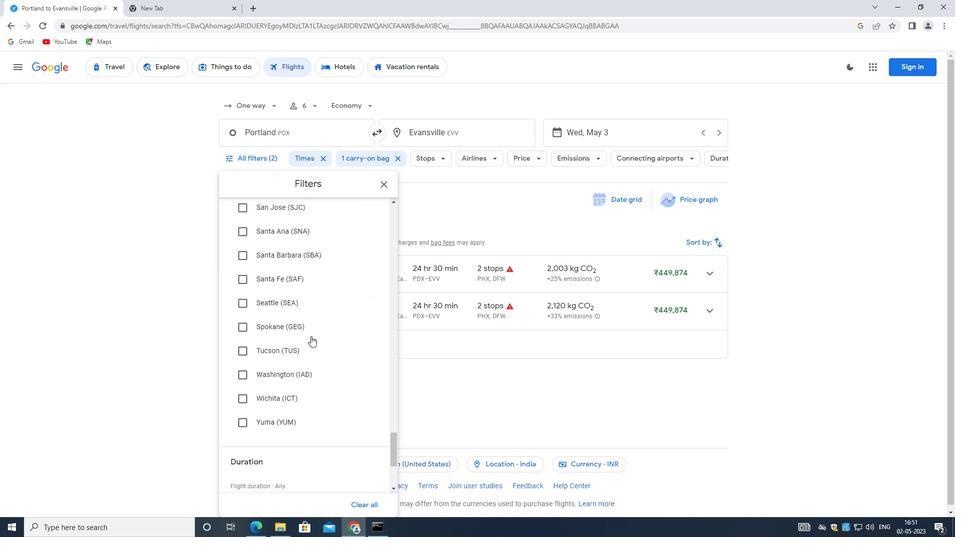 
Action: Mouse scrolled (310, 335) with delta (0, 0)
Screenshot: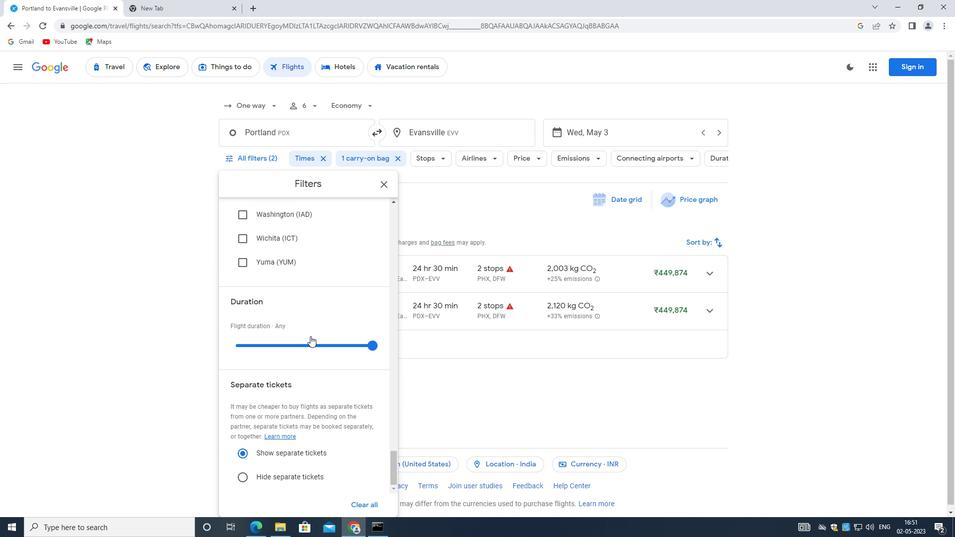 
Action: Mouse scrolled (310, 335) with delta (0, 0)
Screenshot: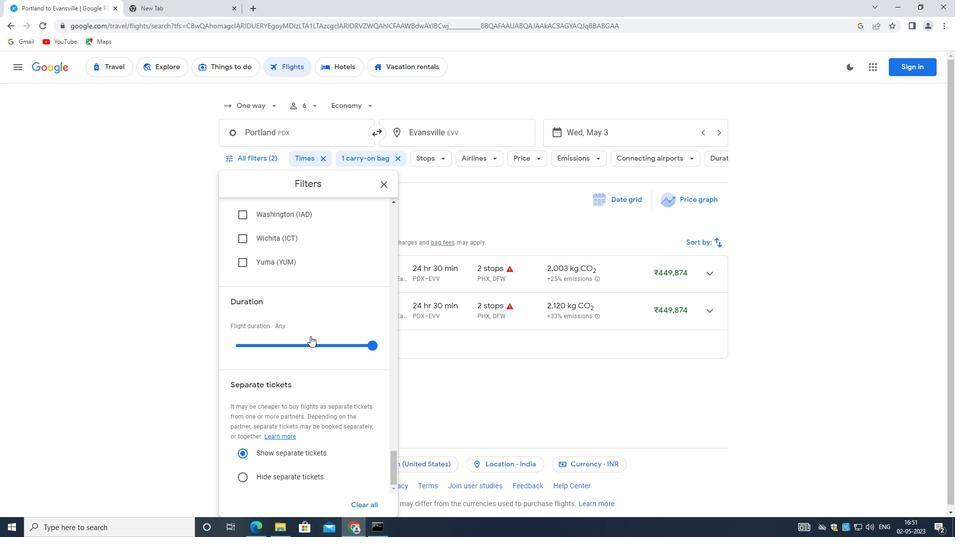 
Action: Mouse scrolled (310, 335) with delta (0, 0)
Screenshot: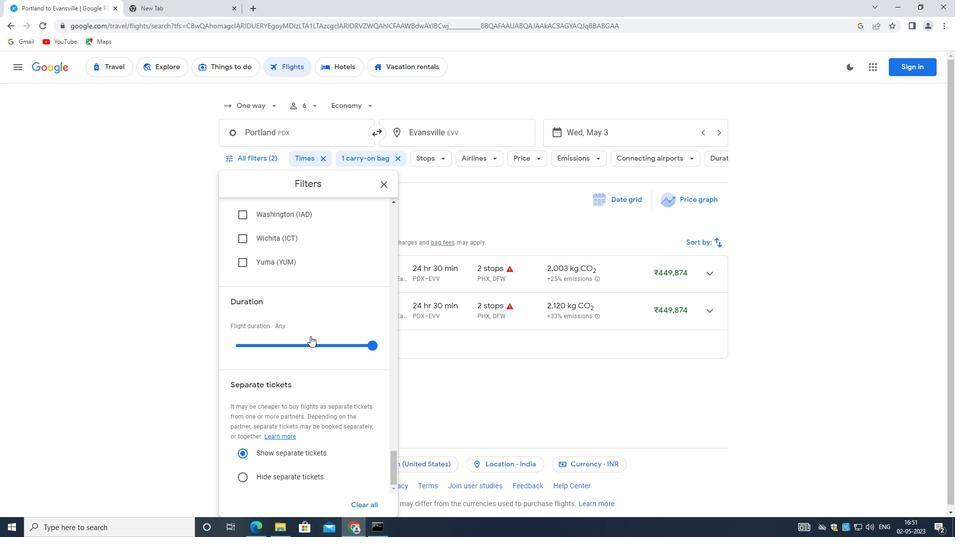
Action: Mouse scrolled (310, 335) with delta (0, 0)
Screenshot: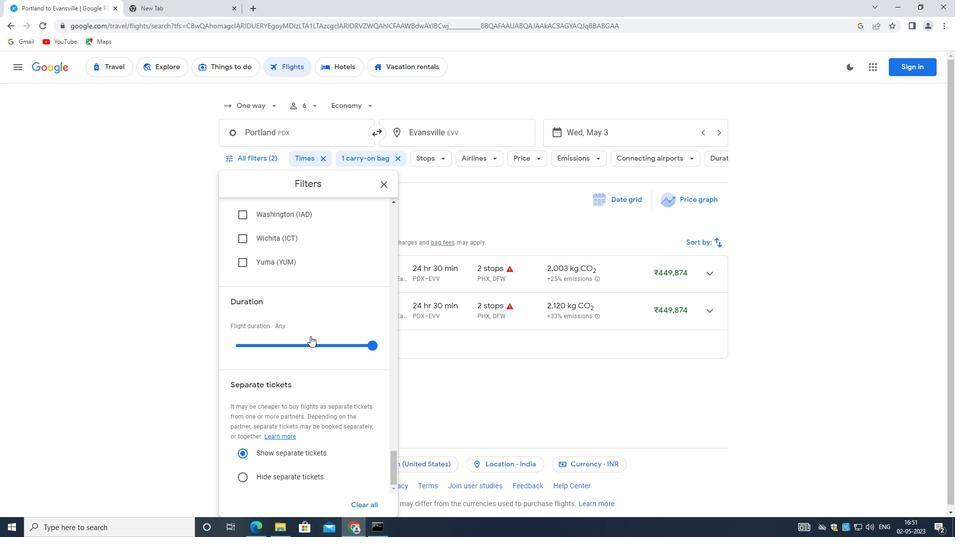 
Action: Mouse scrolled (310, 335) with delta (0, 0)
Screenshot: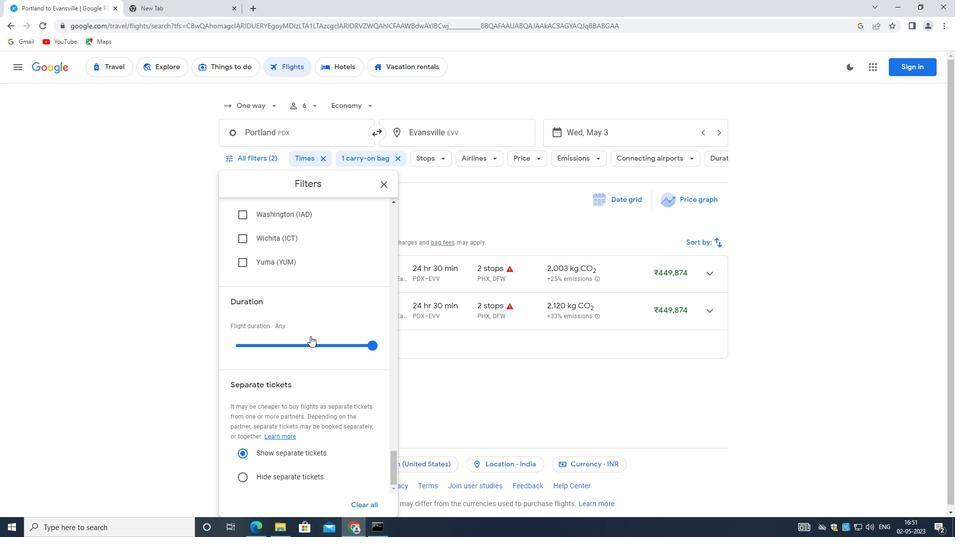 
Action: Mouse scrolled (310, 335) with delta (0, 0)
Screenshot: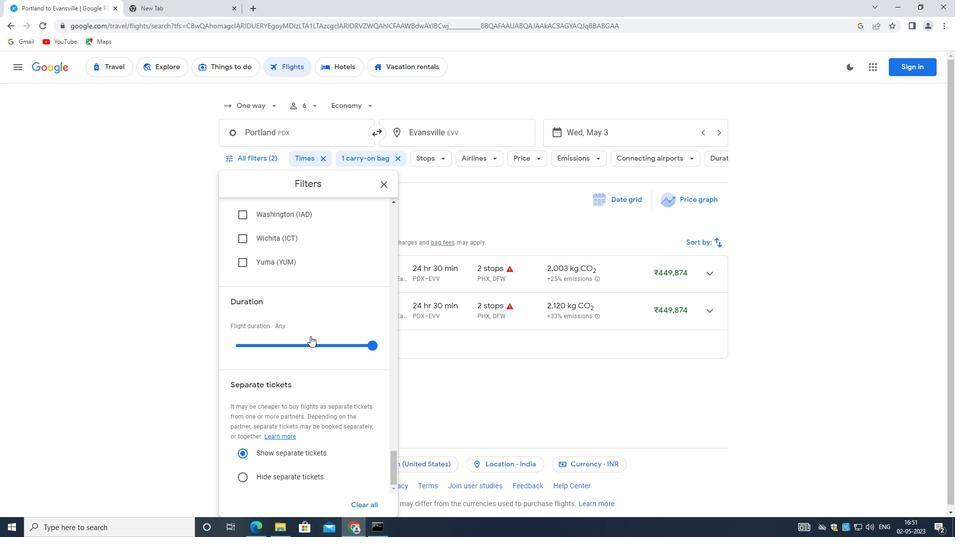 
Action: Mouse moved to (250, 244)
Screenshot: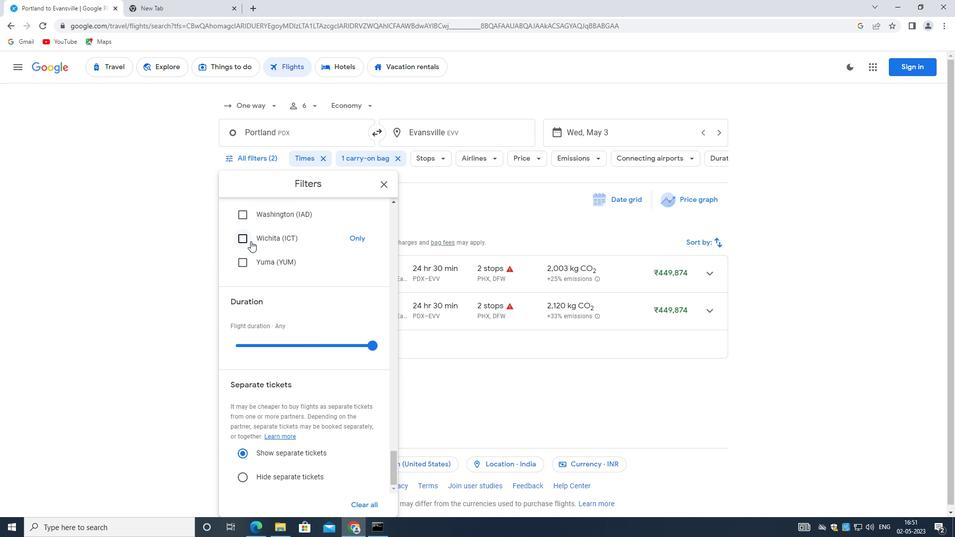 
Action: Mouse scrolled (250, 243) with delta (0, 0)
Screenshot: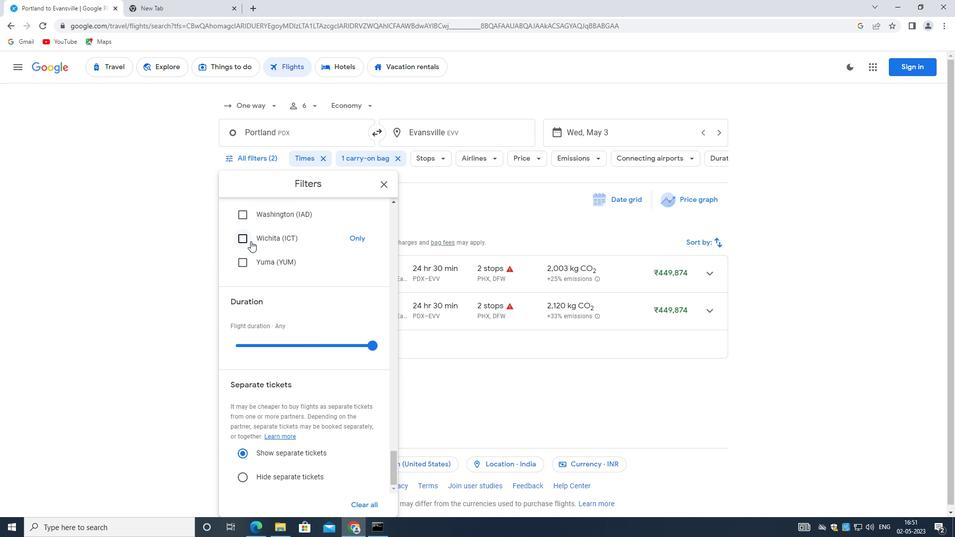 
Action: Mouse moved to (250, 245)
Screenshot: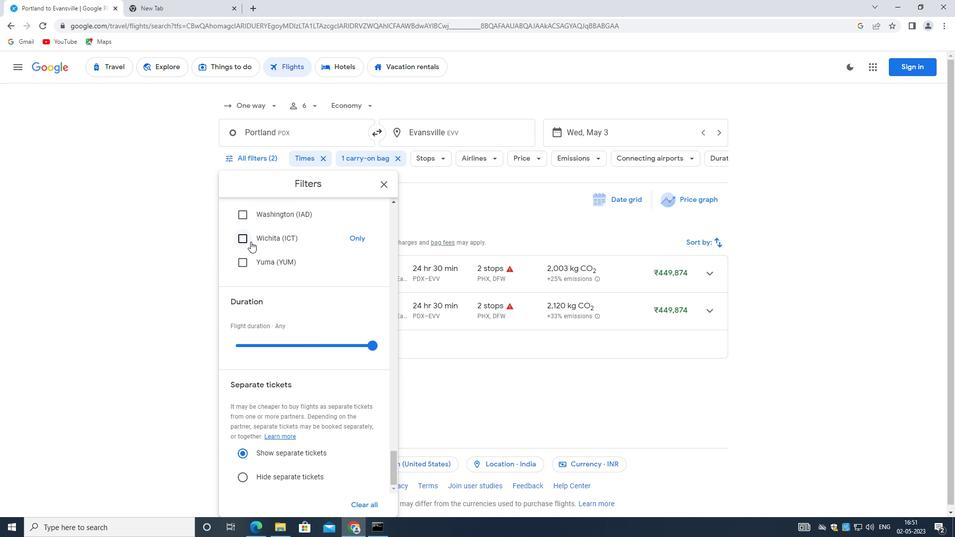 
Action: Mouse scrolled (250, 245) with delta (0, 0)
Screenshot: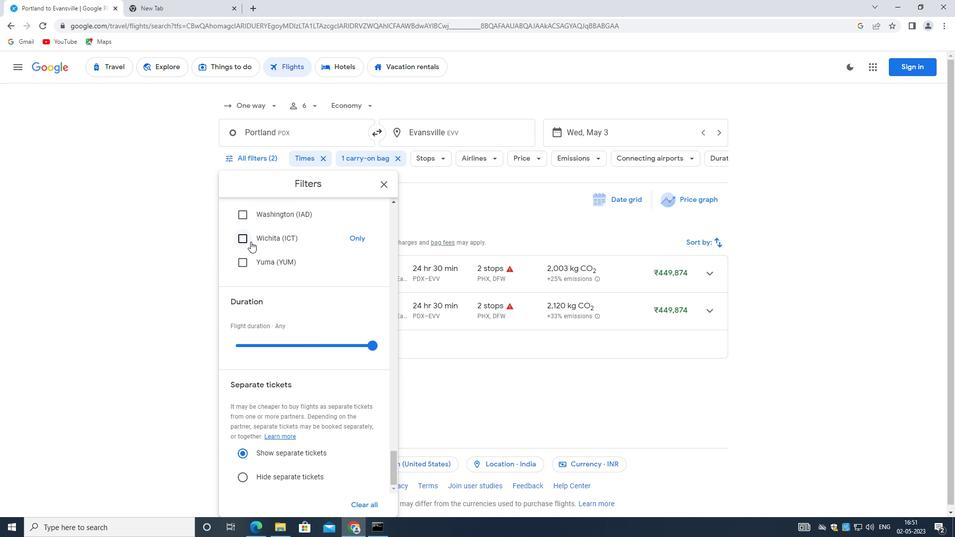 
Action: Mouse moved to (250, 246)
Screenshot: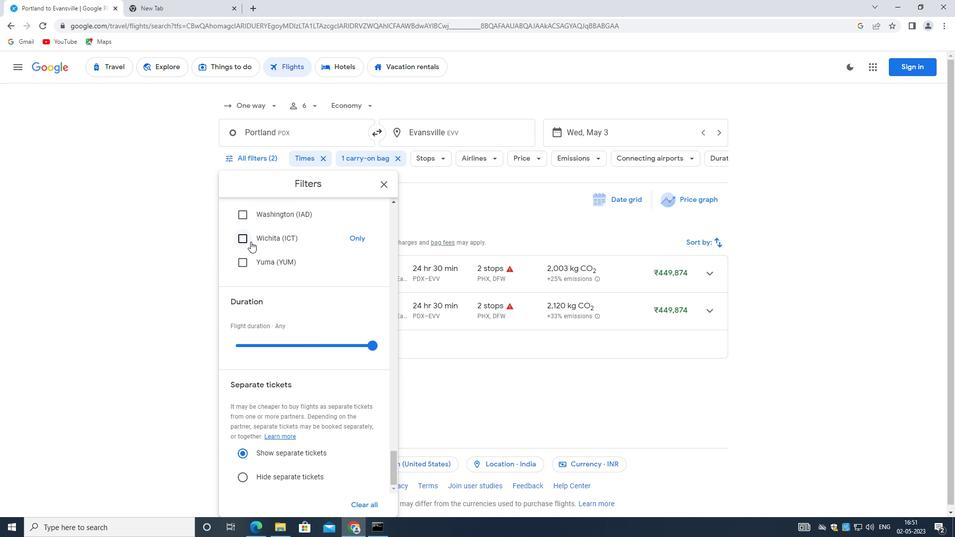 
Action: Mouse scrolled (250, 245) with delta (0, 0)
Screenshot: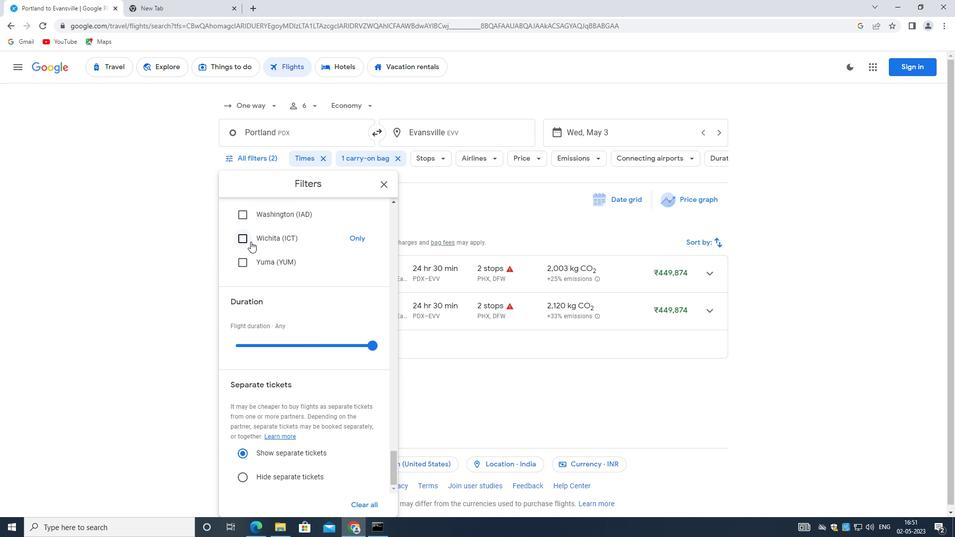 
Action: Mouse moved to (251, 247)
Screenshot: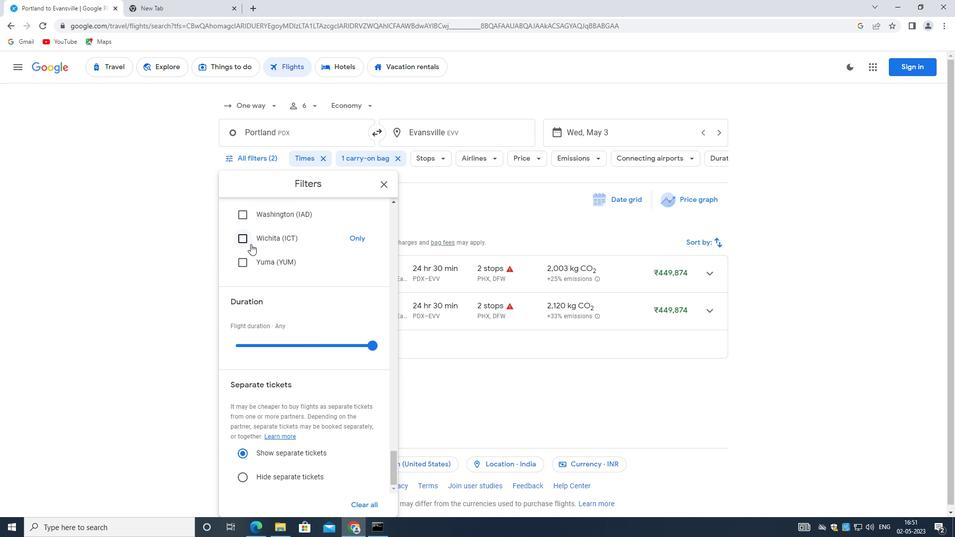 
Action: Mouse scrolled (251, 246) with delta (0, 0)
Screenshot: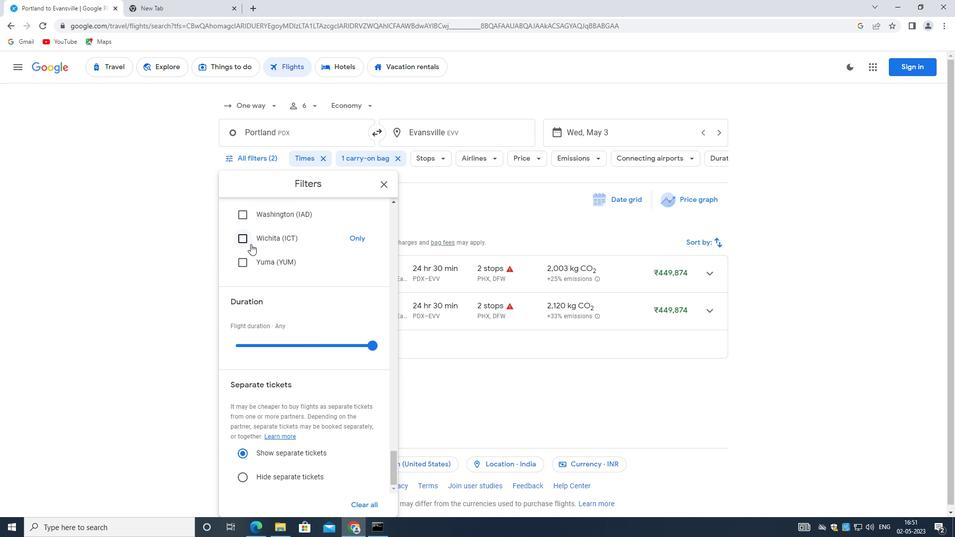 
Action: Mouse moved to (307, 320)
Screenshot: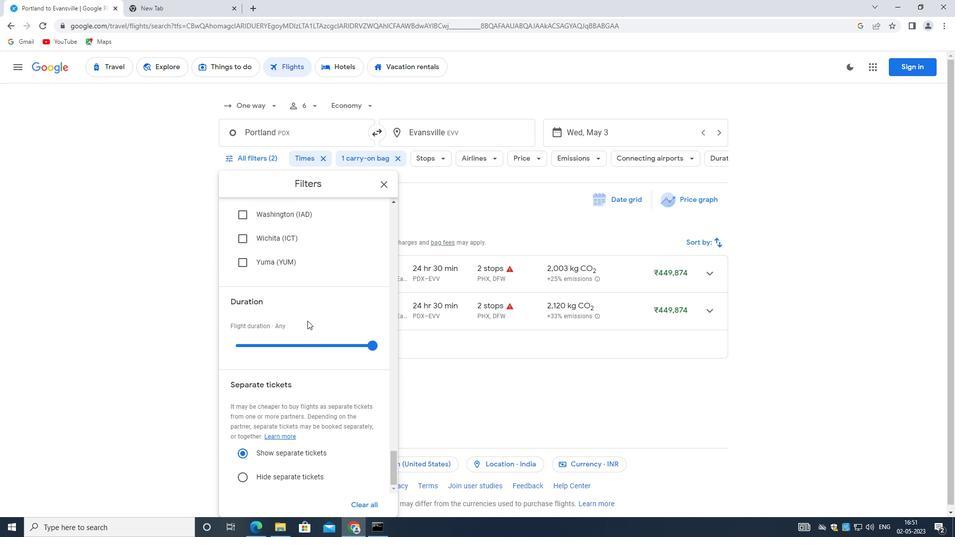 
